 Task: Annual Strategic Retreat: Attend the company's annual strategic retreat to define long-term objectives, analyze market shifts, and develop a roadmap for the upcoming year. Location: Retreat Venue. Time: Day 1 - 9:00 AM to Day 2 - 5:00 PM.
Action: Mouse moved to (119, 141)
Screenshot: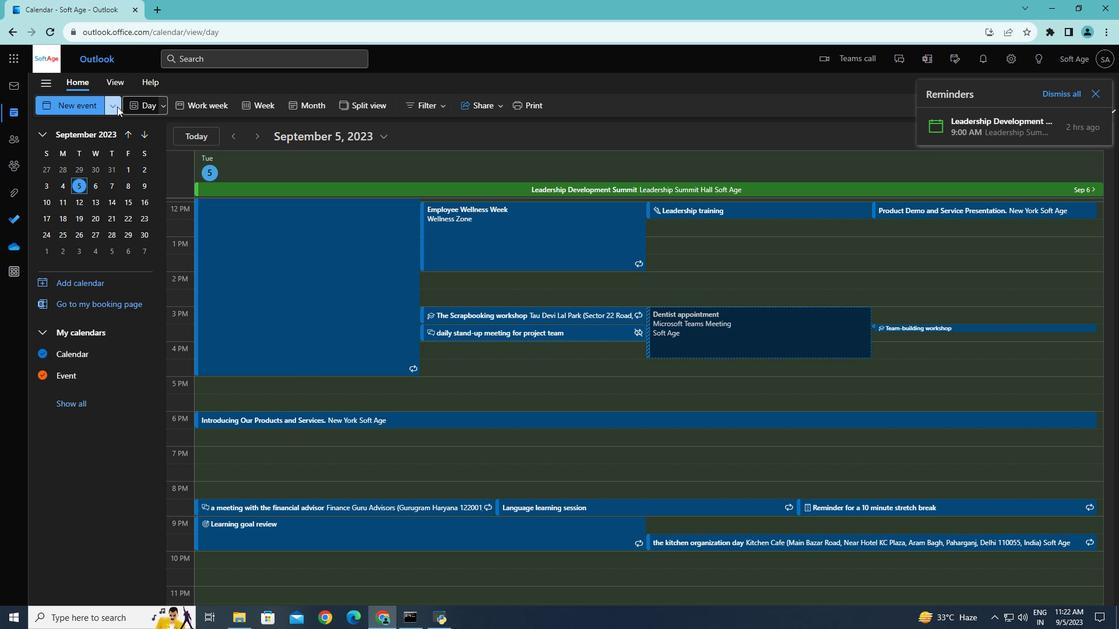 
Action: Mouse pressed left at (119, 141)
Screenshot: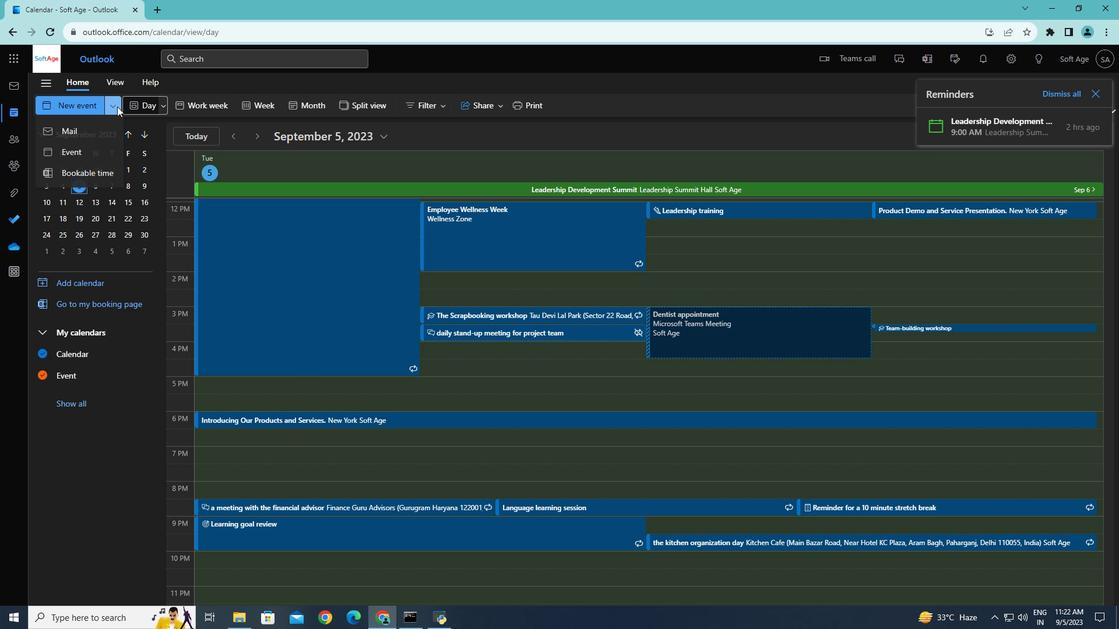 
Action: Mouse moved to (104, 180)
Screenshot: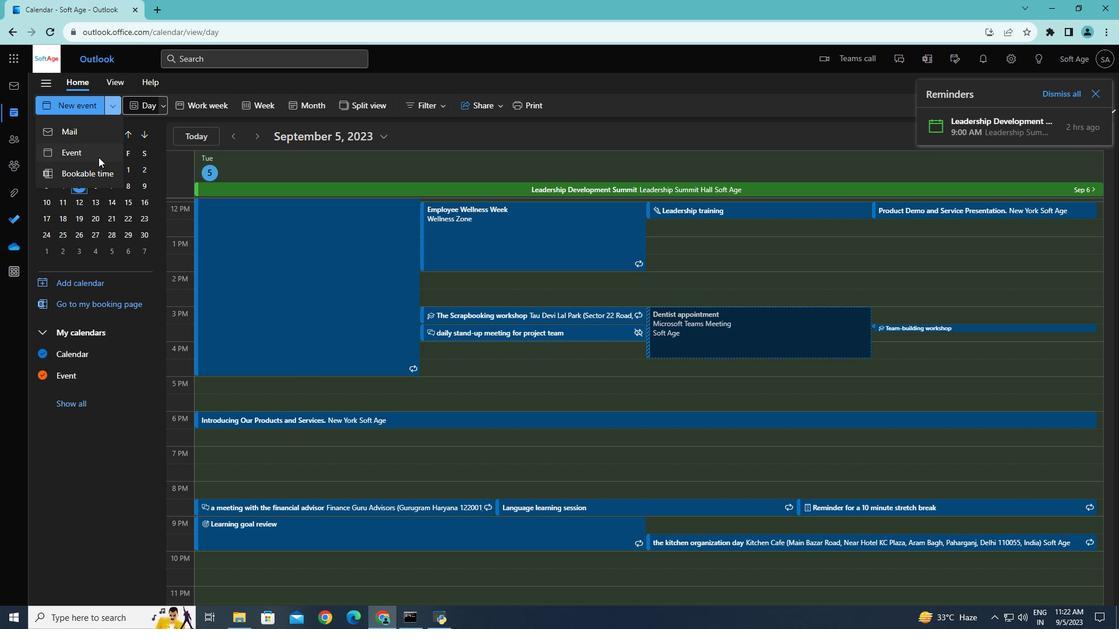 
Action: Mouse pressed left at (104, 180)
Screenshot: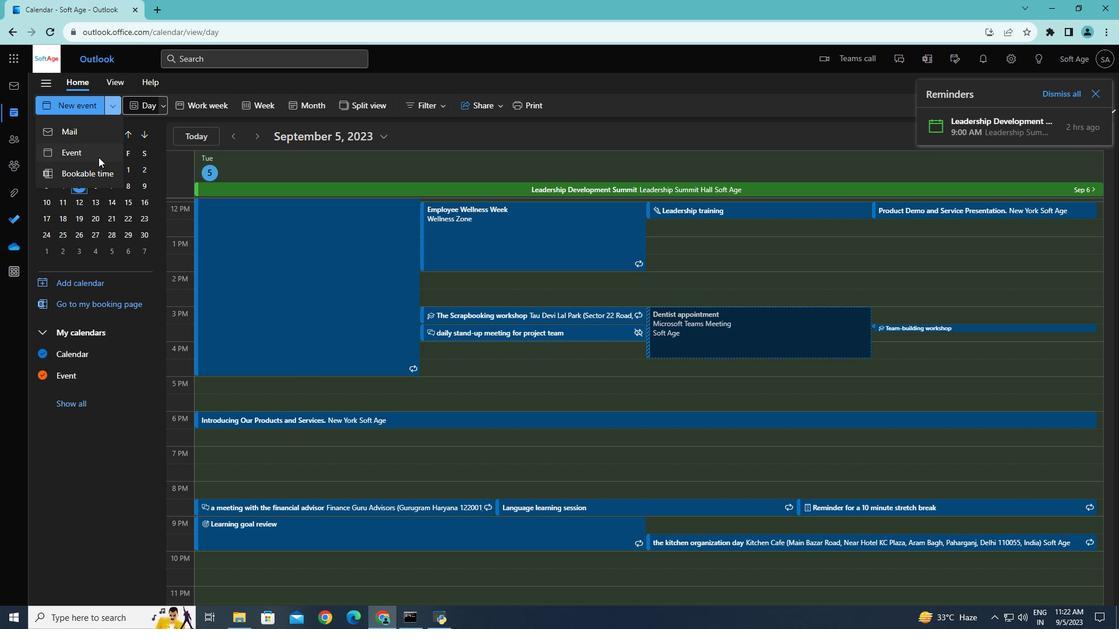 
Action: Mouse moved to (713, 111)
Screenshot: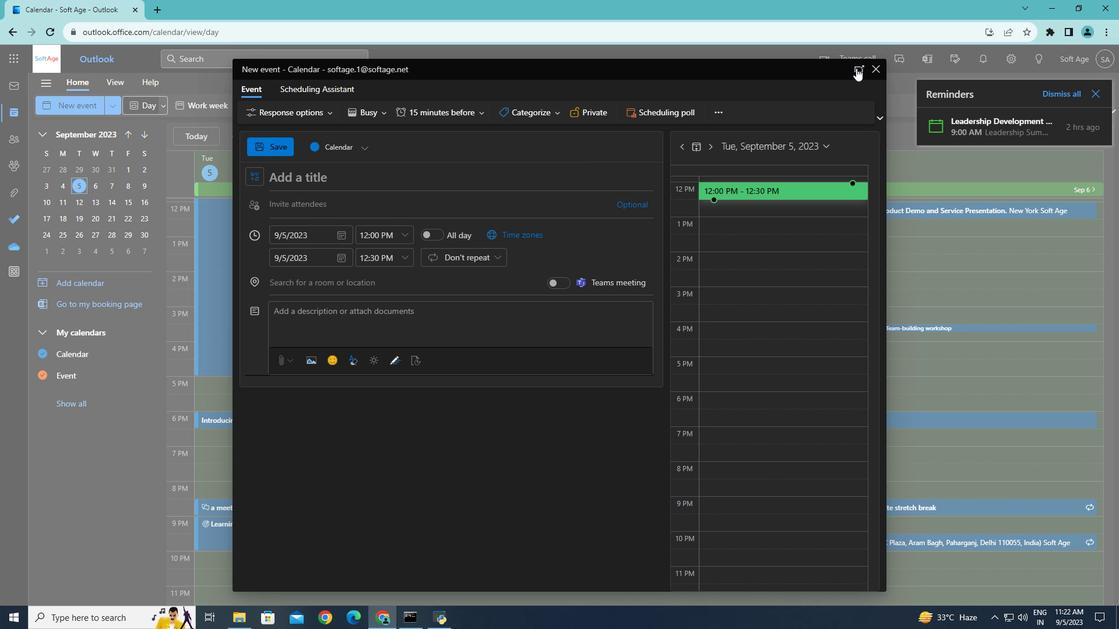 
Action: Mouse pressed left at (713, 111)
Screenshot: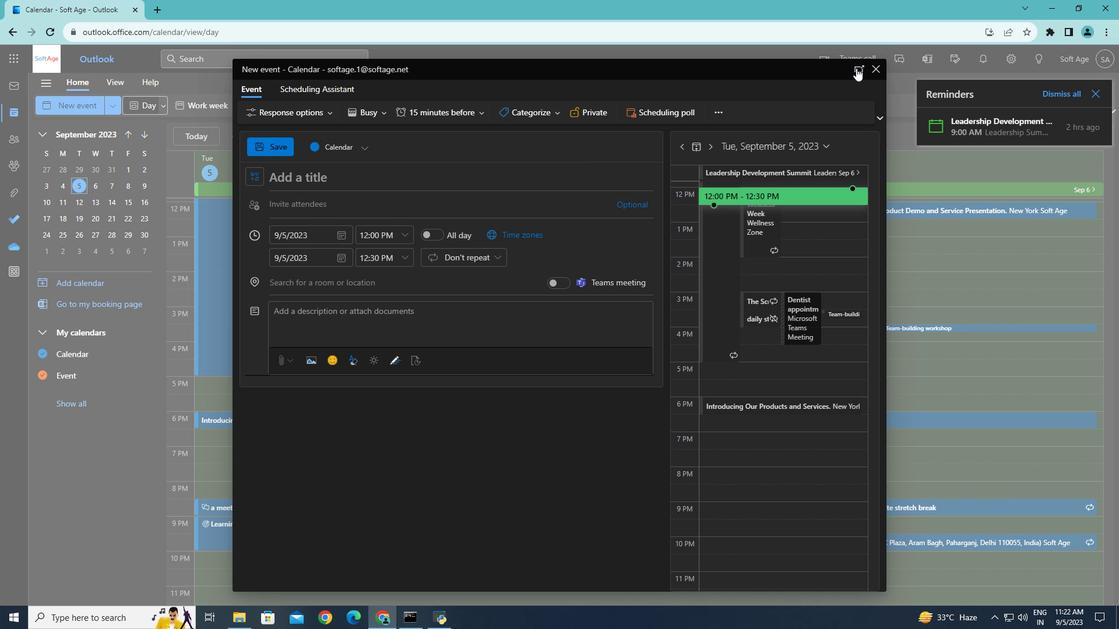 
Action: Mouse moved to (644, 109)
Screenshot: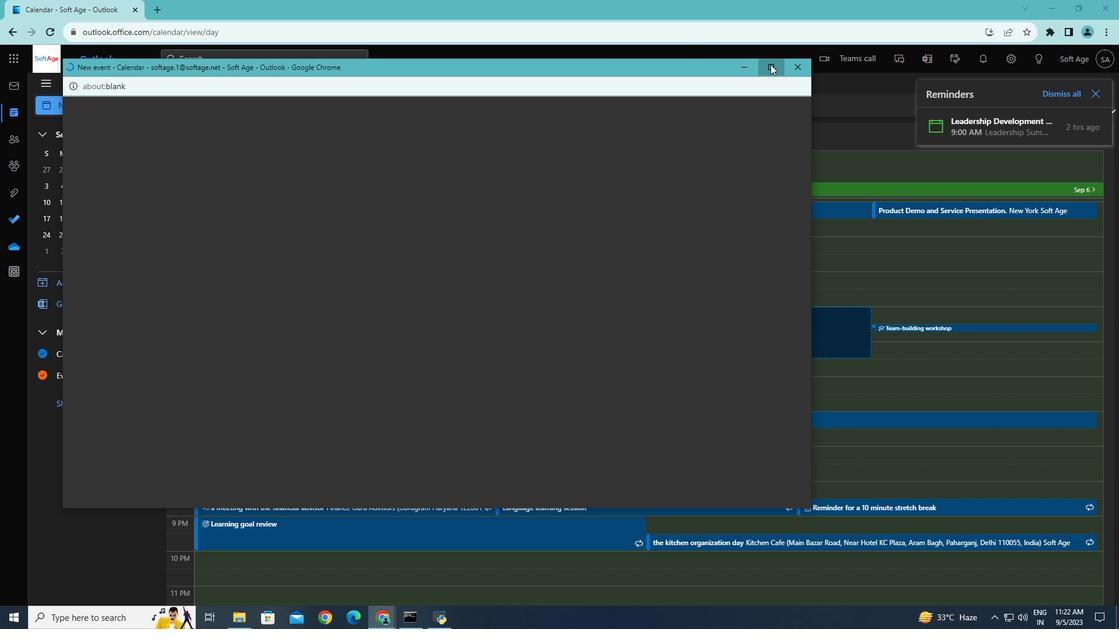 
Action: Mouse pressed left at (644, 109)
Screenshot: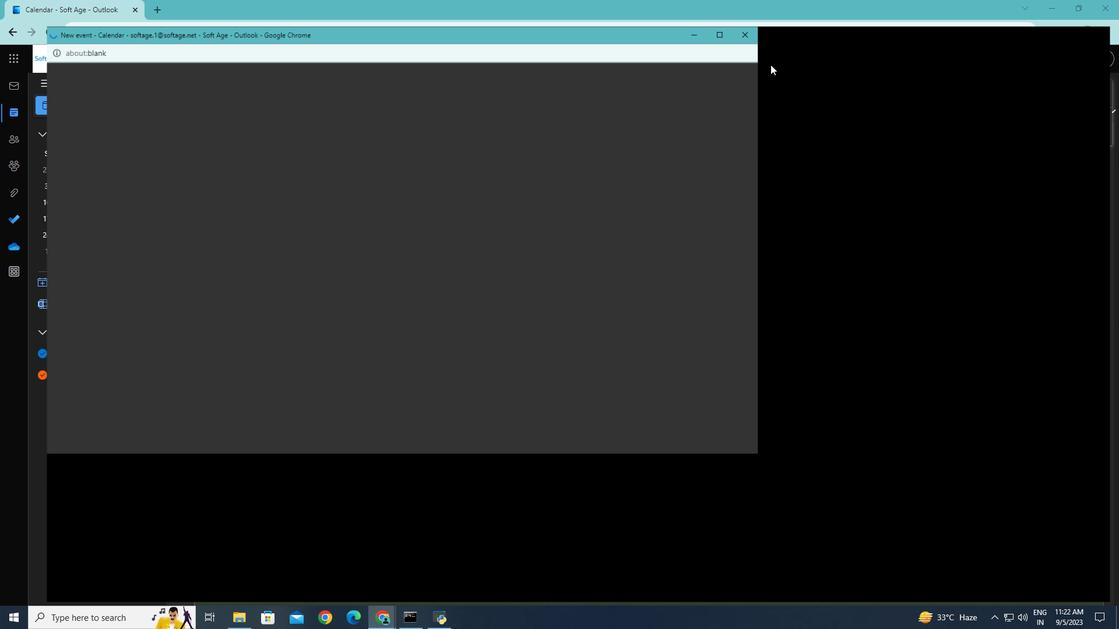 
Action: Mouse moved to (180, 174)
Screenshot: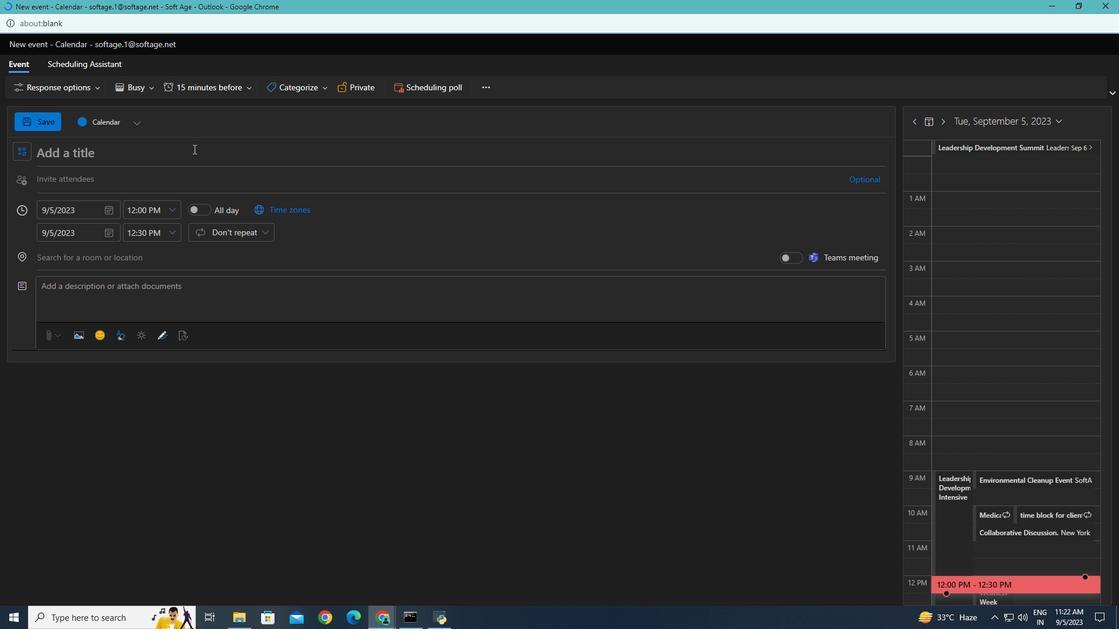 
Action: Mouse pressed left at (180, 174)
Screenshot: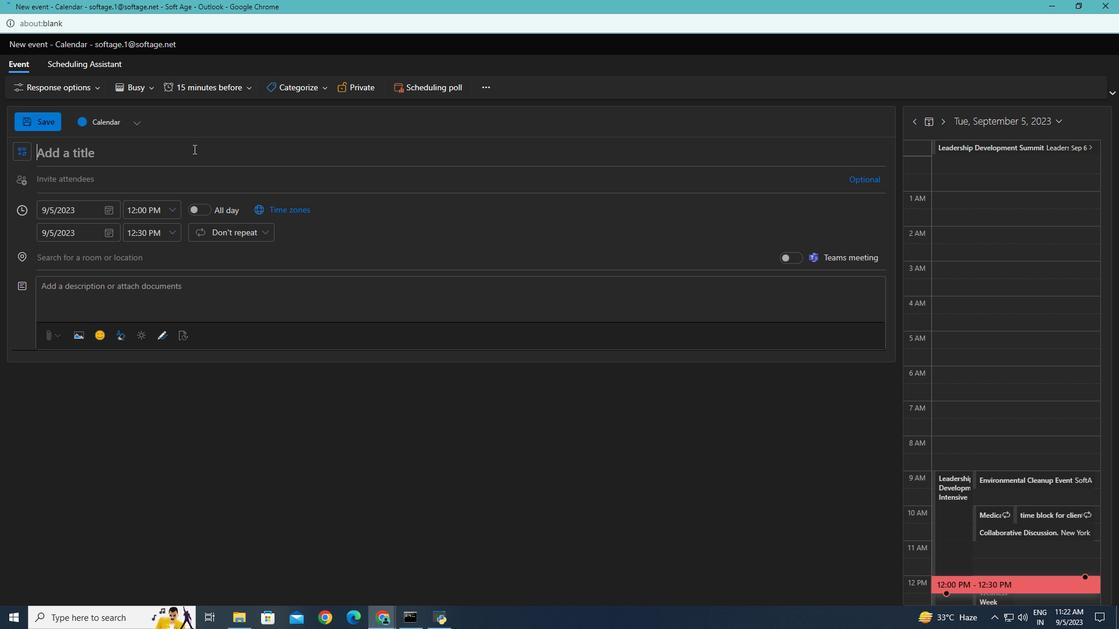 
Action: Key pressed <Key.caps_lock>A<Key.caps_lock>nnual<Key.space><Key.caps_lock>S<Key.caps_lock>trategic<Key.space><Key.caps_lock>R<Key.caps_lock>etreat
Screenshot: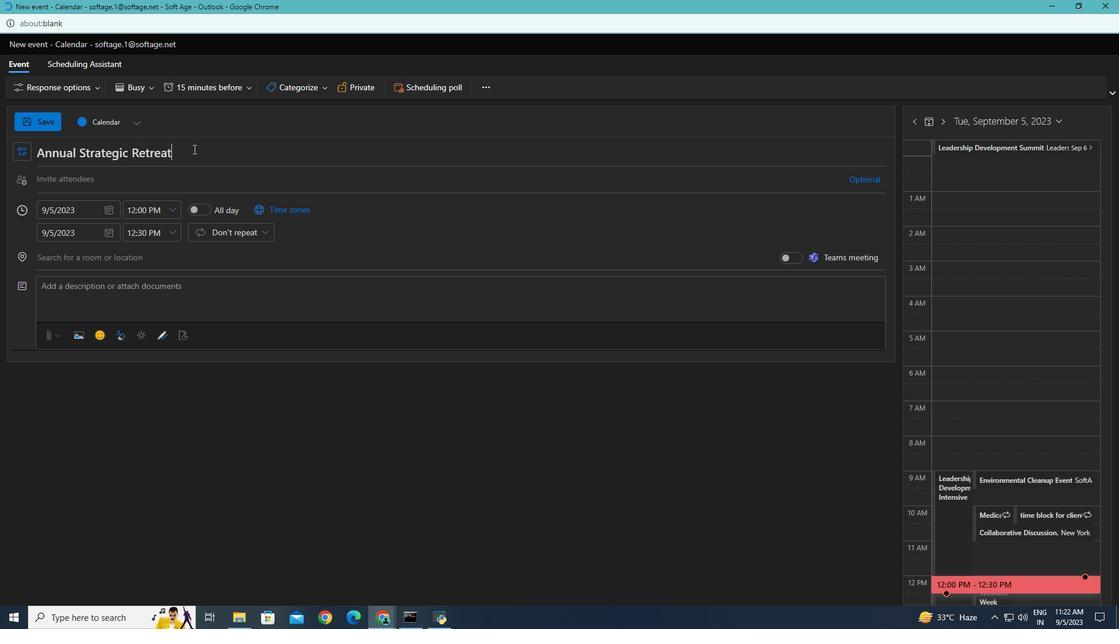 
Action: Mouse moved to (163, 287)
Screenshot: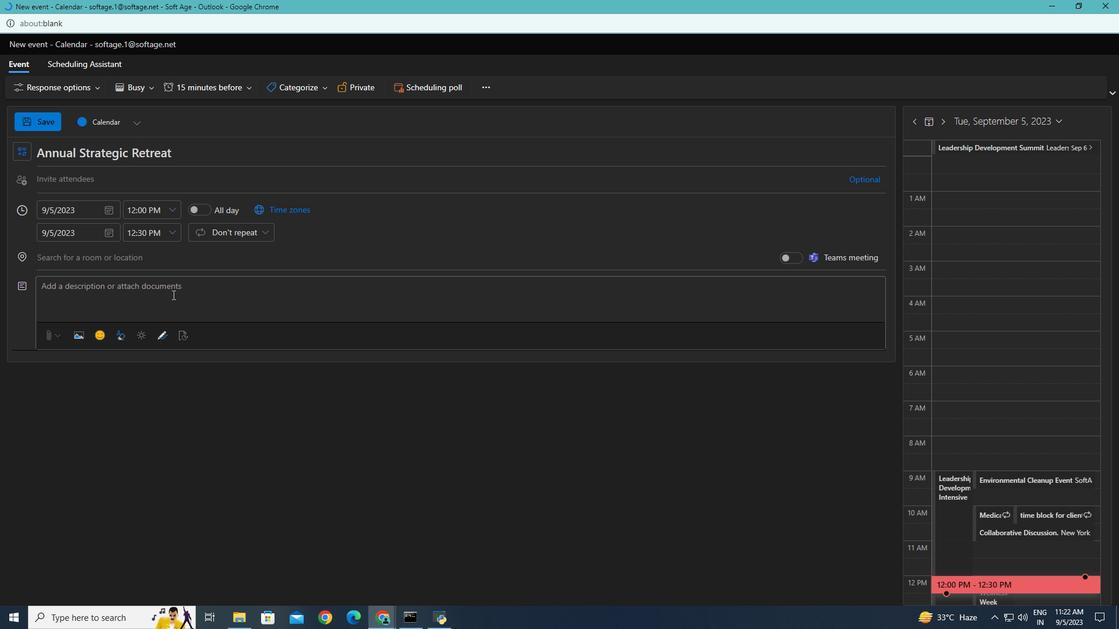 
Action: Mouse pressed left at (163, 287)
Screenshot: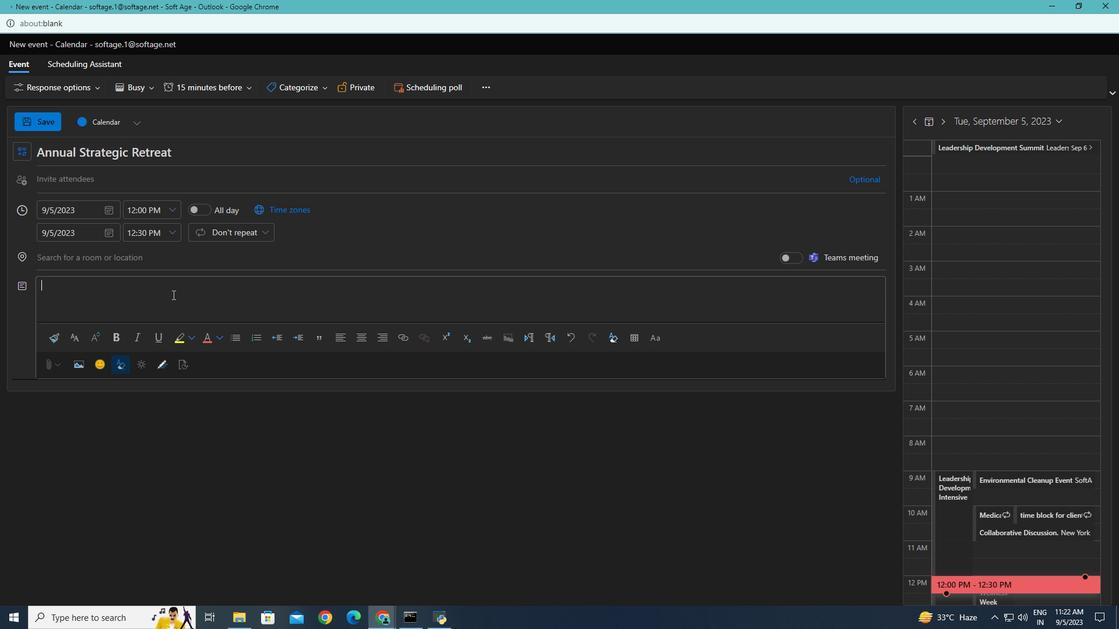 
Action: Key pressed <Key.caps_lock>A<Key.caps_lock>ttend<Key.space>the<Key.space>company's<Key.space>annual<Key.space>strategic<Key.space>retreat<Key.space>to<Key.space>define<Key.space>long-term<Key.space>objectives,<Key.space>analyze<Key.space>market<Key.space>shifts,<Key.space>and<Key.space>develop<Key.space>a<Key.space>roadmap<Key.space>for<Key.space>the<Key.space>ups<Key.backspace>coming<Key.space>year.
Screenshot: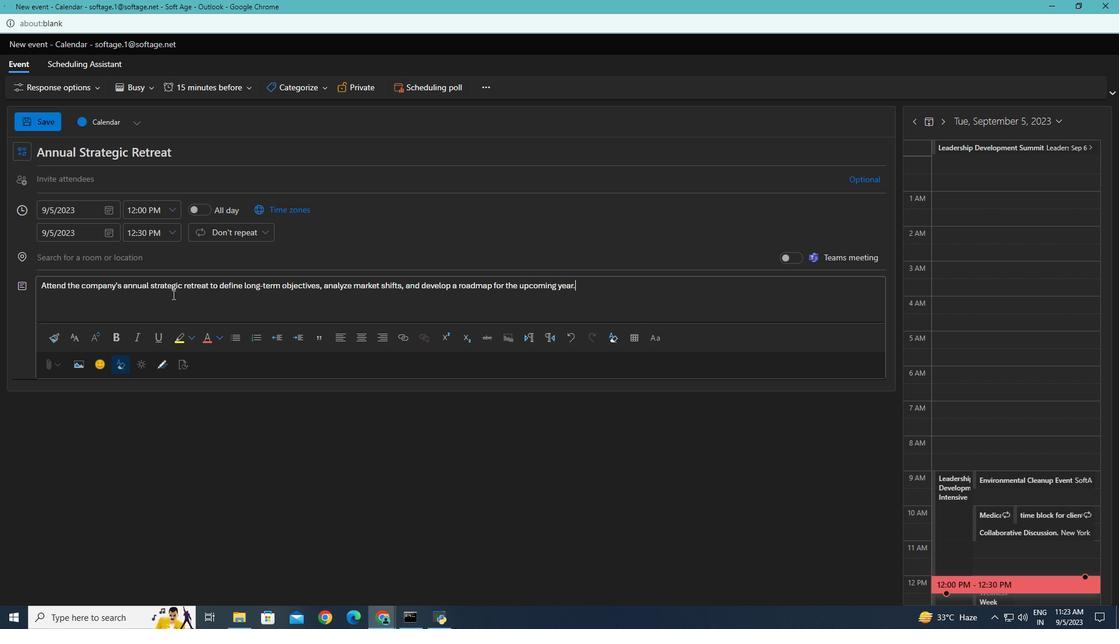 
Action: Mouse moved to (114, 255)
Screenshot: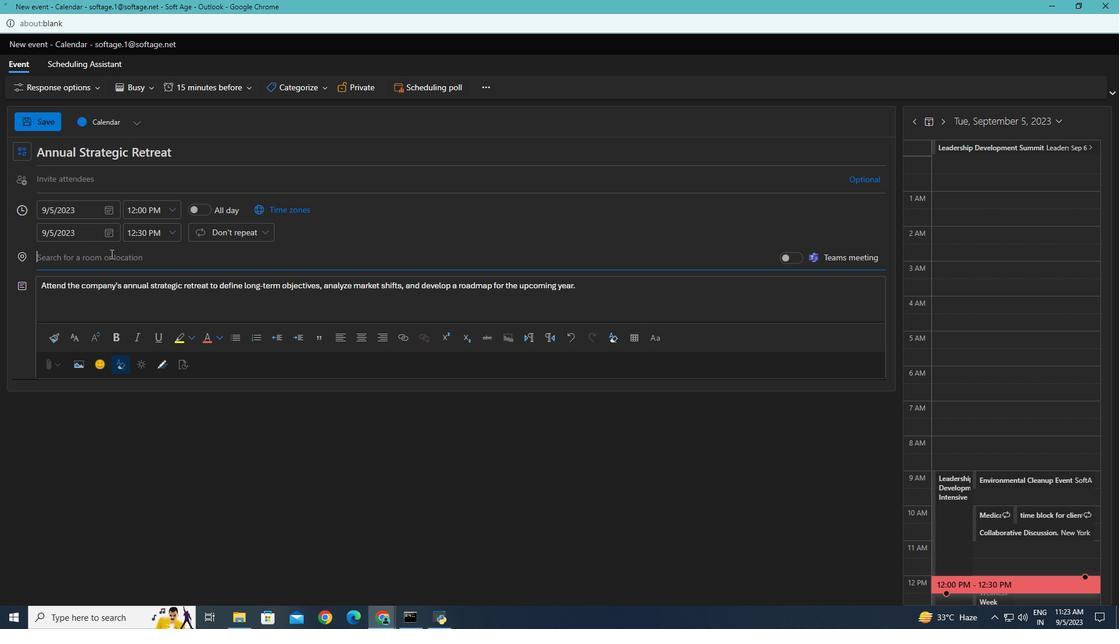 
Action: Mouse pressed left at (114, 255)
Screenshot: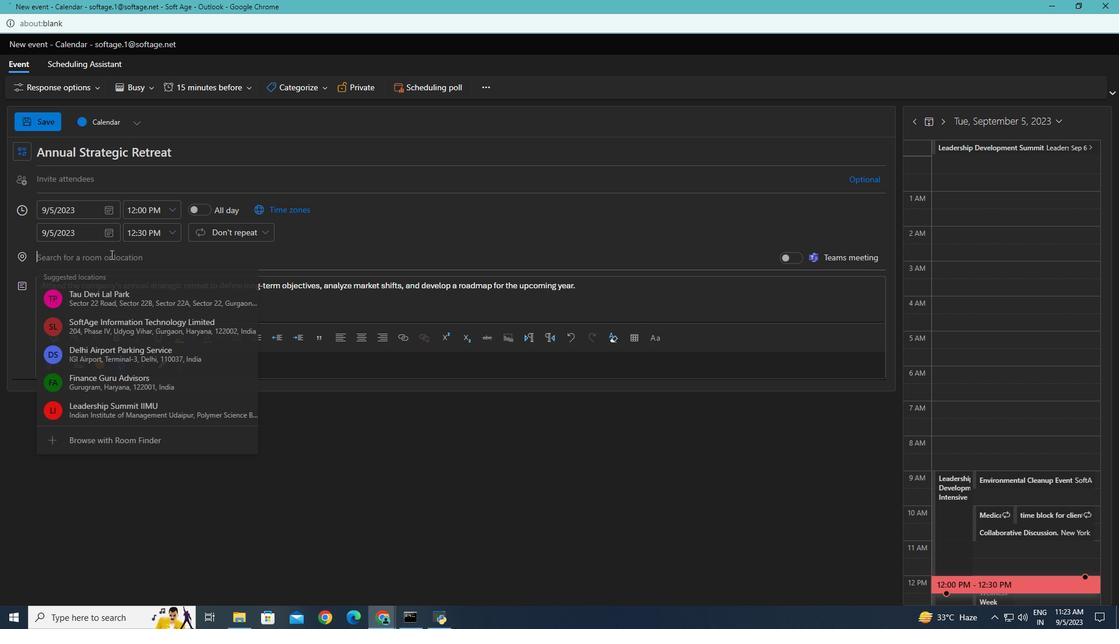
Action: Mouse moved to (114, 256)
Screenshot: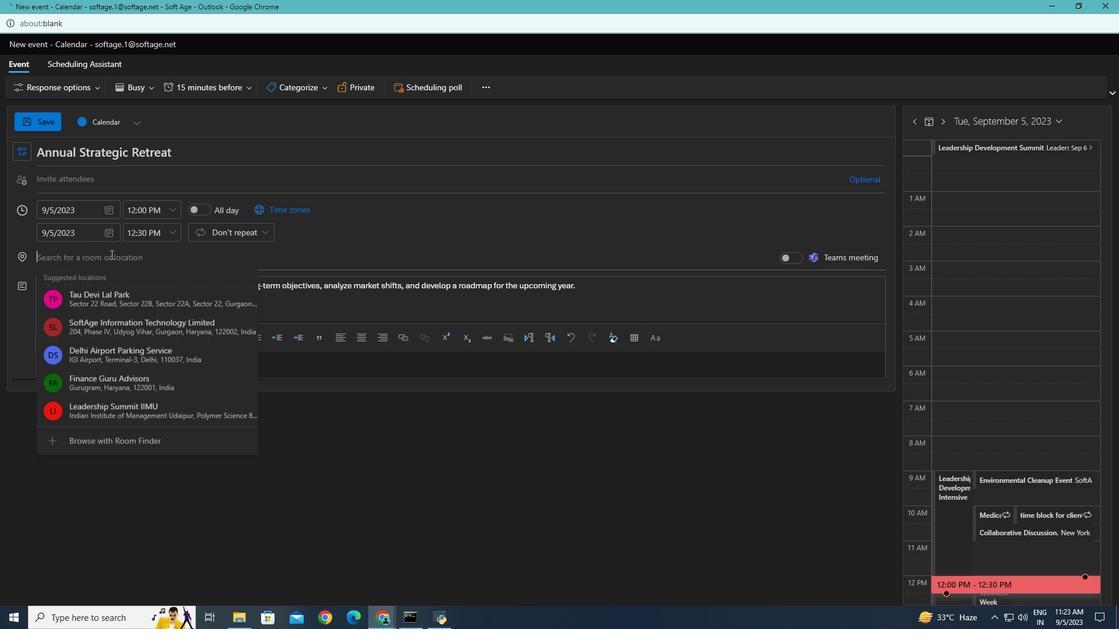 
Action: Key pressed <Key.caps_lock>R<Key.caps_lock>etreat<Key.space><Key.caps_lock>V<Key.caps_lock>enue<Key.enter>
Screenshot: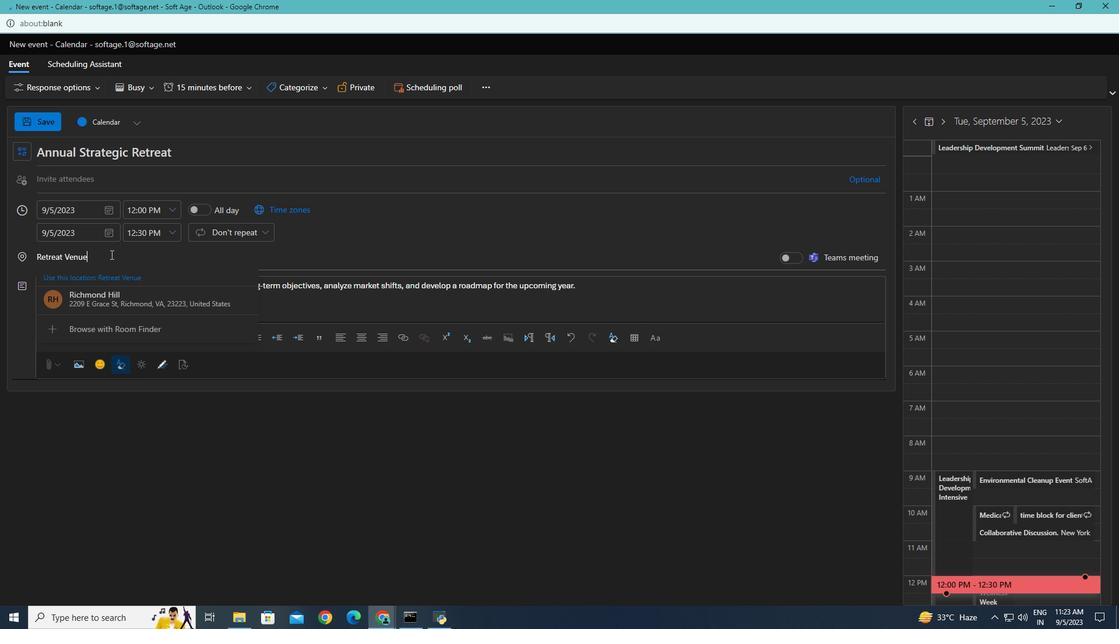 
Action: Mouse moved to (110, 221)
Screenshot: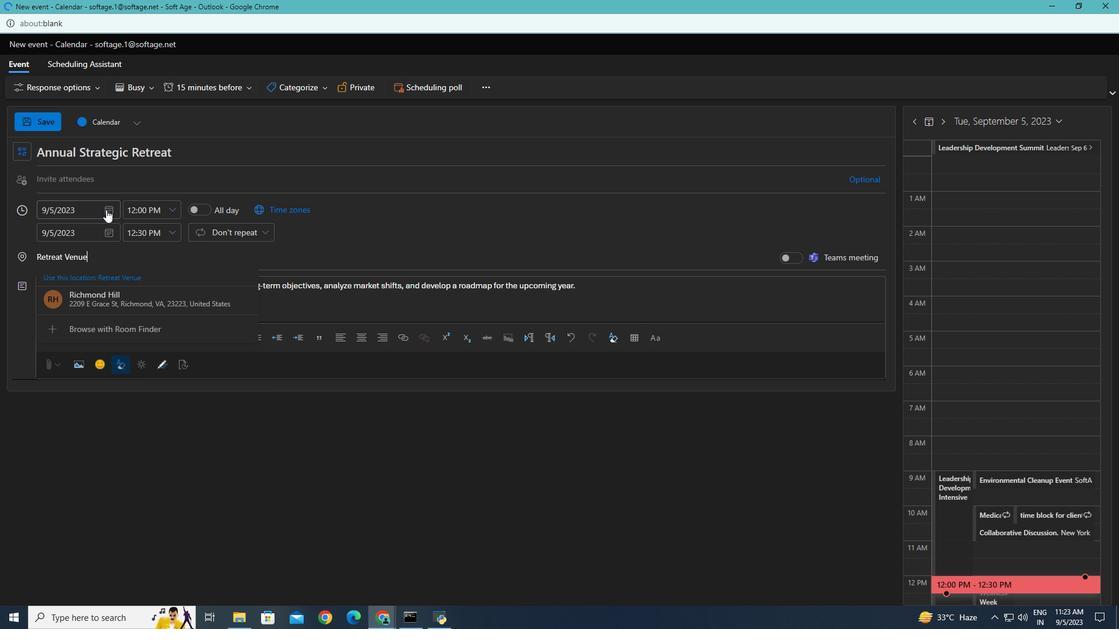 
Action: Mouse pressed left at (110, 221)
Screenshot: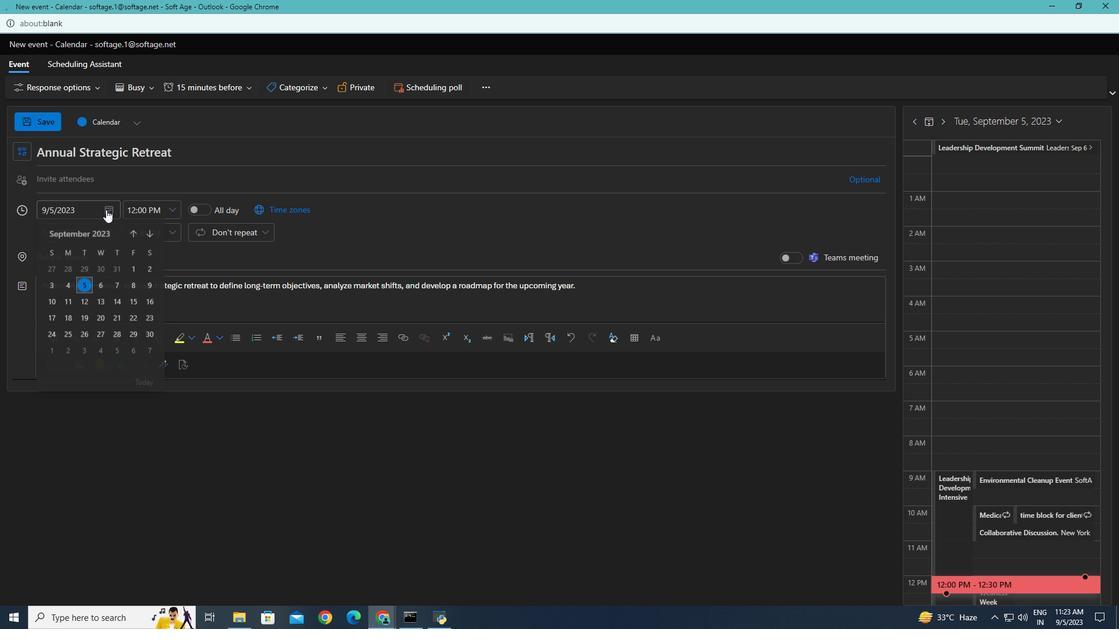 
Action: Mouse moved to (159, 222)
Screenshot: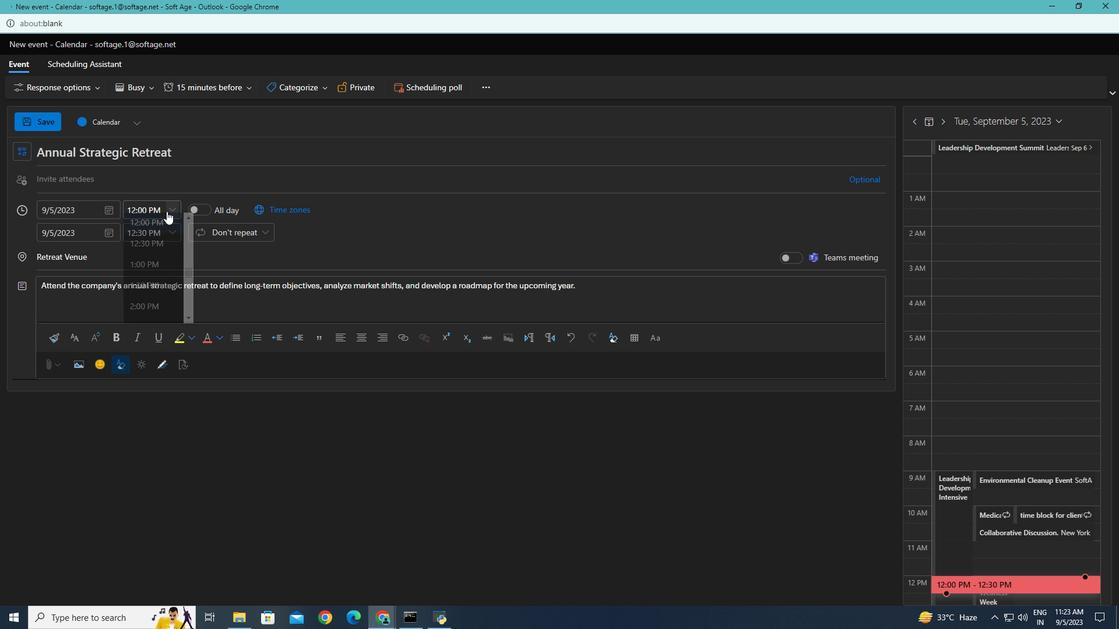 
Action: Mouse pressed left at (159, 222)
Screenshot: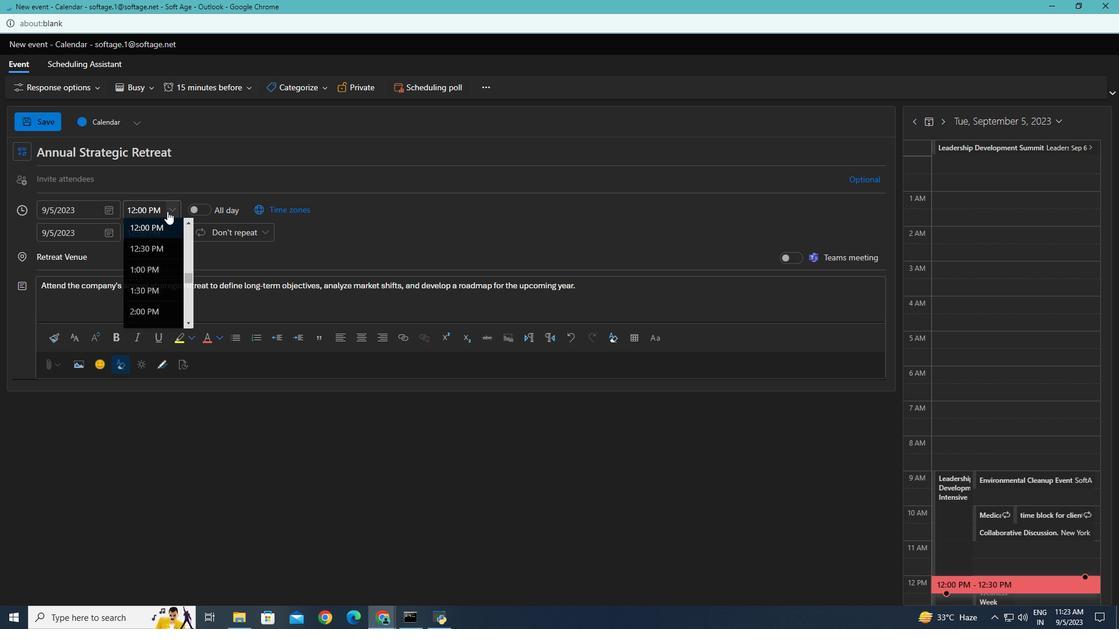 
Action: Mouse moved to (144, 246)
Screenshot: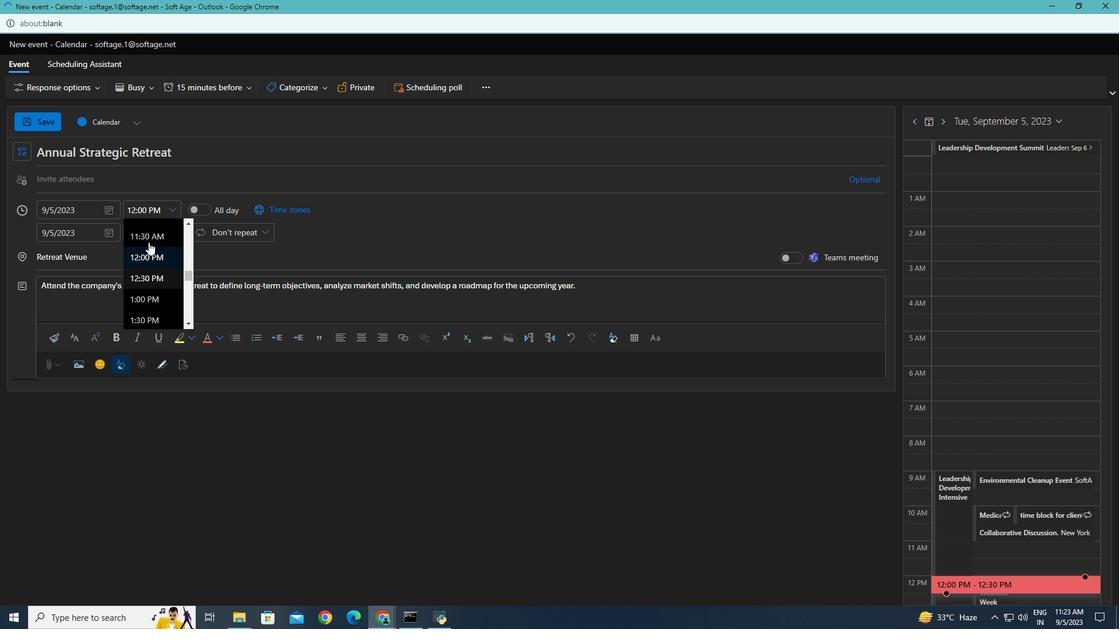 
Action: Mouse scrolled (144, 247) with delta (0, 0)
Screenshot: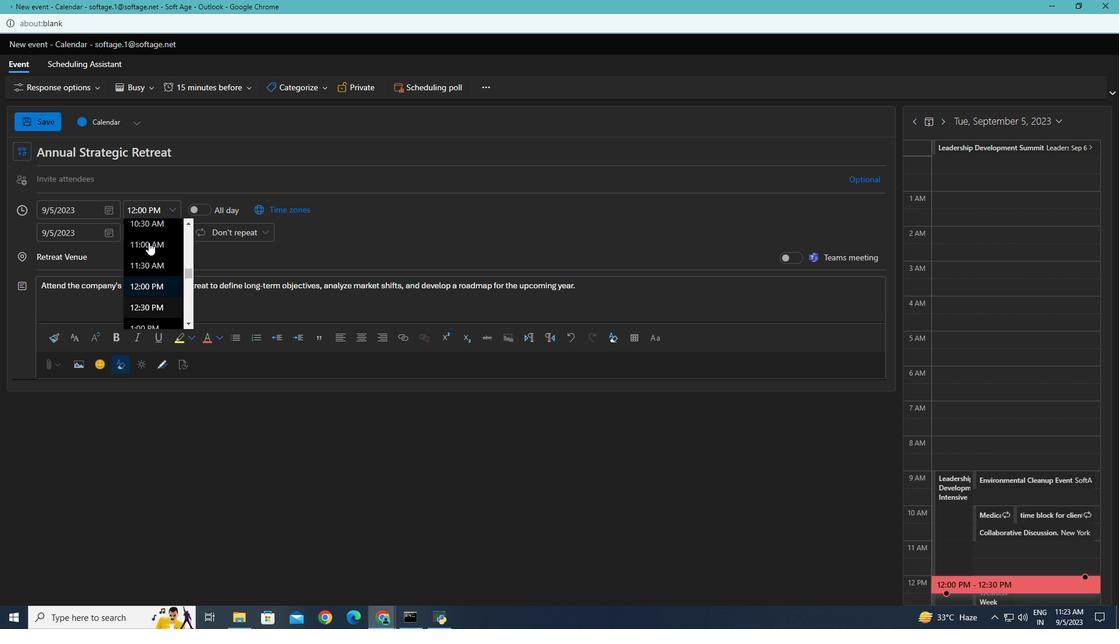 
Action: Mouse scrolled (144, 247) with delta (0, 0)
Screenshot: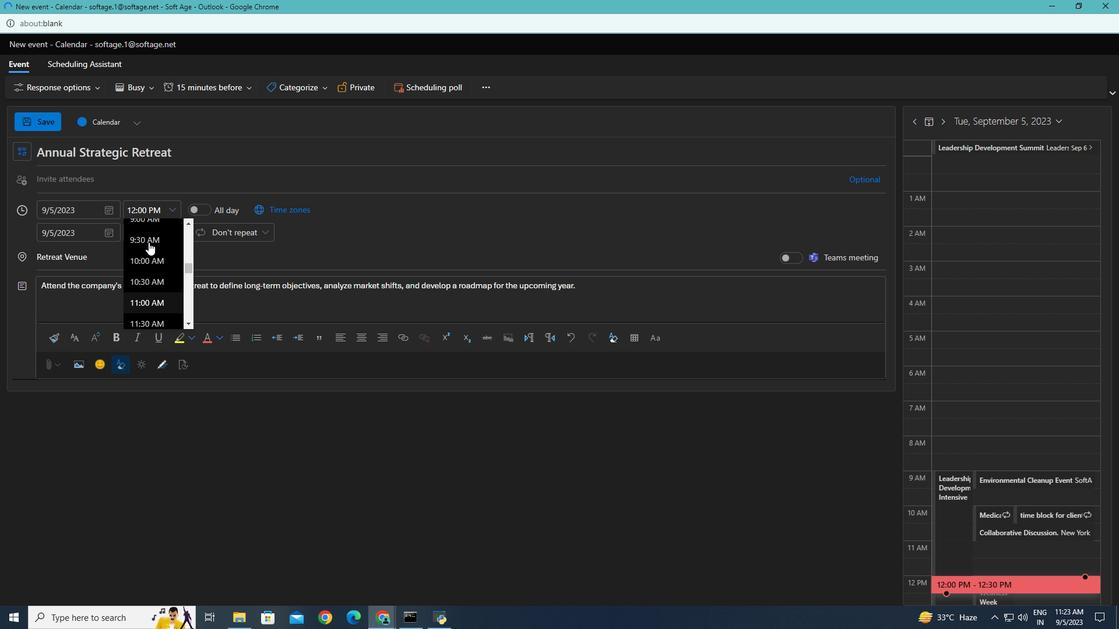 
Action: Mouse moved to (144, 247)
Screenshot: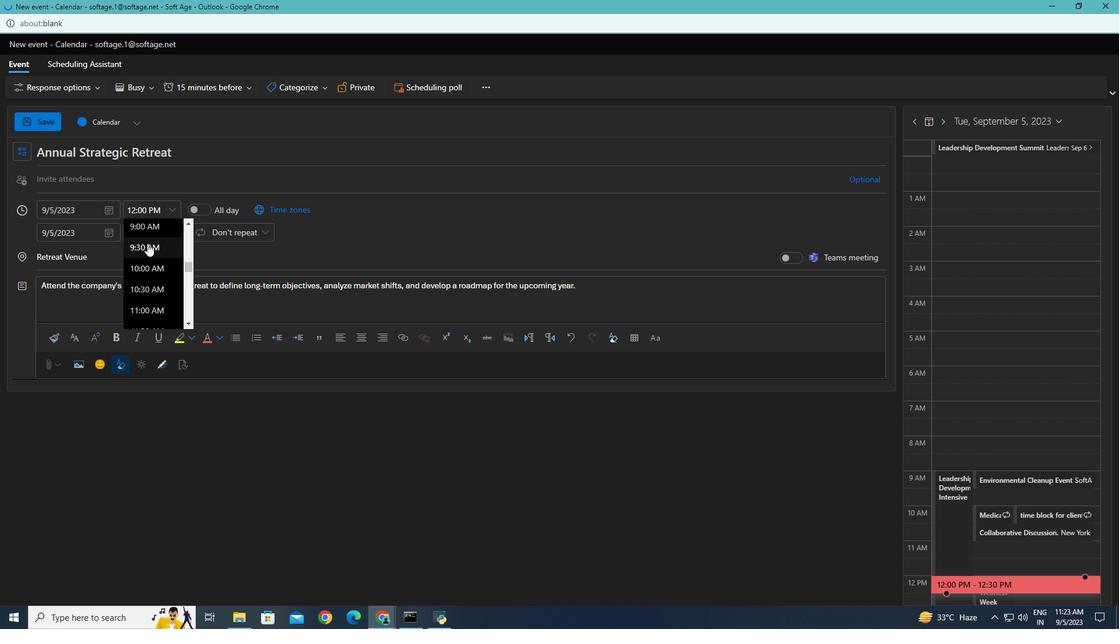 
Action: Mouse scrolled (144, 248) with delta (0, 0)
Screenshot: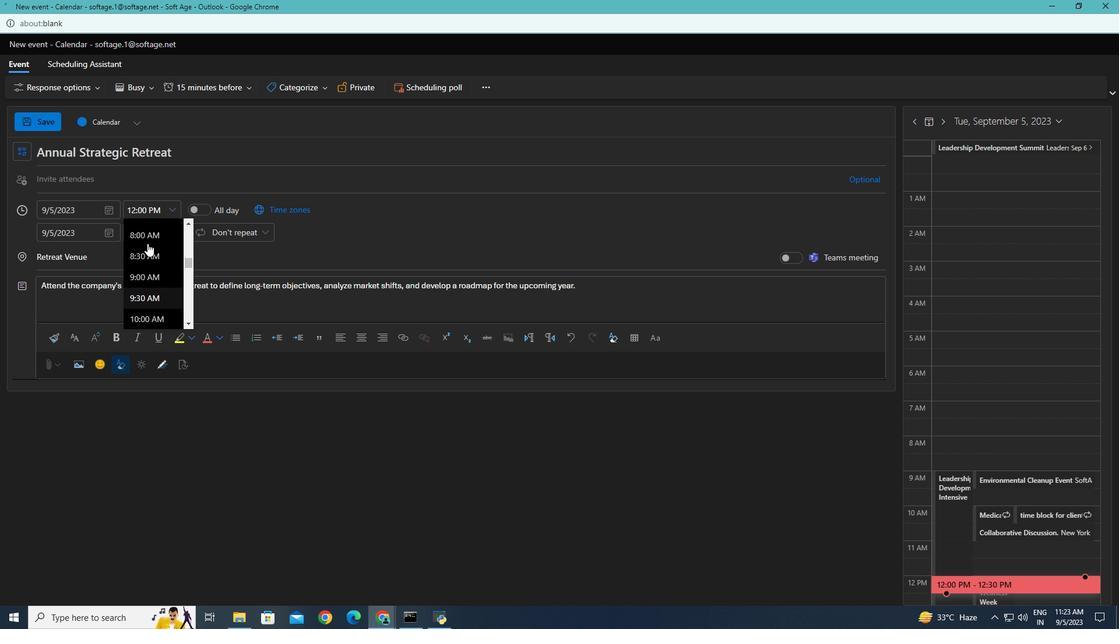 
Action: Mouse moved to (142, 269)
Screenshot: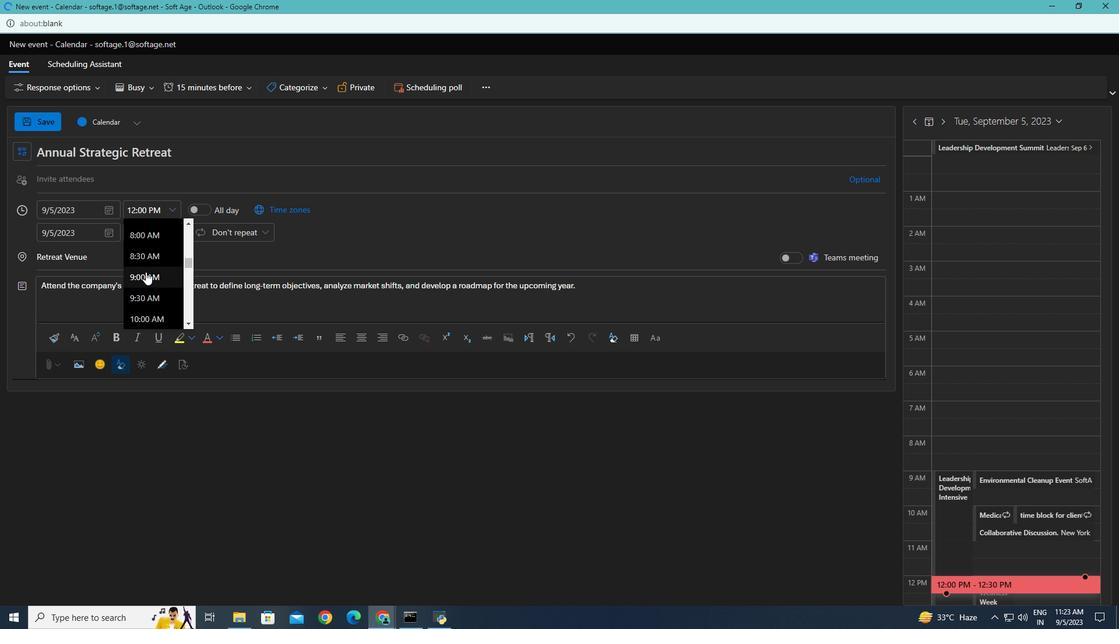 
Action: Mouse pressed left at (142, 269)
Screenshot: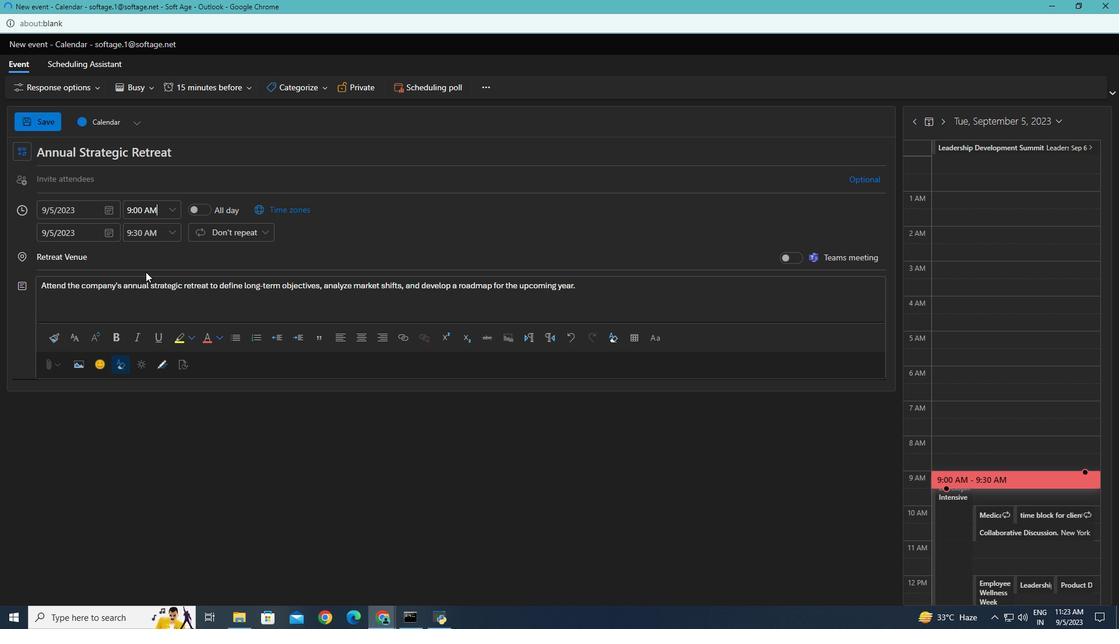 
Action: Mouse moved to (113, 237)
Screenshot: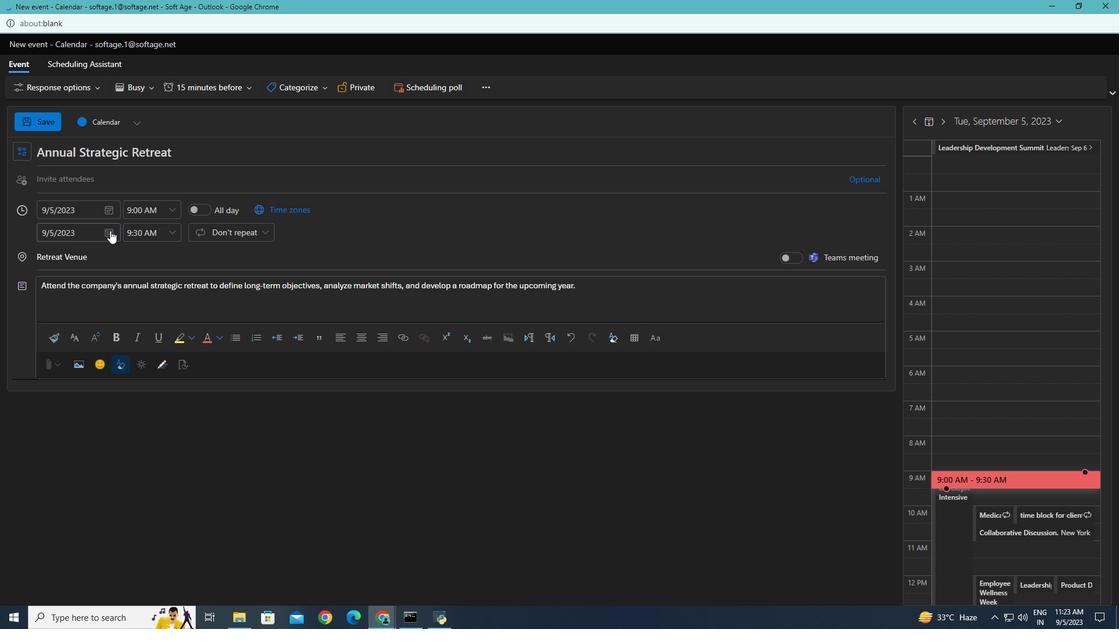 
Action: Mouse pressed left at (113, 237)
Screenshot: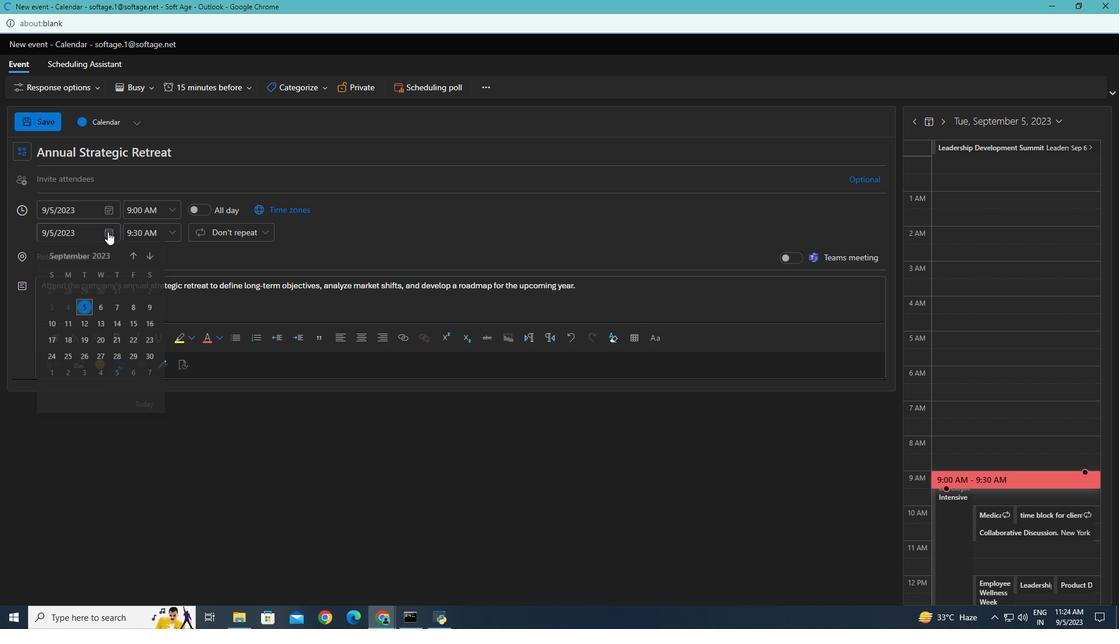 
Action: Mouse moved to (105, 296)
Screenshot: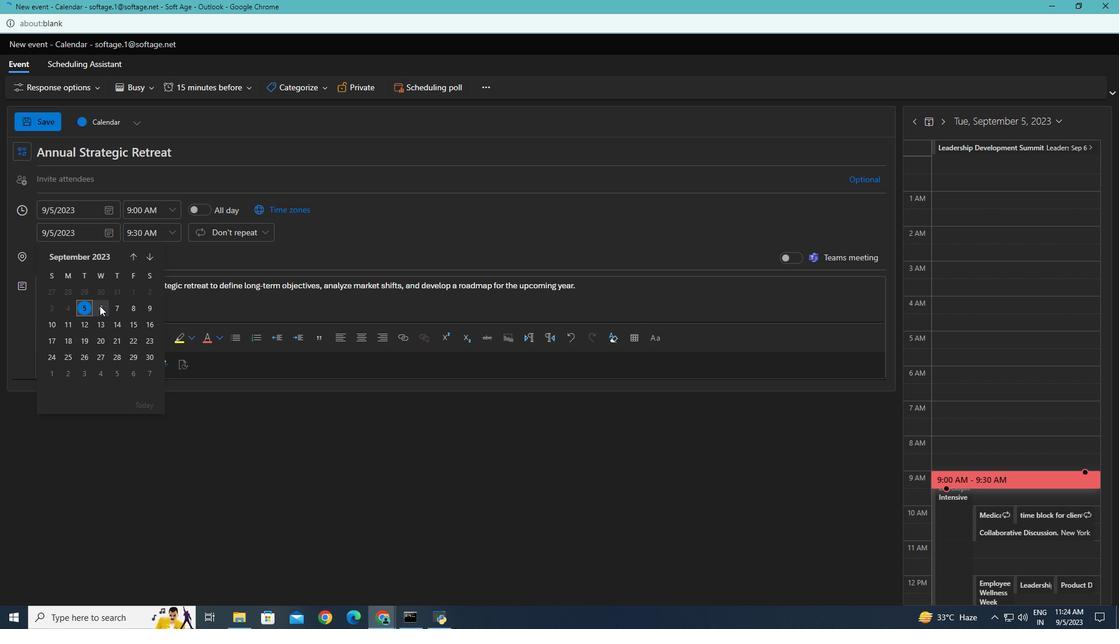 
Action: Mouse pressed left at (105, 296)
Screenshot: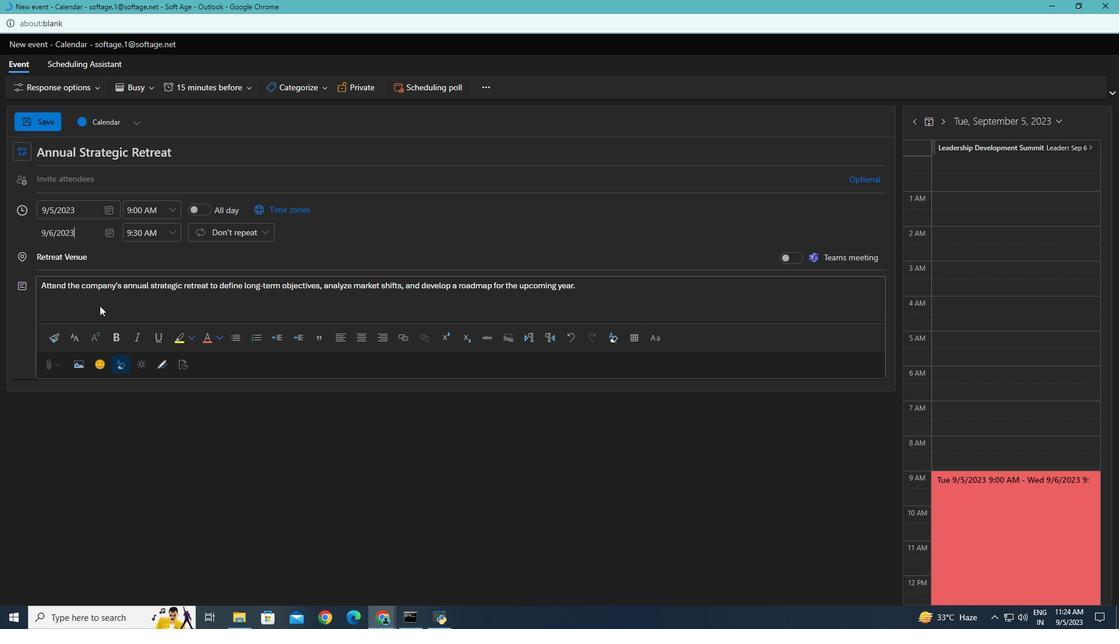 
Action: Mouse moved to (160, 240)
Screenshot: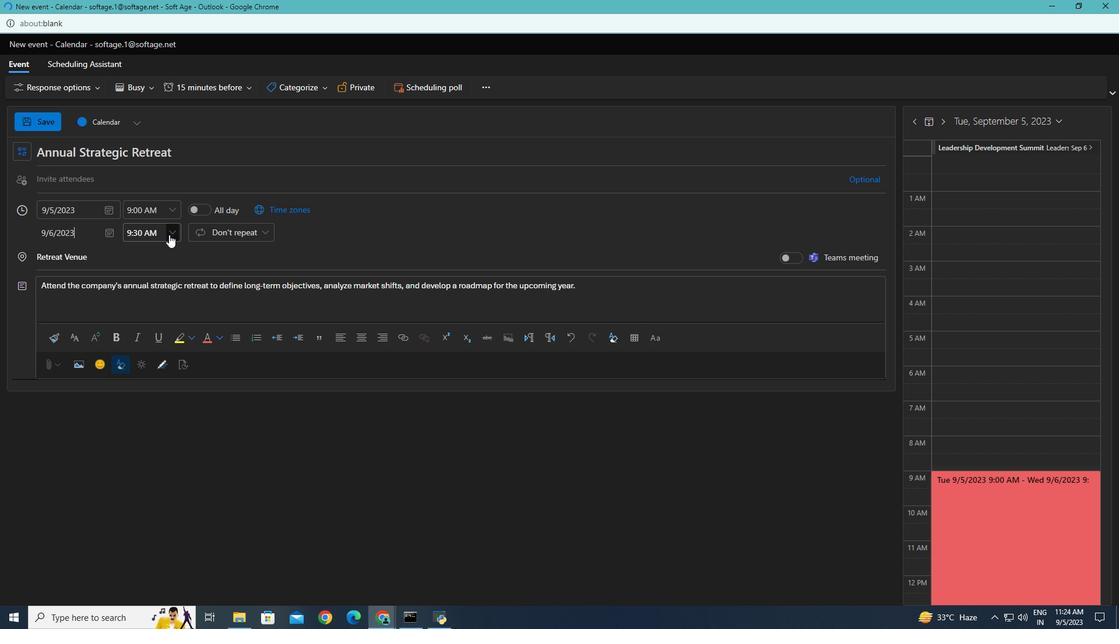 
Action: Mouse pressed left at (160, 240)
Screenshot: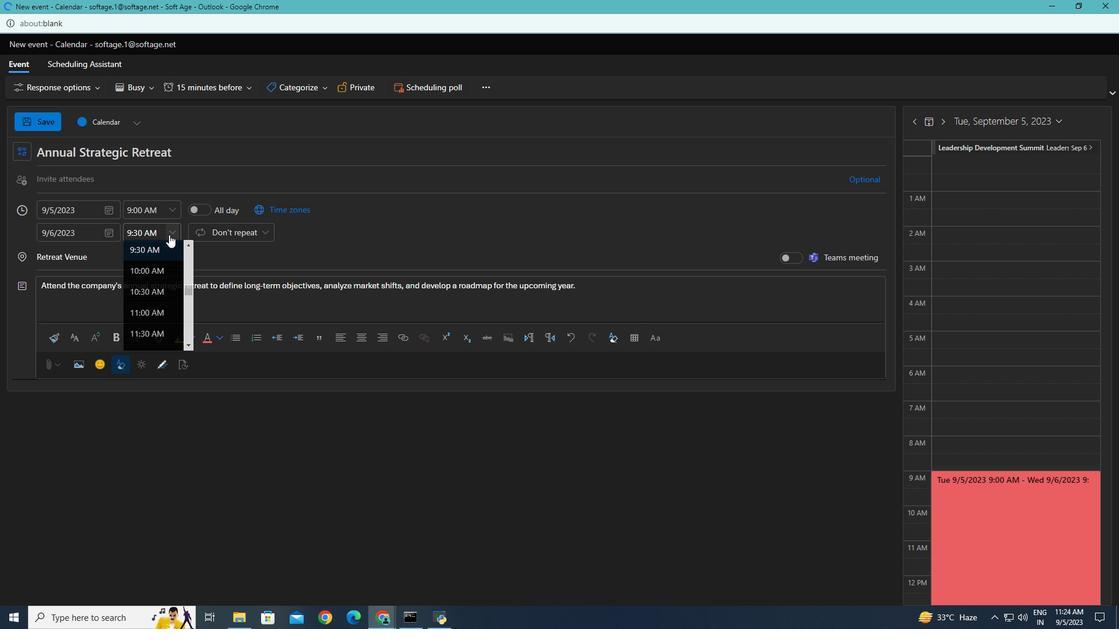 
Action: Mouse moved to (153, 283)
Screenshot: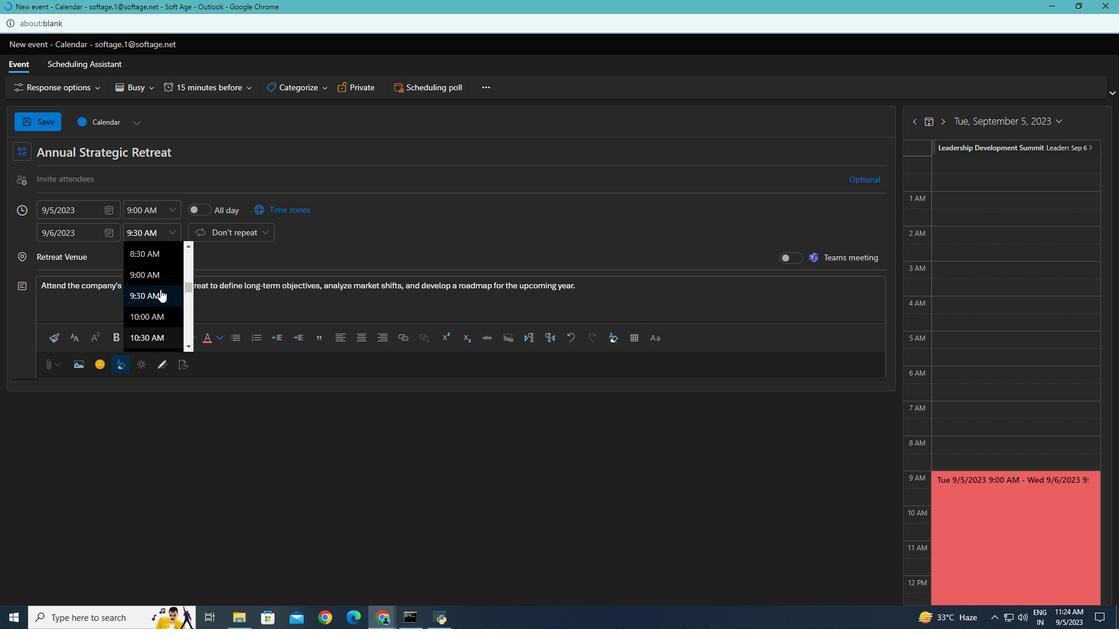 
Action: Mouse scrolled (153, 283) with delta (0, 0)
Screenshot: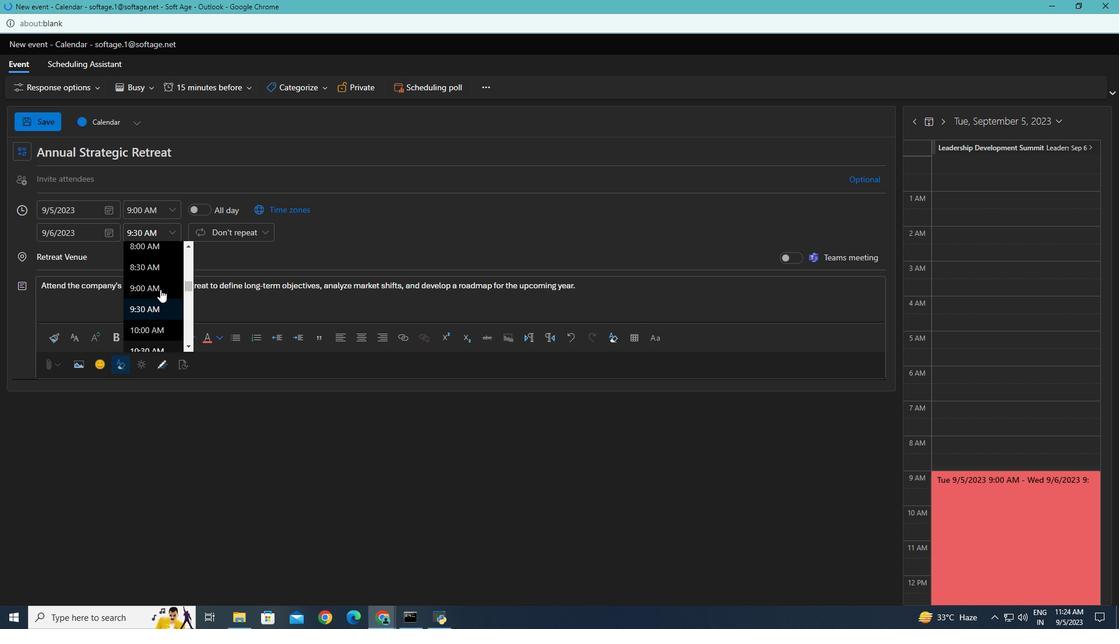 
Action: Mouse scrolled (153, 283) with delta (0, 0)
Screenshot: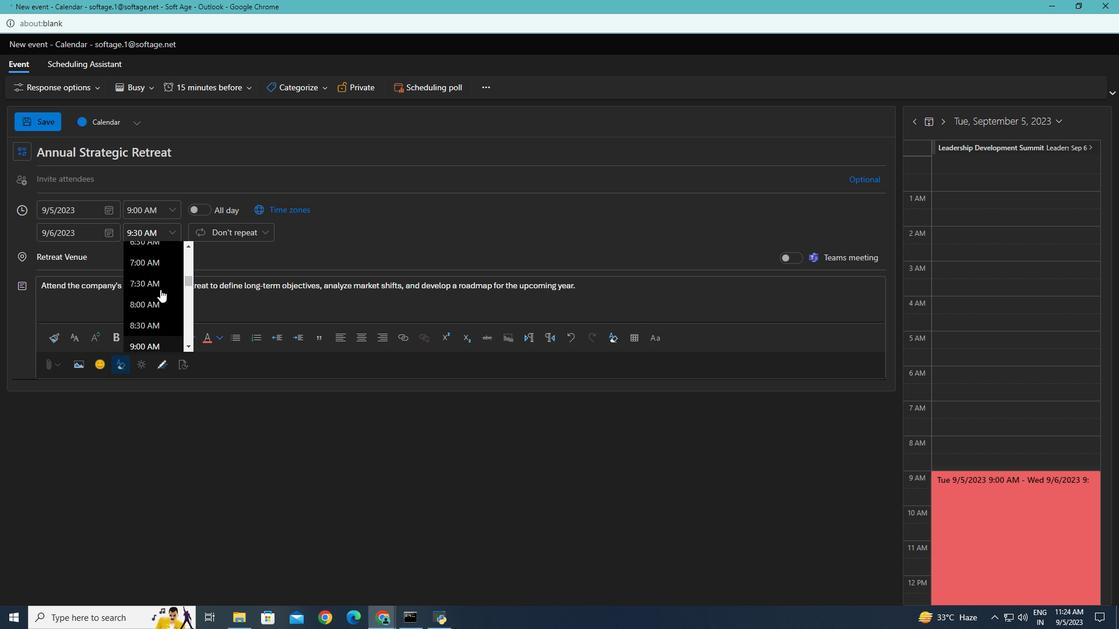
Action: Mouse scrolled (153, 283) with delta (0, 0)
Screenshot: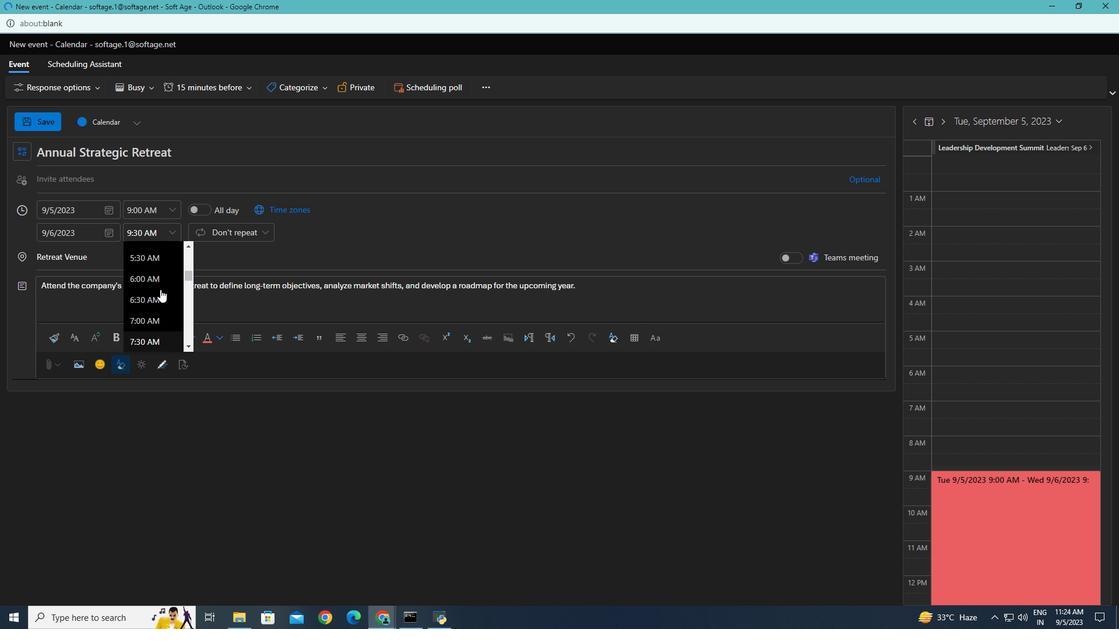 
Action: Mouse scrolled (153, 283) with delta (0, 0)
Screenshot: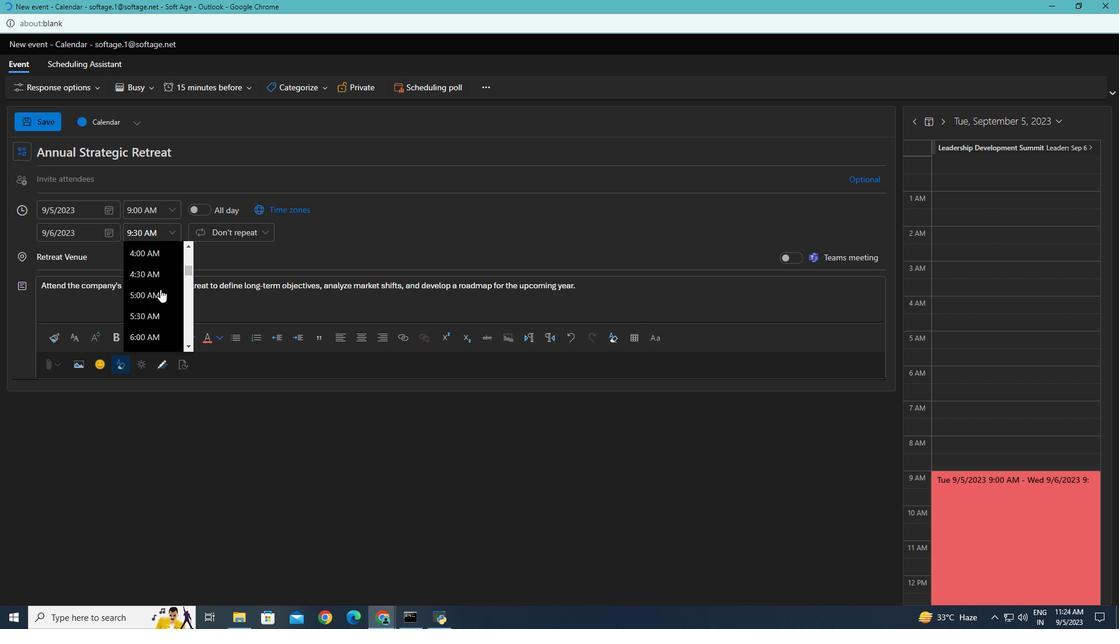 
Action: Mouse scrolled (153, 283) with delta (0, 0)
Screenshot: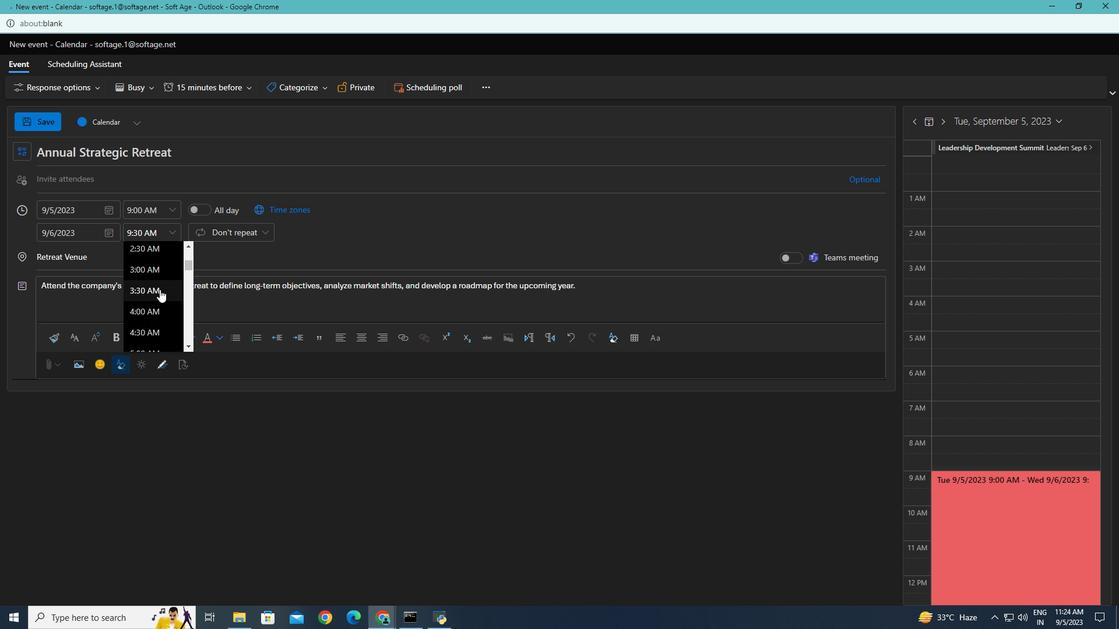 
Action: Mouse moved to (153, 283)
Screenshot: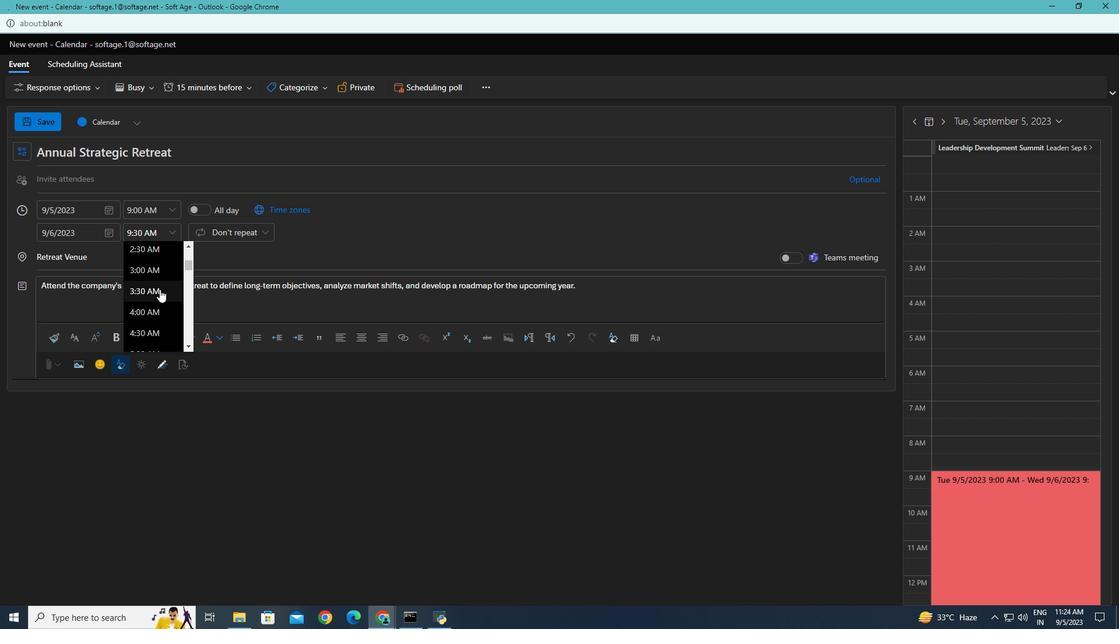 
Action: Mouse scrolled (153, 283) with delta (0, 0)
Screenshot: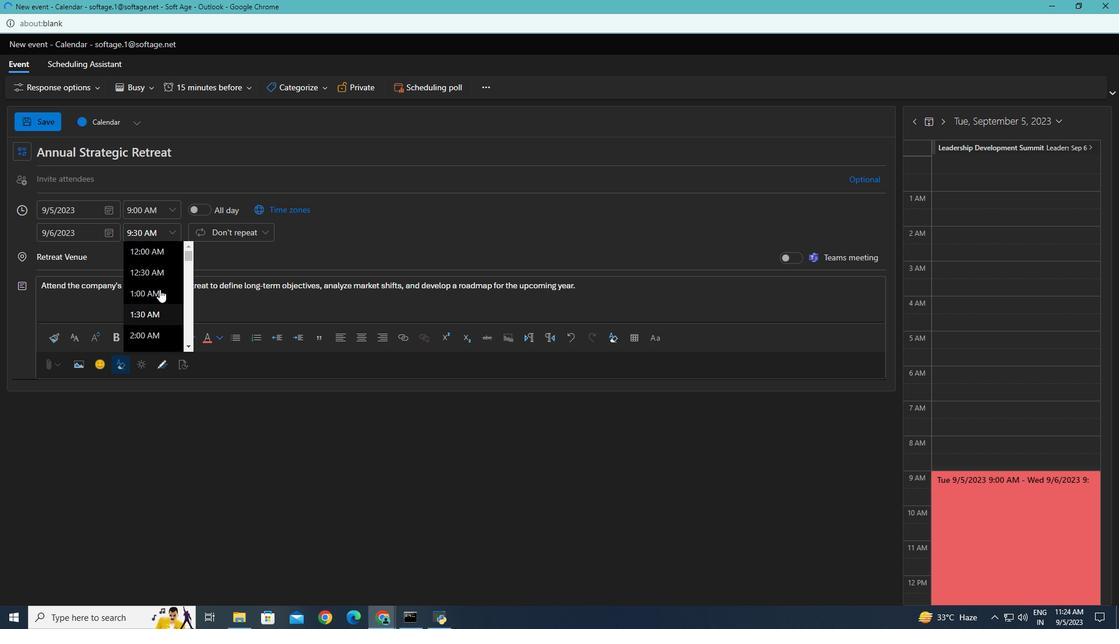 
Action: Mouse scrolled (153, 283) with delta (0, 0)
Screenshot: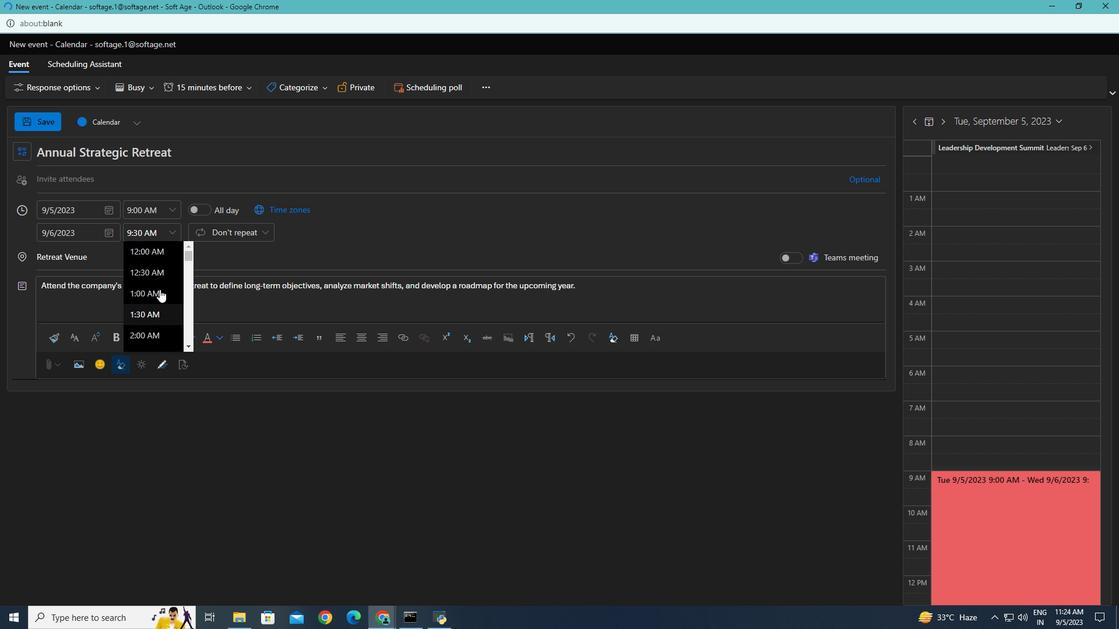 
Action: Mouse scrolled (153, 283) with delta (0, 0)
Screenshot: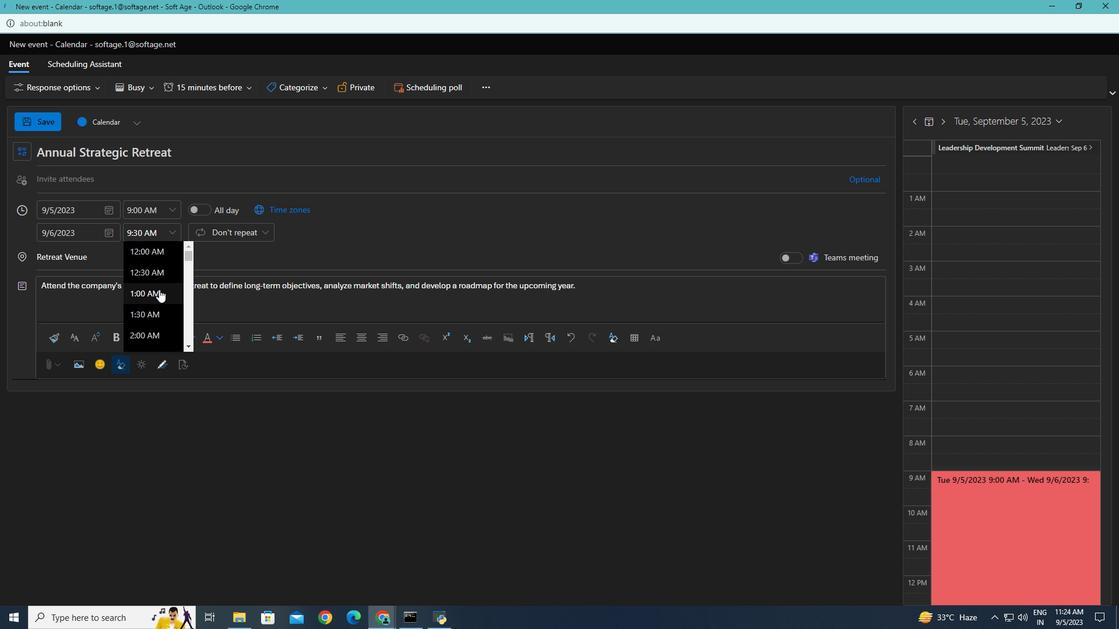
Action: Mouse moved to (153, 283)
Screenshot: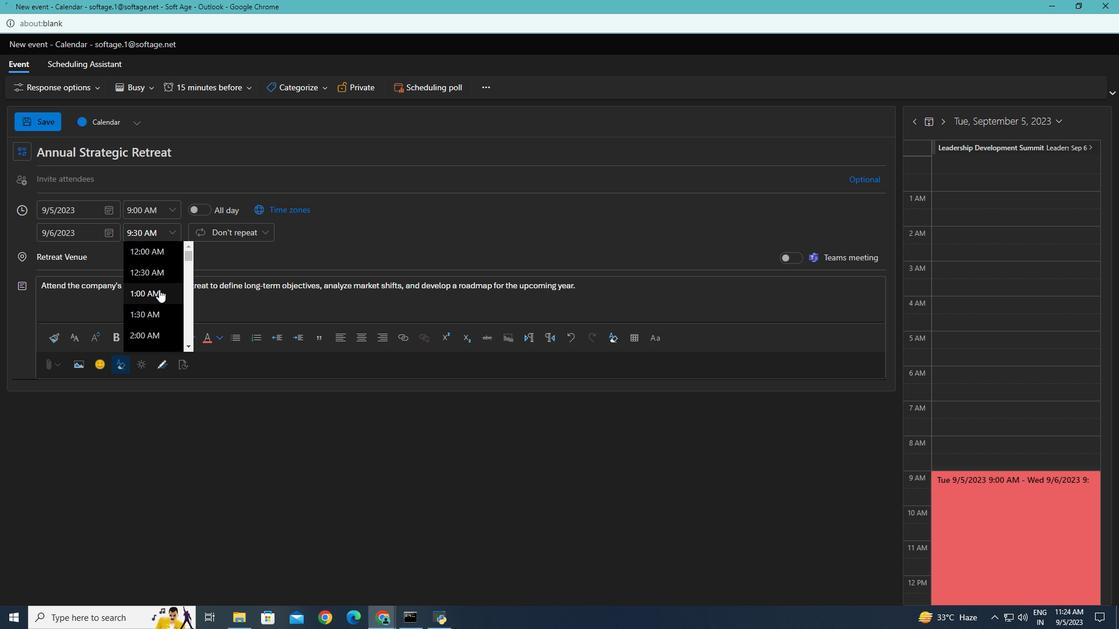 
Action: Mouse scrolled (153, 283) with delta (0, 0)
Screenshot: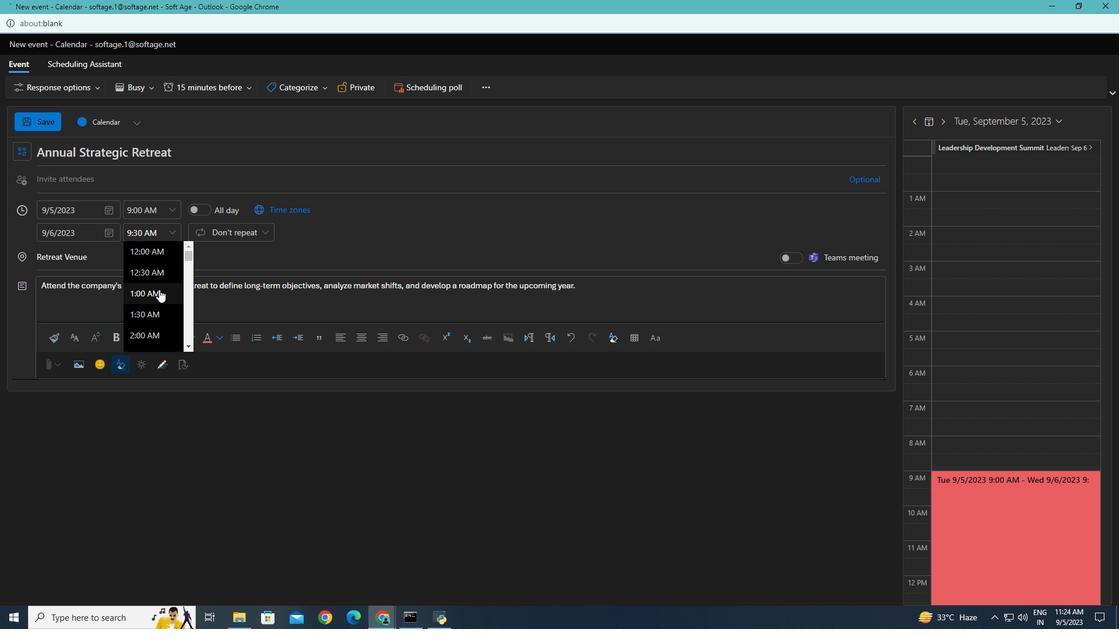 
Action: Mouse scrolled (153, 283) with delta (0, 0)
Screenshot: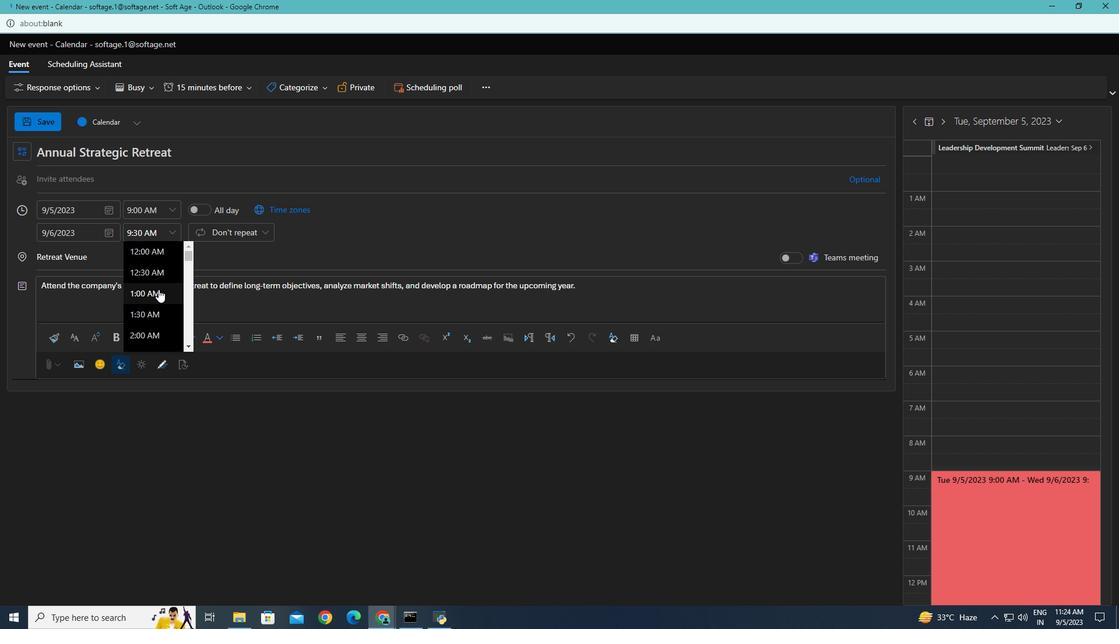 
Action: Mouse moved to (152, 283)
Screenshot: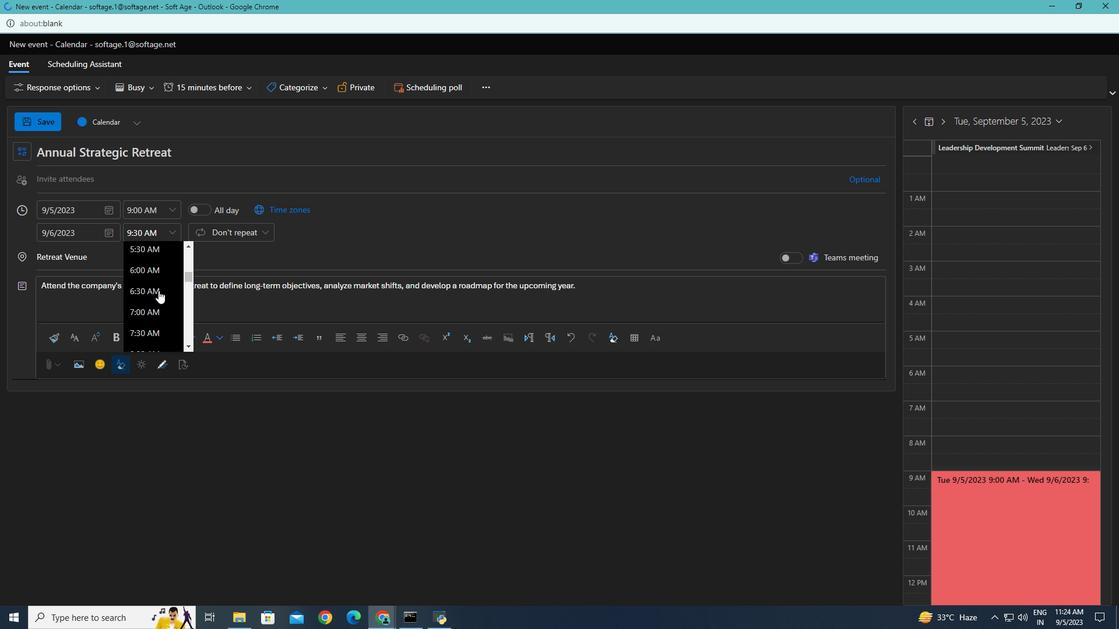 
Action: Mouse scrolled (152, 282) with delta (0, 0)
Screenshot: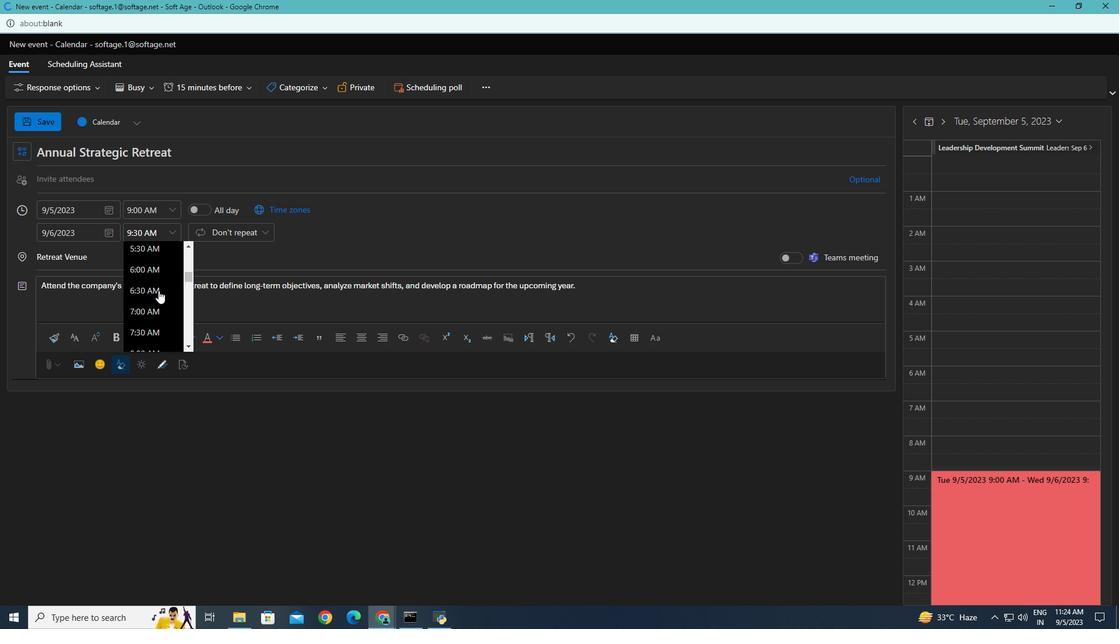 
Action: Mouse moved to (152, 283)
Screenshot: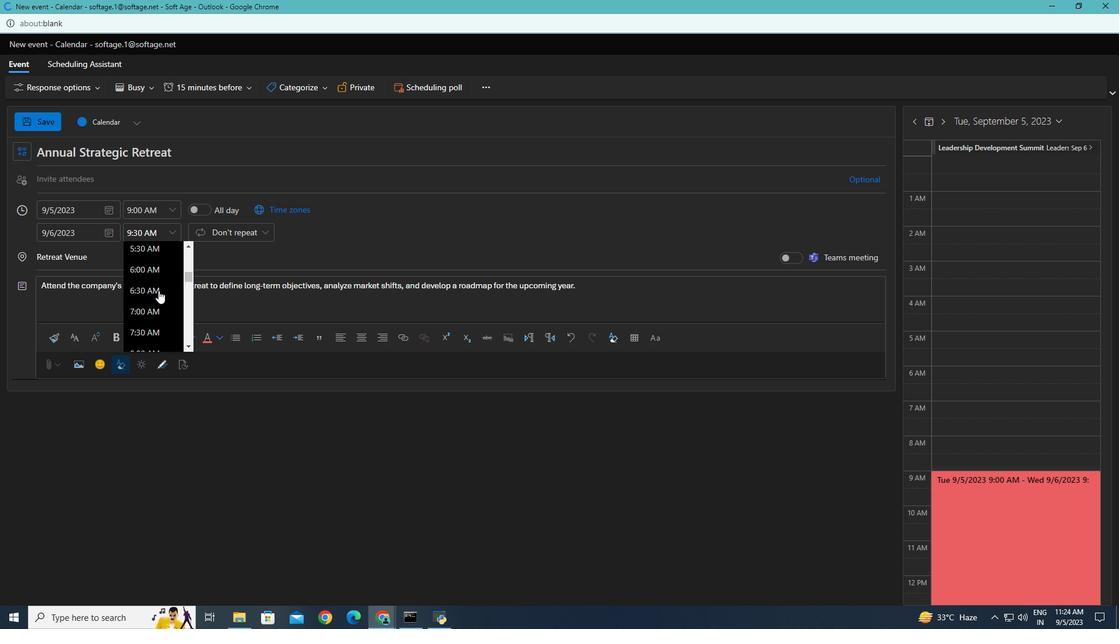
Action: Mouse scrolled (152, 283) with delta (0, 0)
Screenshot: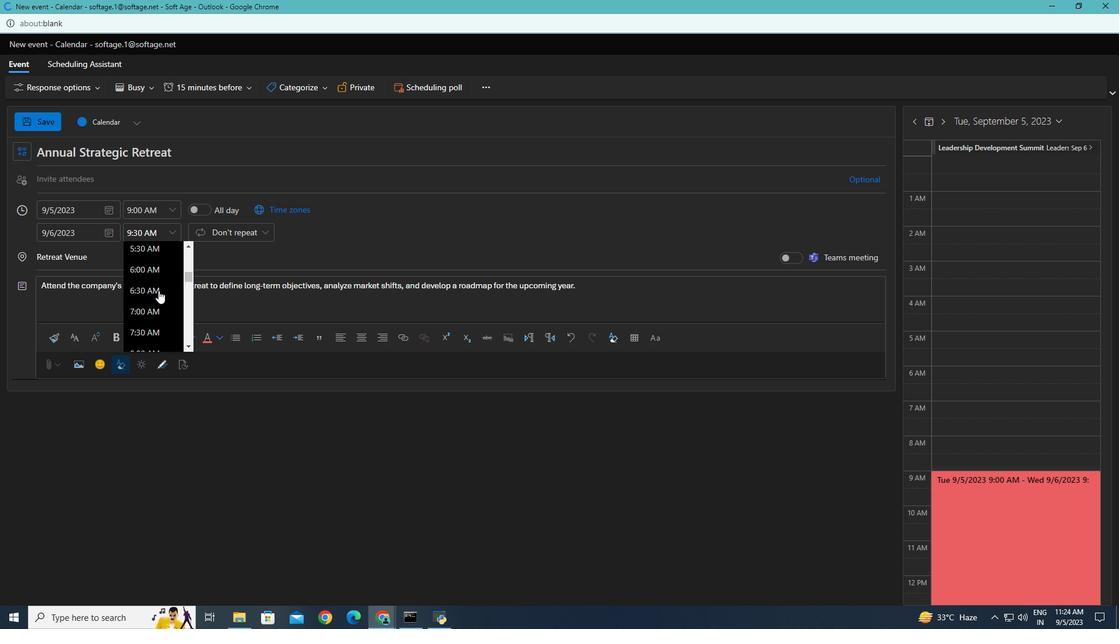 
Action: Mouse scrolled (152, 283) with delta (0, 0)
Screenshot: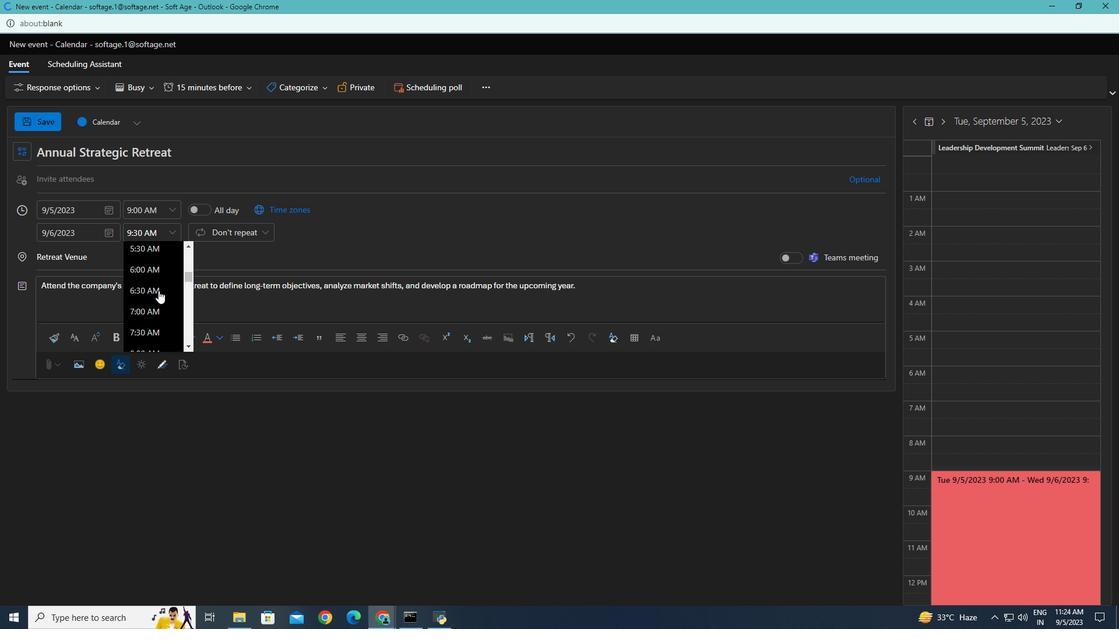 
Action: Mouse moved to (152, 284)
Screenshot: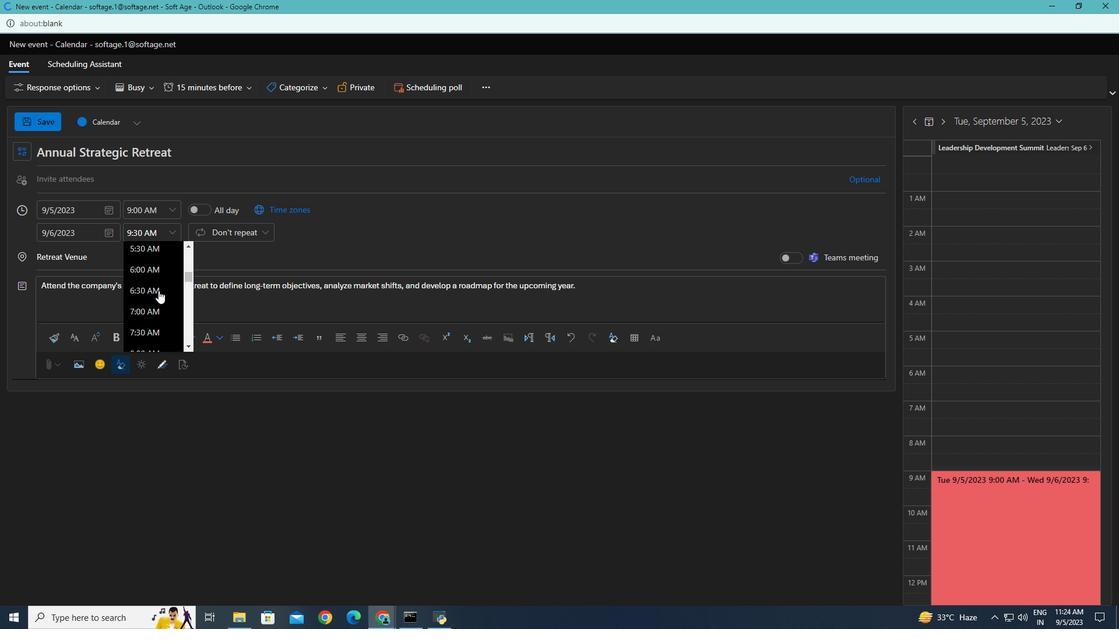 
Action: Mouse scrolled (152, 283) with delta (0, 0)
Screenshot: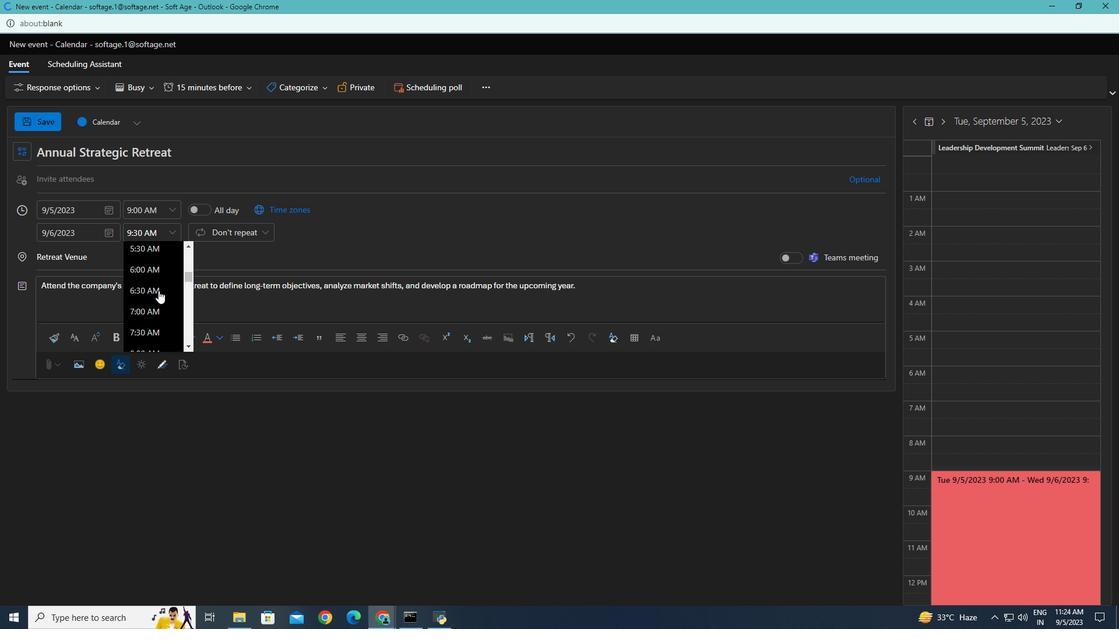 
Action: Mouse scrolled (152, 283) with delta (0, 0)
Screenshot: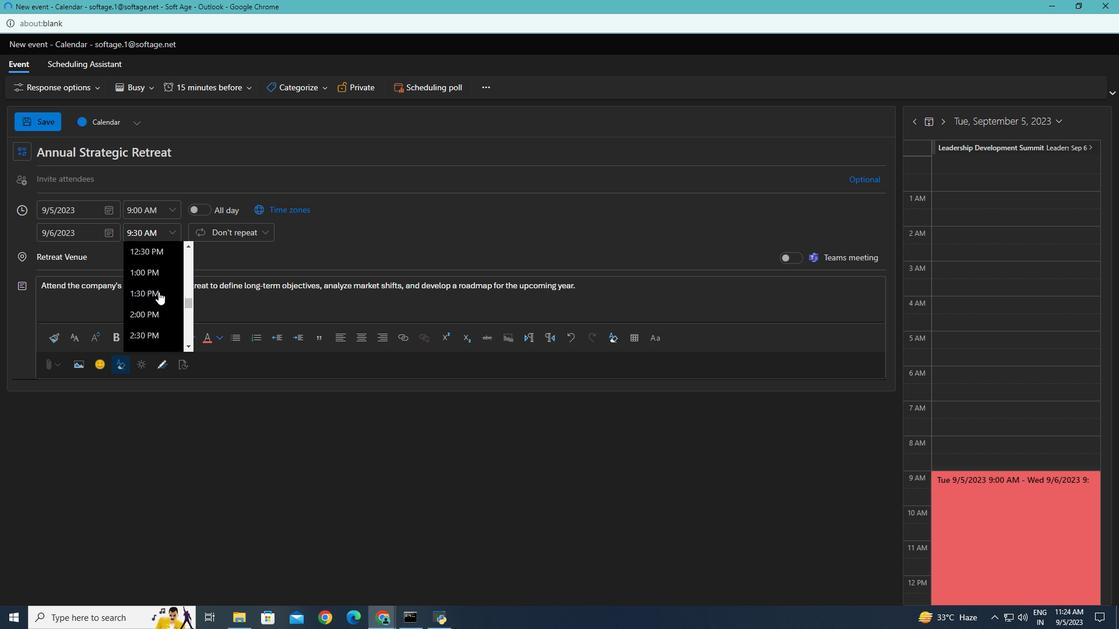
Action: Mouse scrolled (152, 283) with delta (0, 0)
Screenshot: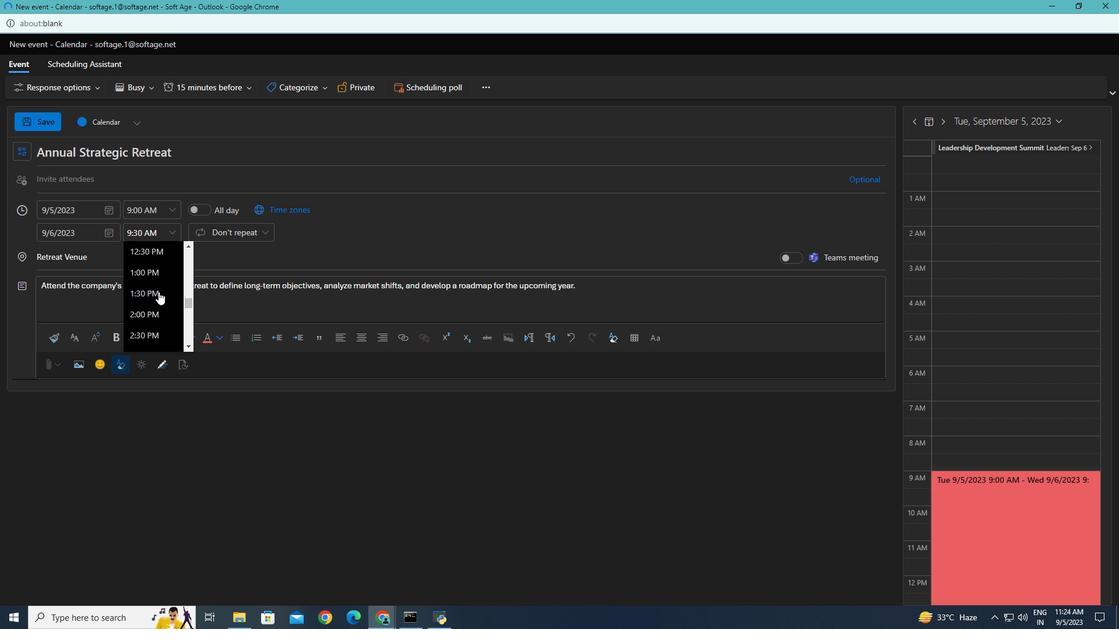 
Action: Mouse scrolled (152, 283) with delta (0, 0)
Screenshot: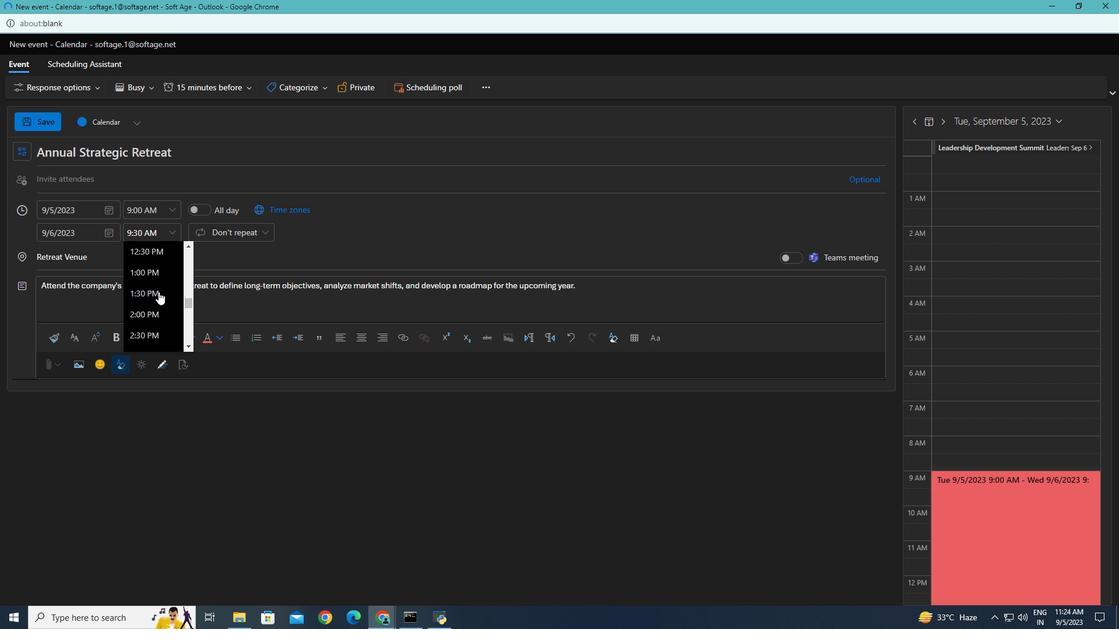 
Action: Mouse scrolled (152, 283) with delta (0, 0)
Screenshot: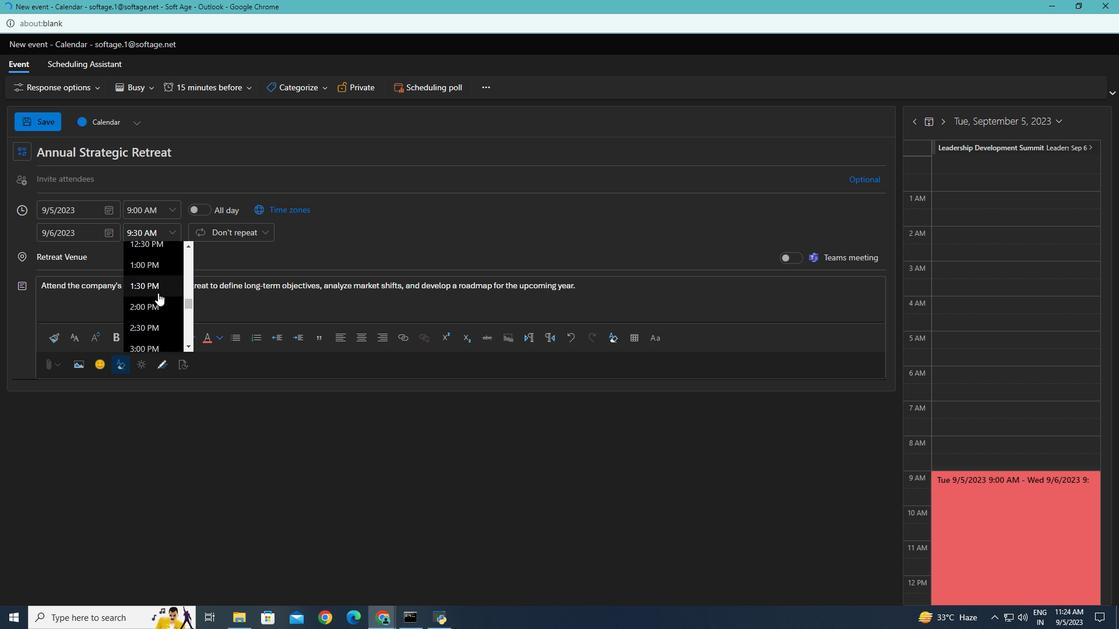 
Action: Mouse moved to (152, 284)
Screenshot: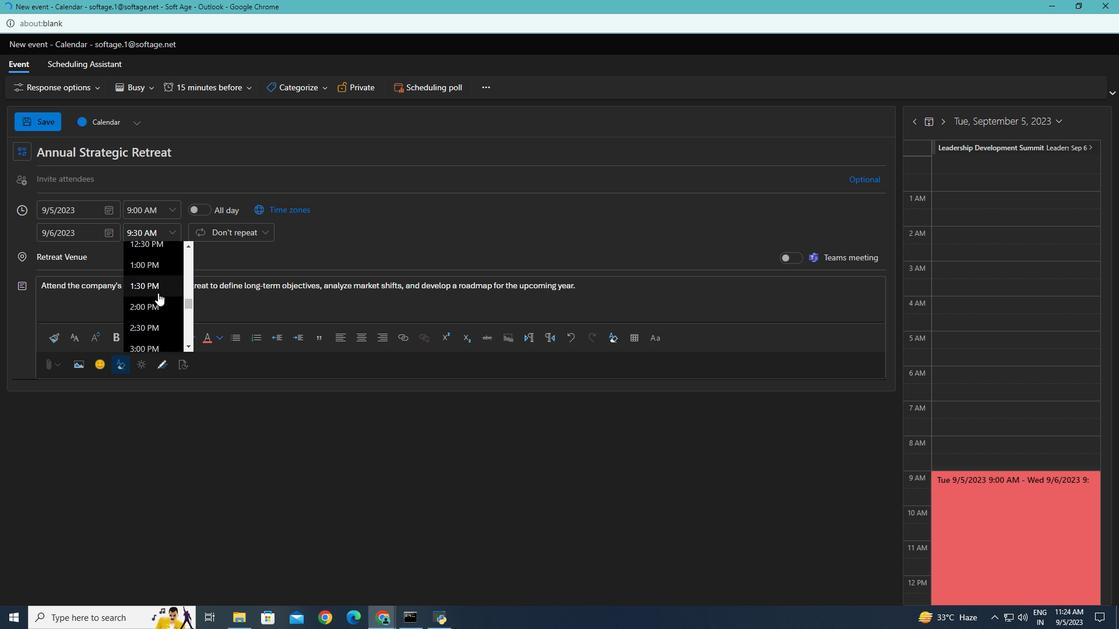 
Action: Mouse scrolled (152, 284) with delta (0, 0)
Screenshot: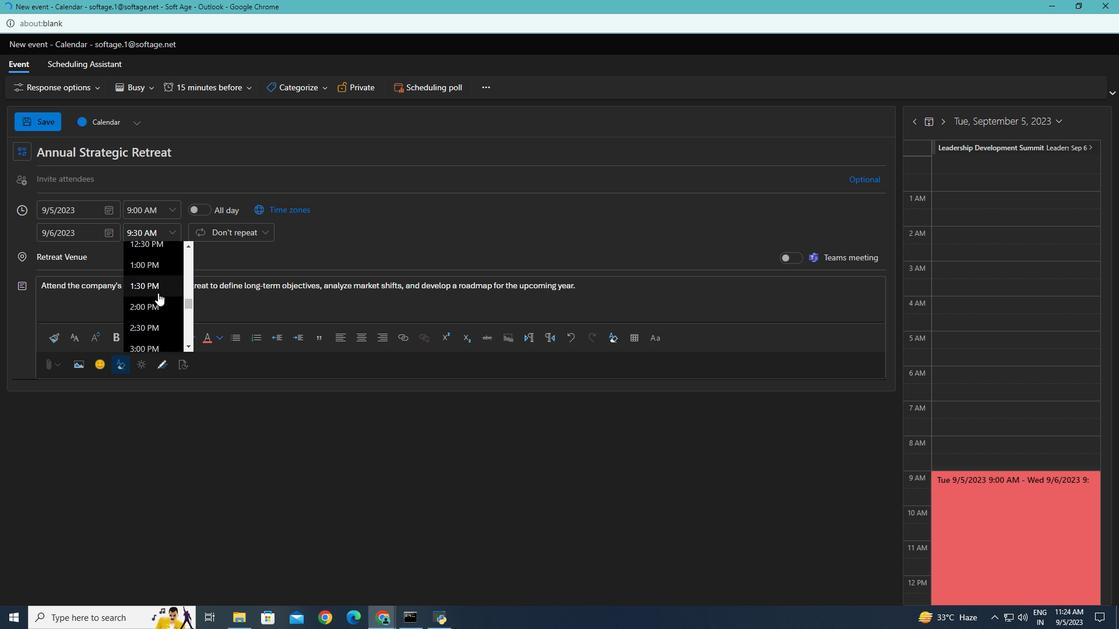 
Action: Mouse moved to (152, 285)
Screenshot: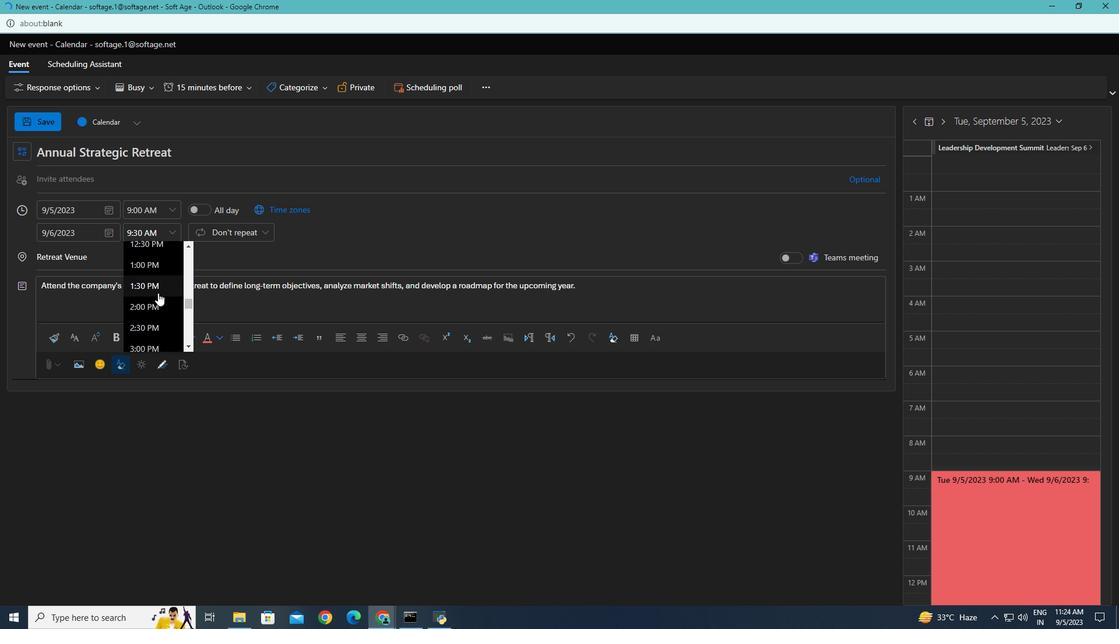
Action: Mouse scrolled (152, 284) with delta (0, 0)
Screenshot: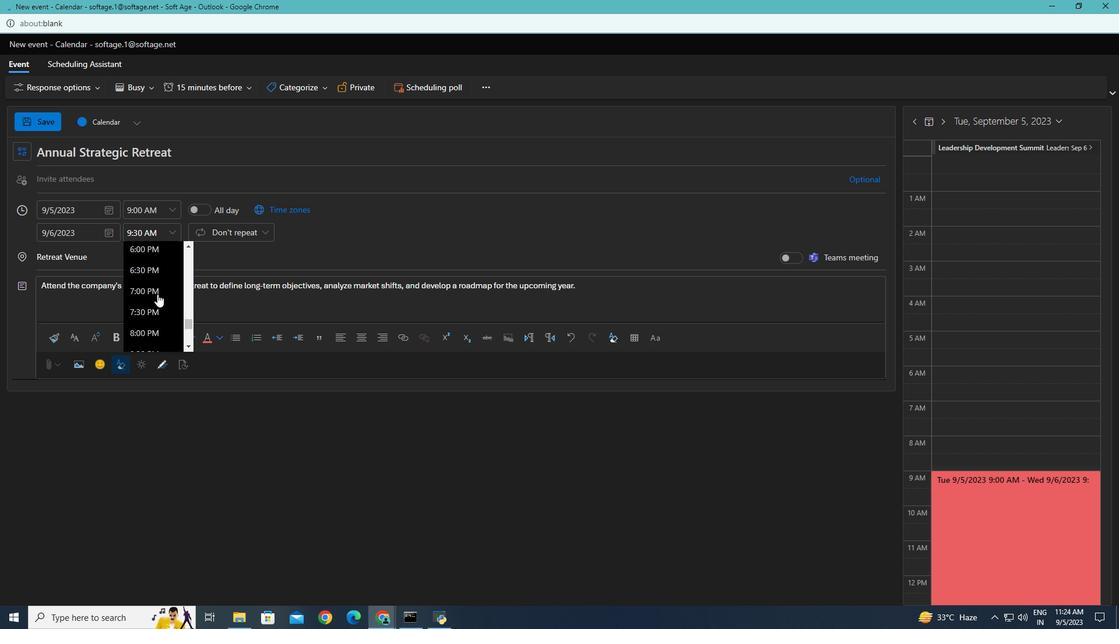 
Action: Mouse moved to (152, 285)
Screenshot: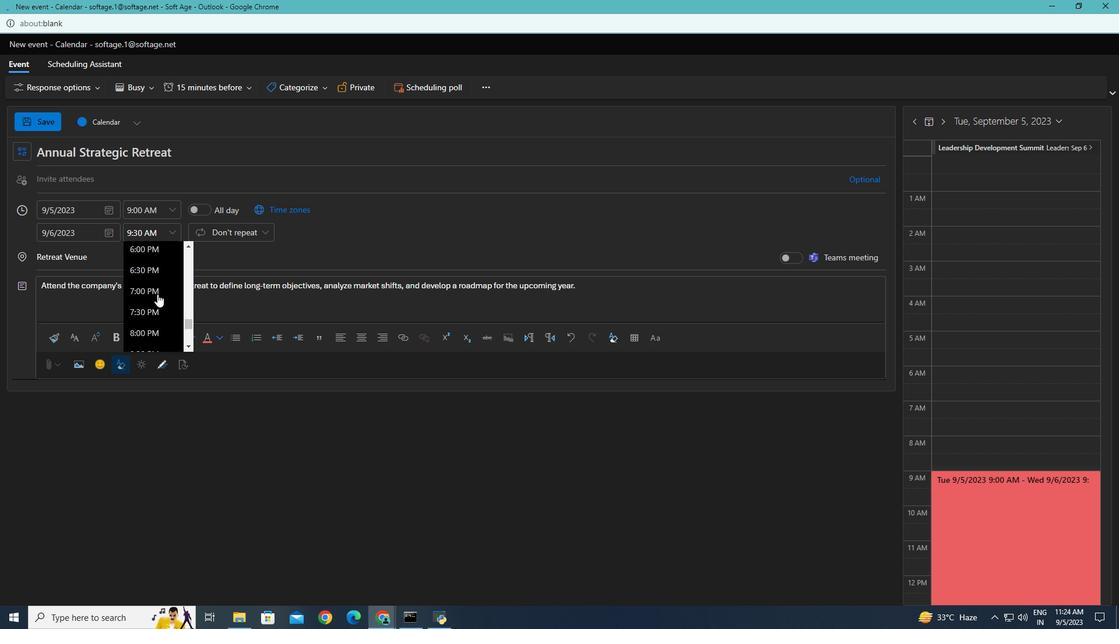
Action: Mouse scrolled (152, 285) with delta (0, 0)
Screenshot: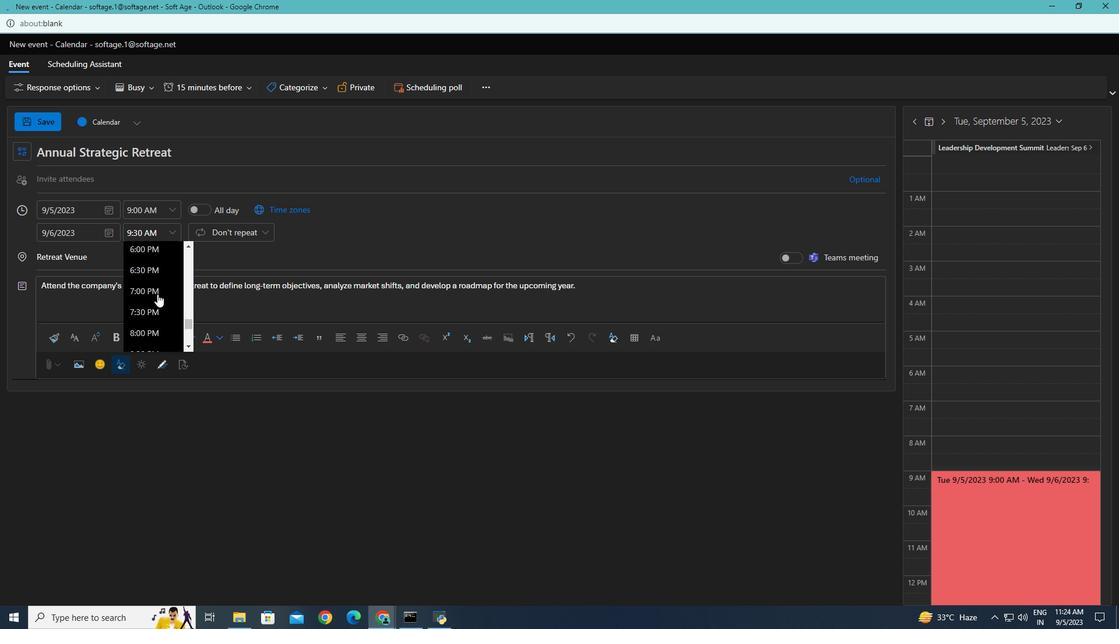 
Action: Mouse scrolled (152, 285) with delta (0, 0)
Screenshot: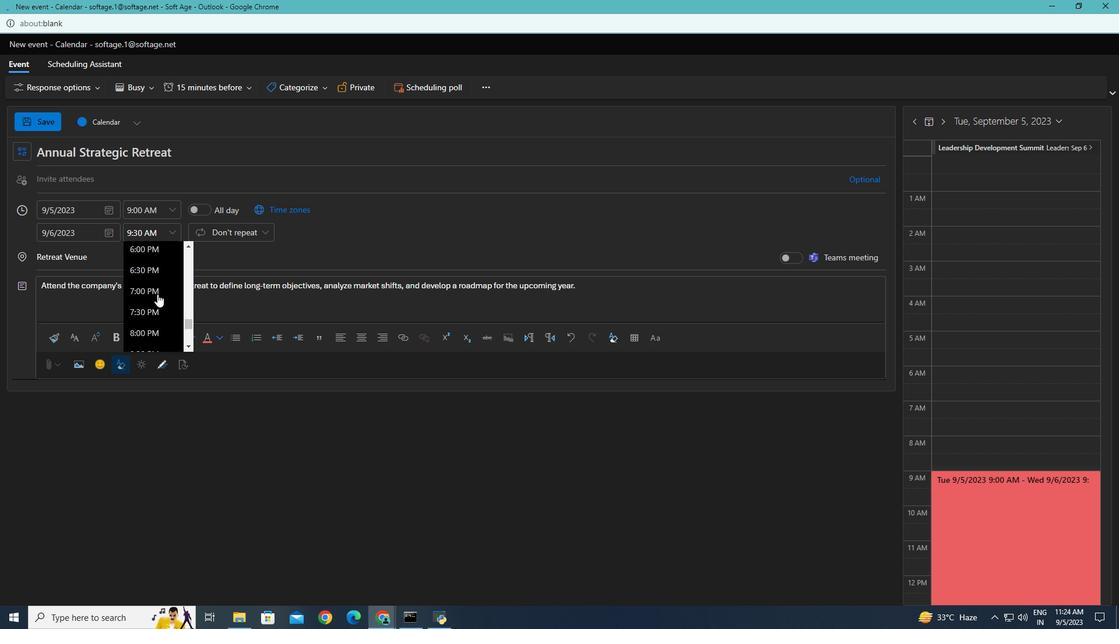 
Action: Mouse moved to (152, 286)
Screenshot: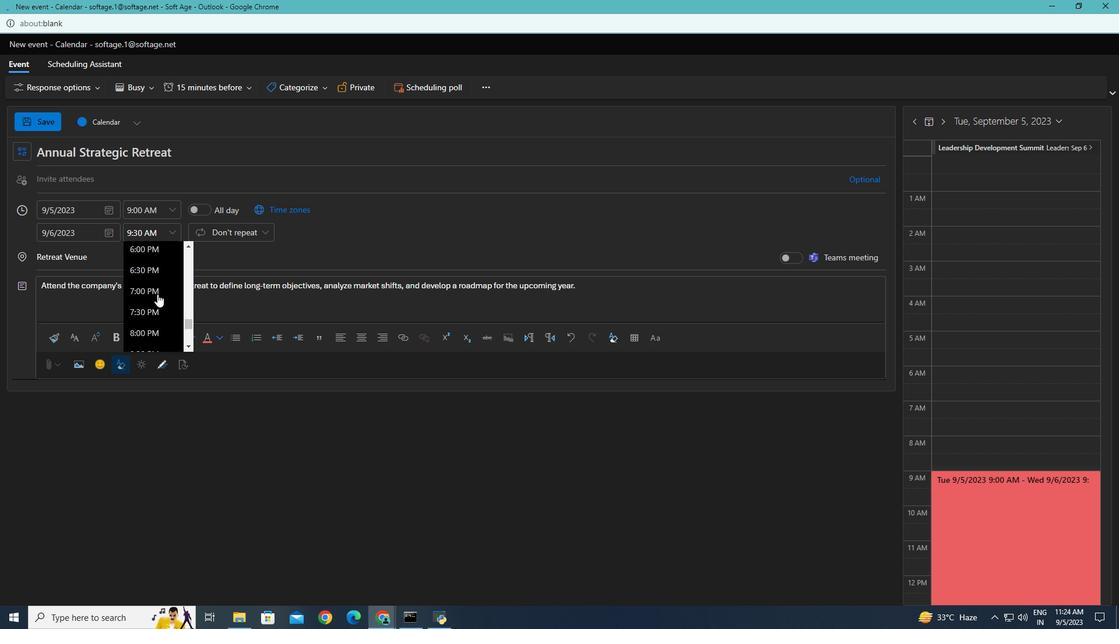 
Action: Mouse scrolled (152, 285) with delta (0, 0)
Screenshot: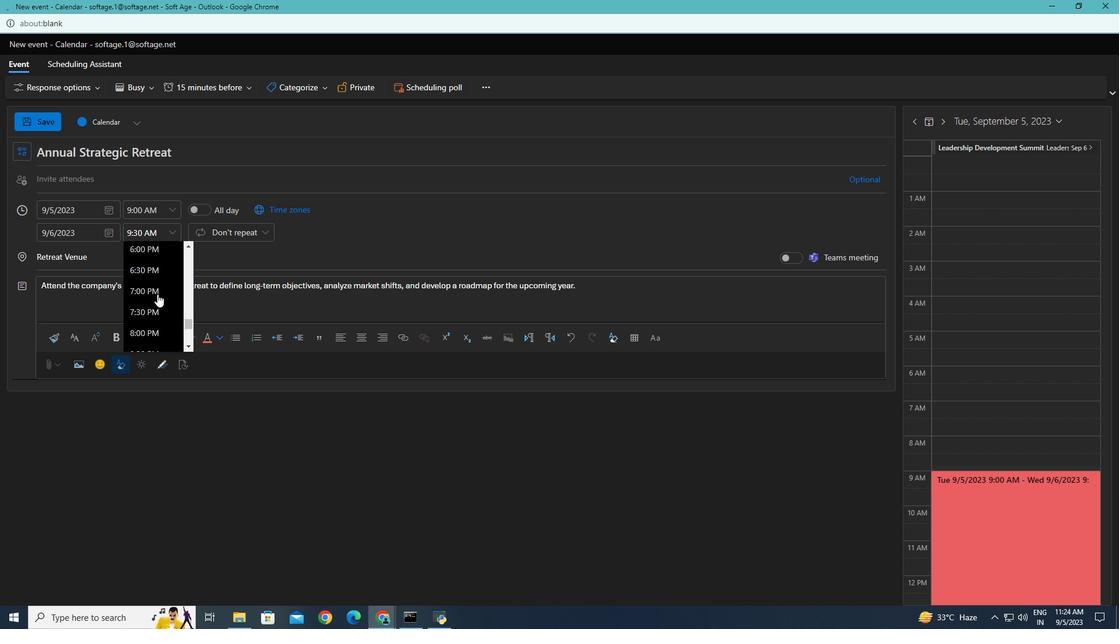 
Action: Mouse moved to (151, 286)
Screenshot: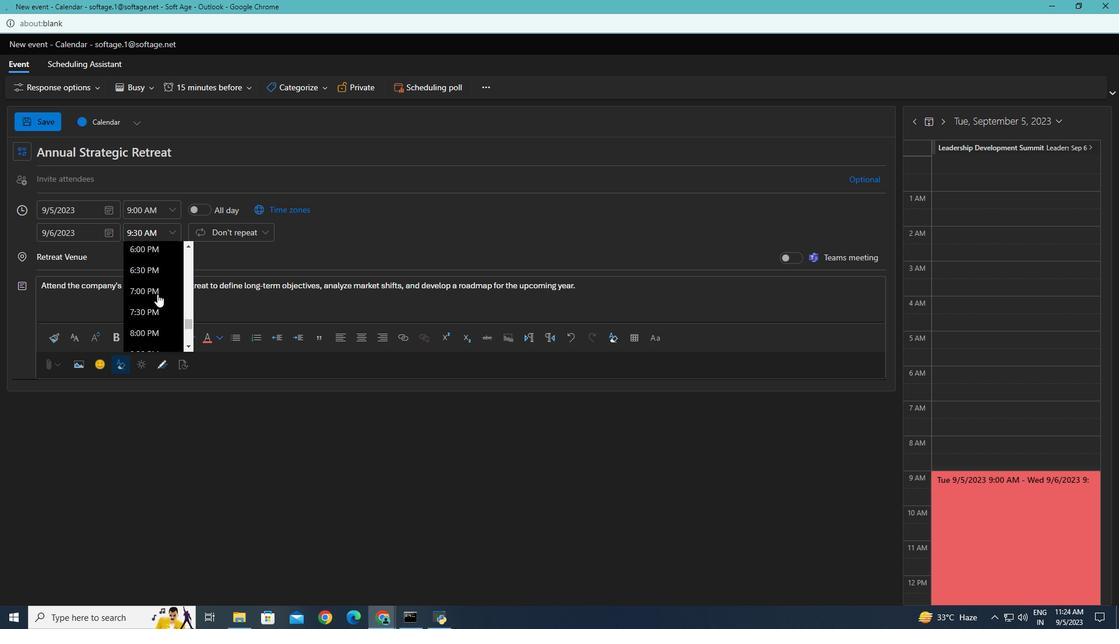 
Action: Mouse scrolled (151, 286) with delta (0, 0)
Screenshot: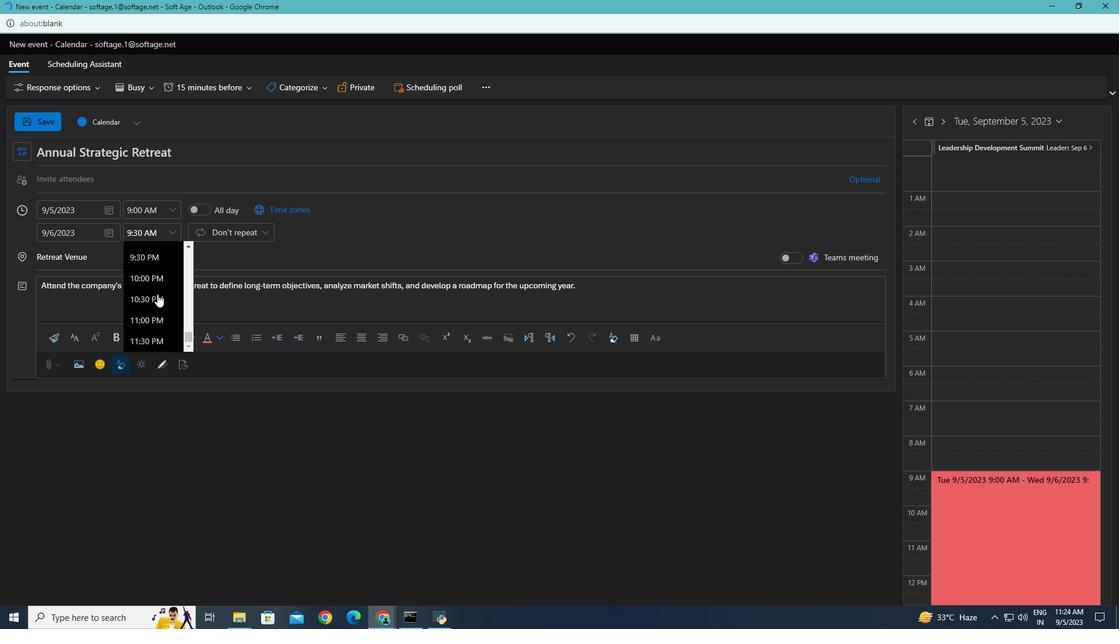 
Action: Mouse scrolled (151, 286) with delta (0, 0)
Screenshot: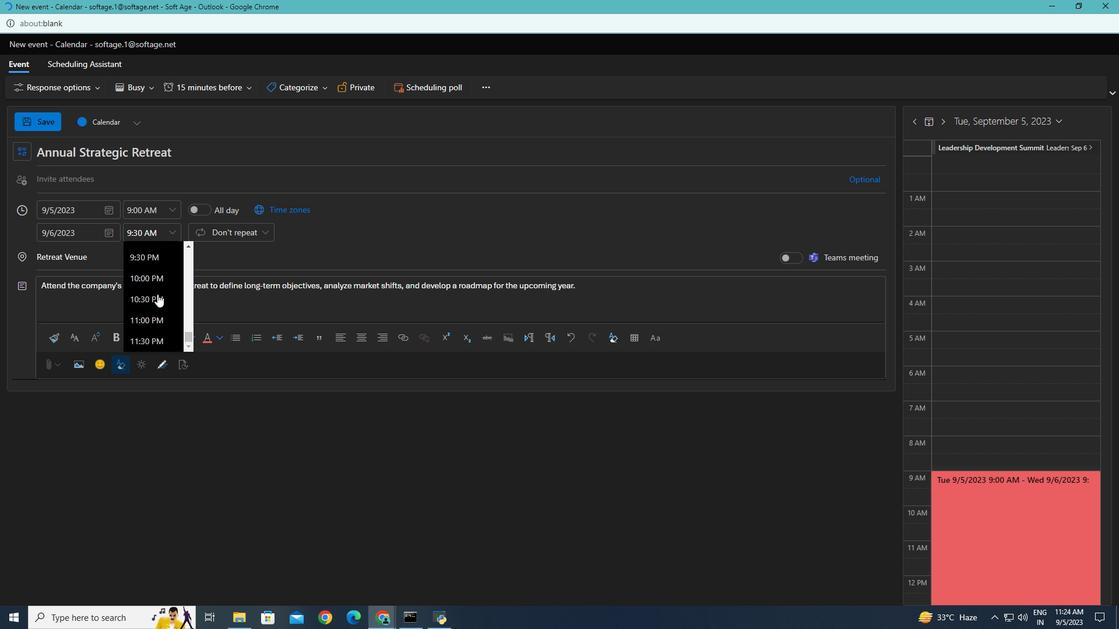 
Action: Mouse scrolled (151, 286) with delta (0, 0)
Screenshot: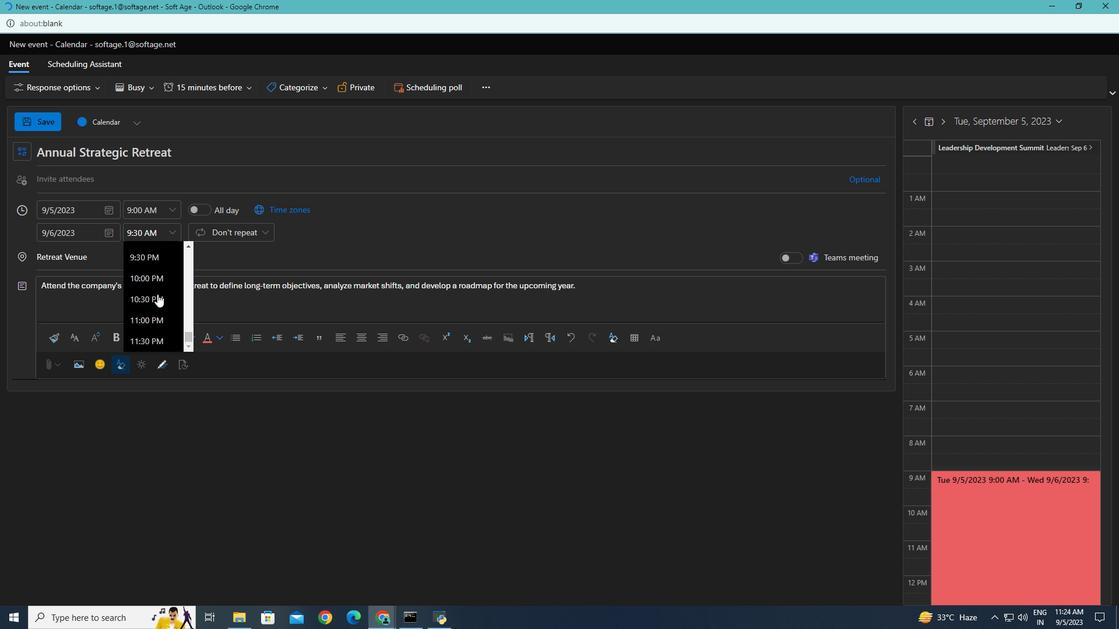 
Action: Mouse scrolled (151, 287) with delta (0, 0)
Screenshot: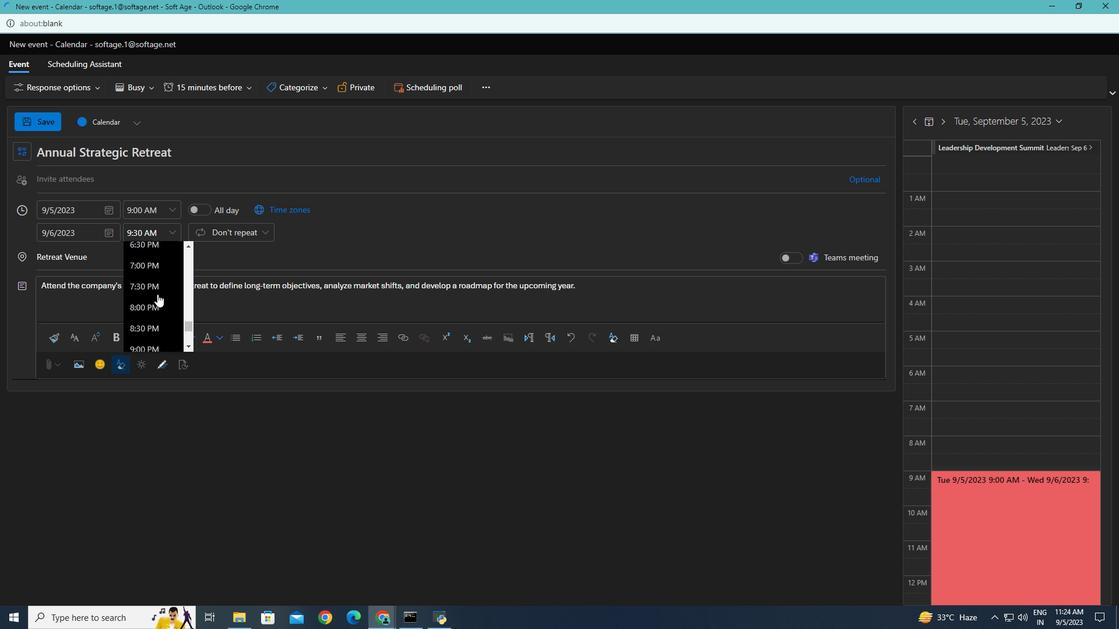 
Action: Mouse scrolled (151, 287) with delta (0, 0)
Screenshot: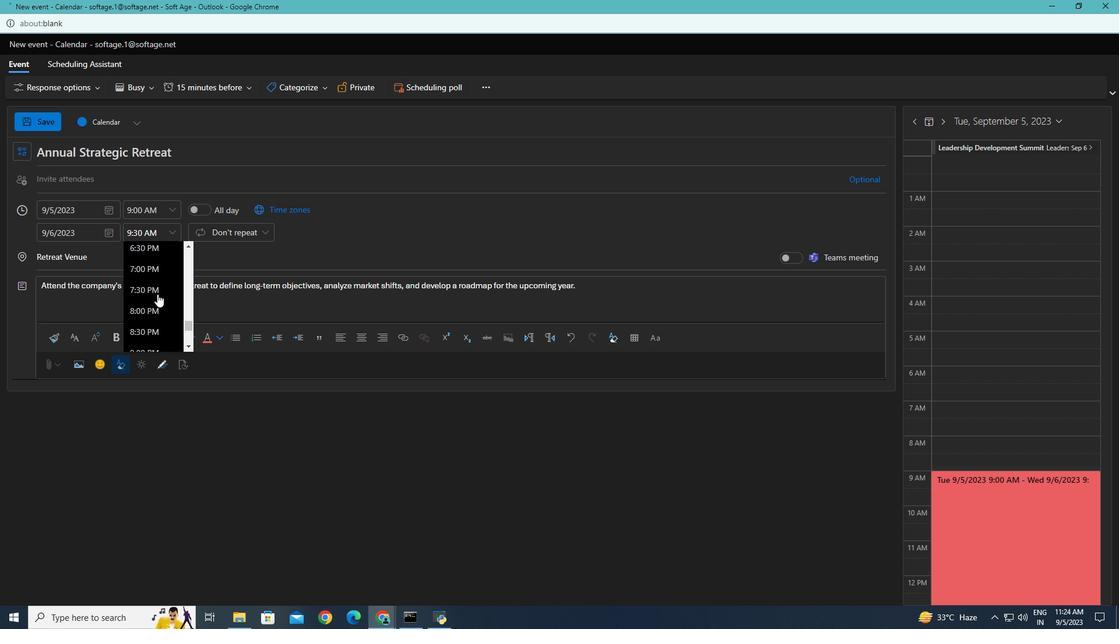 
Action: Mouse scrolled (151, 287) with delta (0, 0)
Screenshot: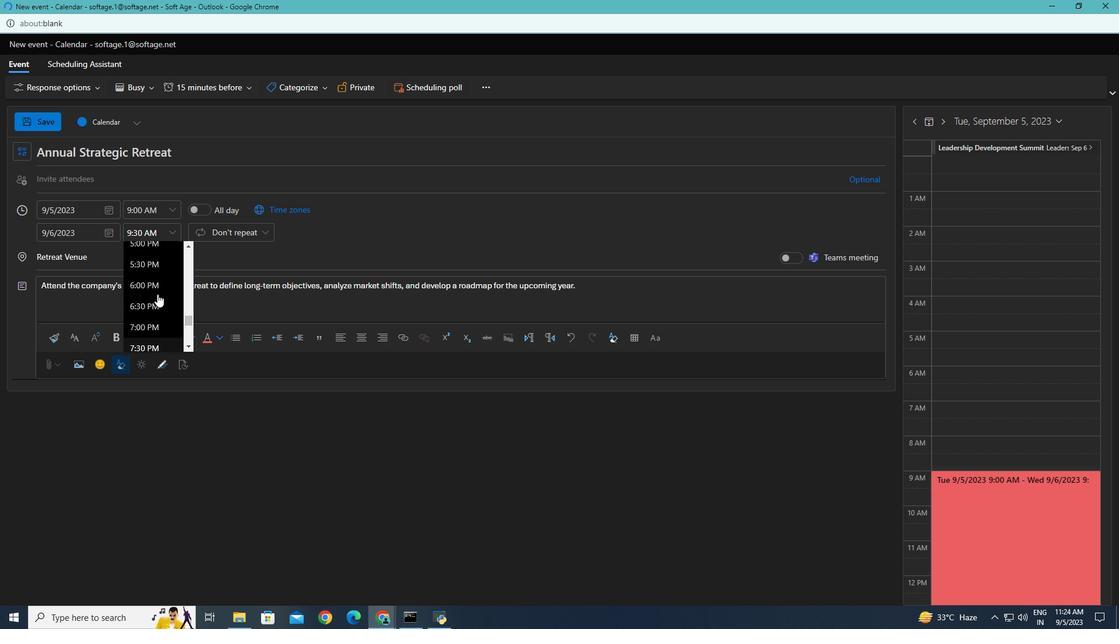 
Action: Mouse moved to (139, 272)
Screenshot: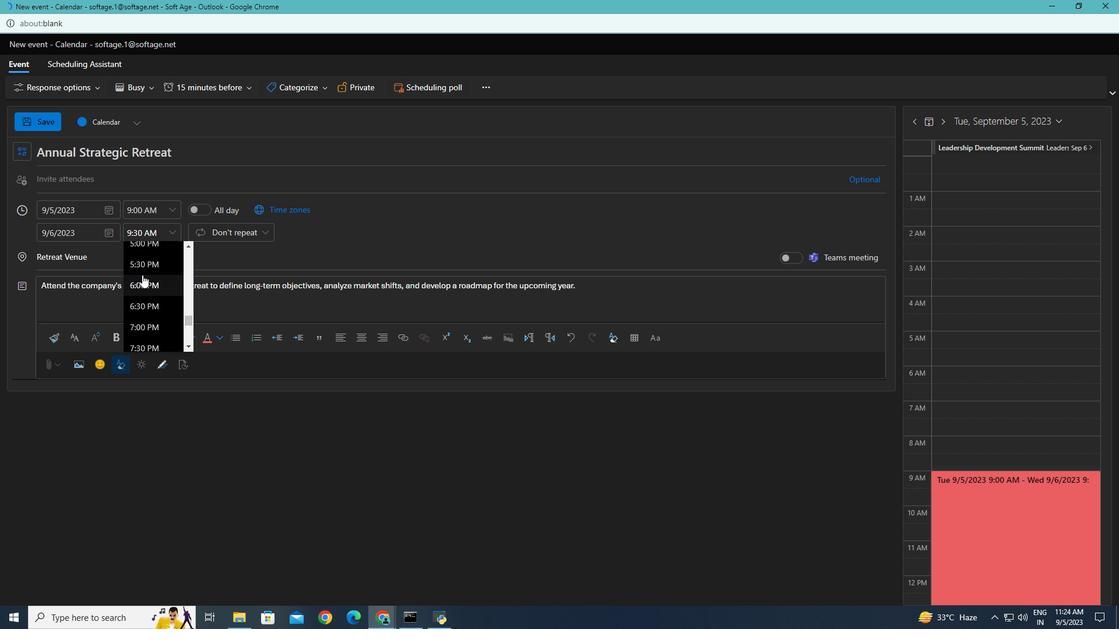 
Action: Mouse scrolled (139, 272) with delta (0, 0)
Screenshot: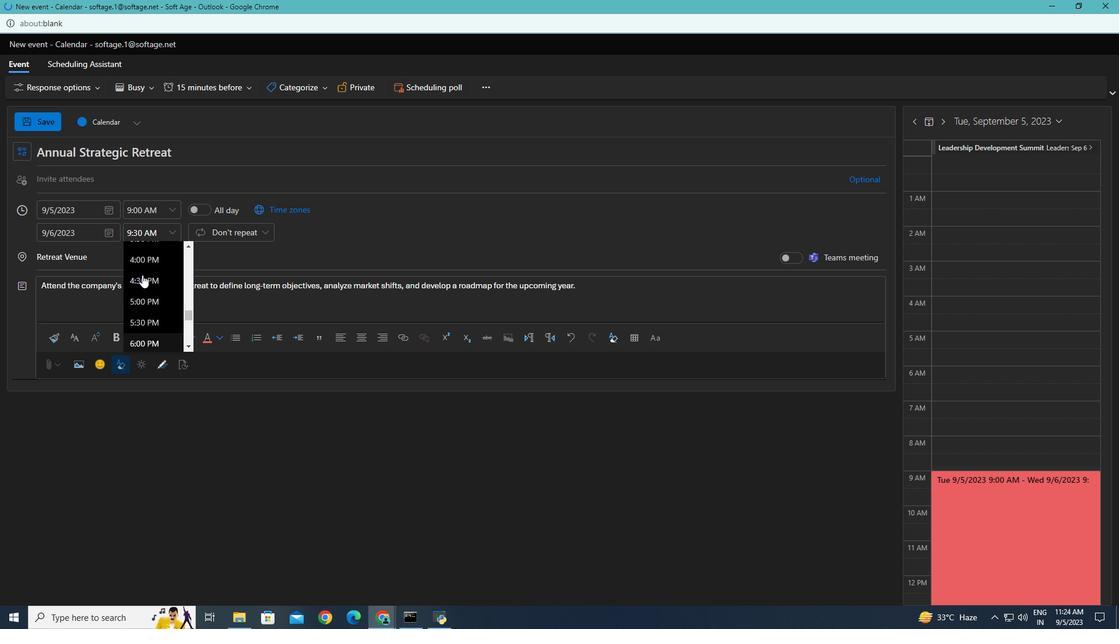 
Action: Mouse moved to (137, 293)
Screenshot: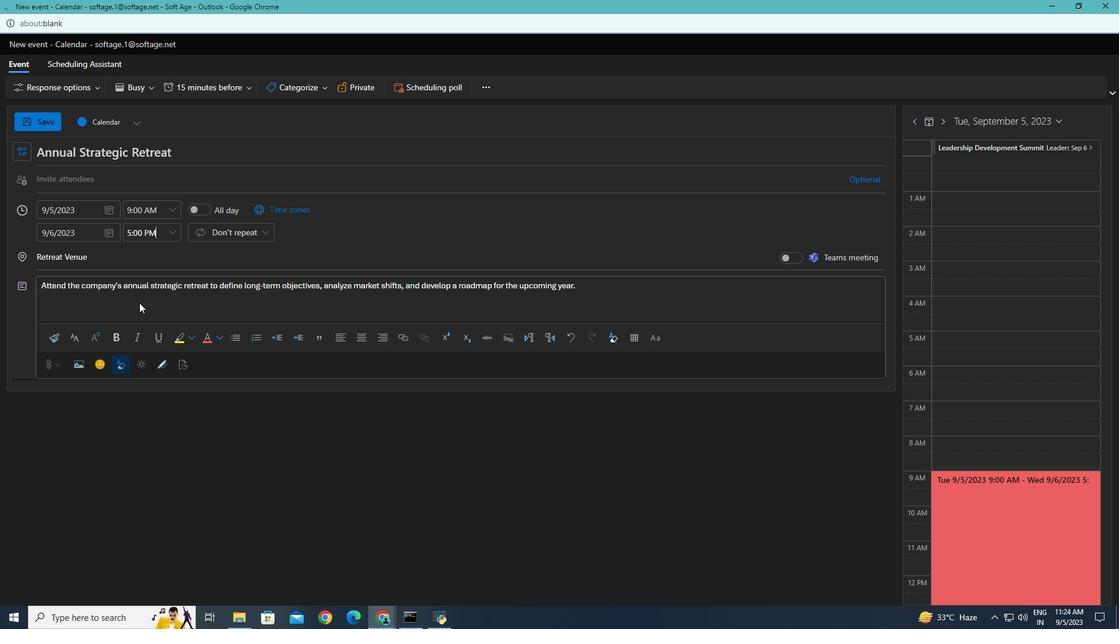 
Action: Mouse pressed left at (137, 293)
Screenshot: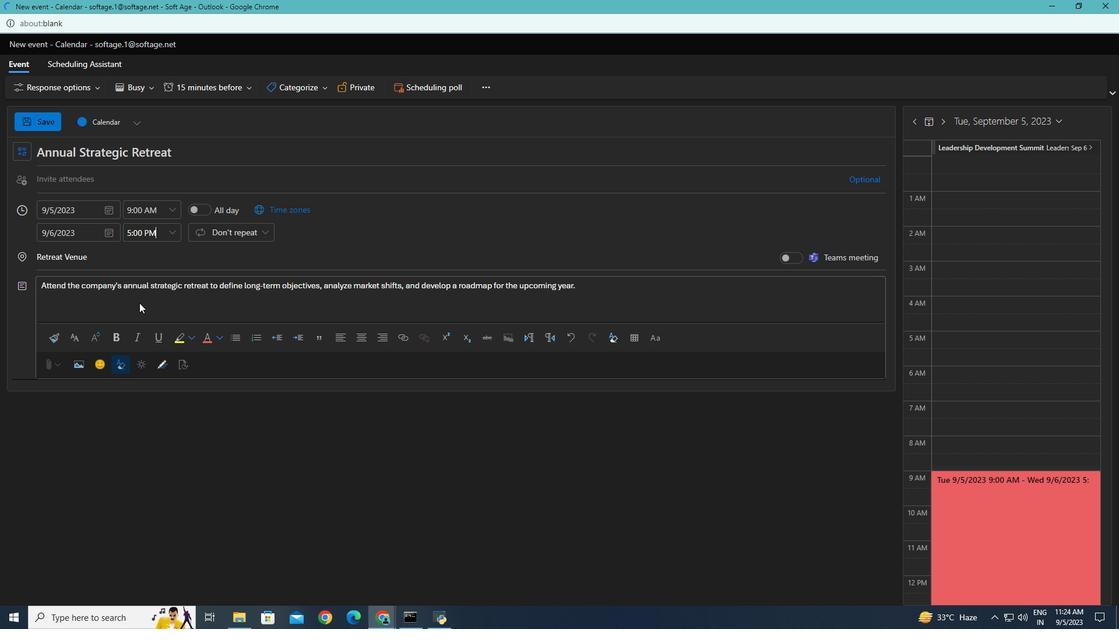 
Action: Mouse moved to (104, 200)
Screenshot: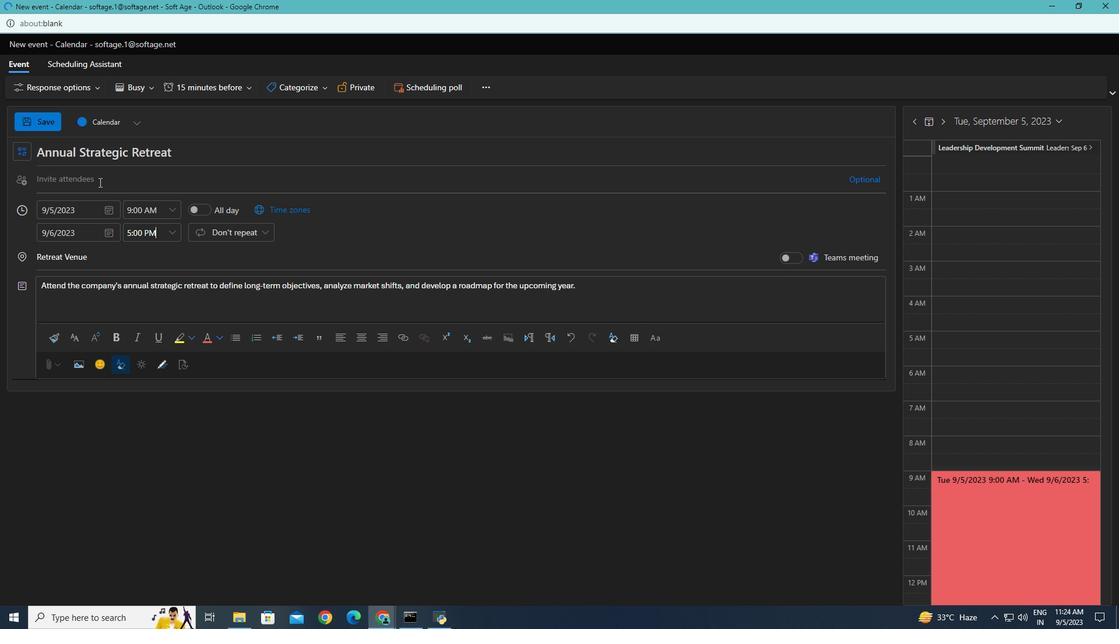 
Action: Mouse pressed left at (104, 200)
Screenshot: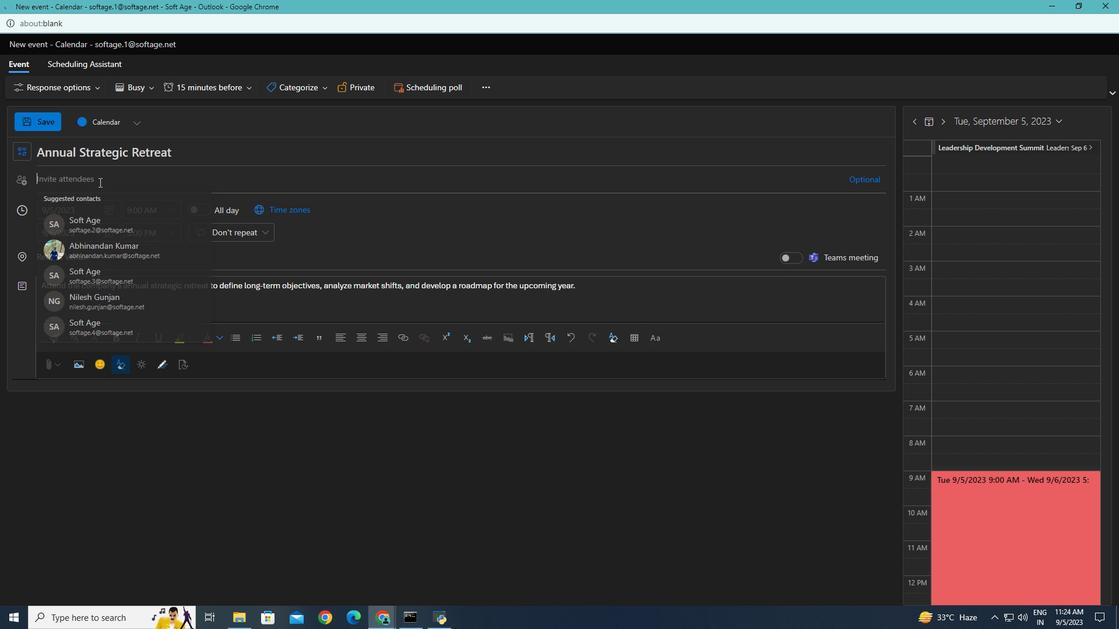 
Action: Key pressed sharma.soni589<Key.shift_r>@outlook.com<Key.enter>gupta.tarun789<Key.shift_r>@outlook.com<Key.enter>
Screenshot: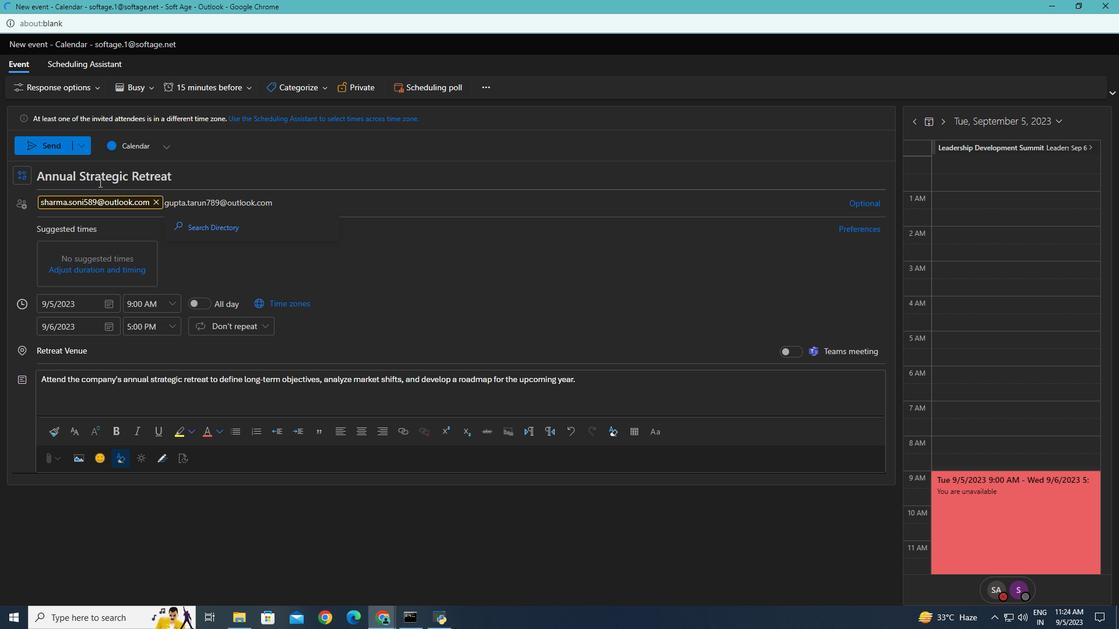 
Action: Mouse moved to (272, 362)
Screenshot: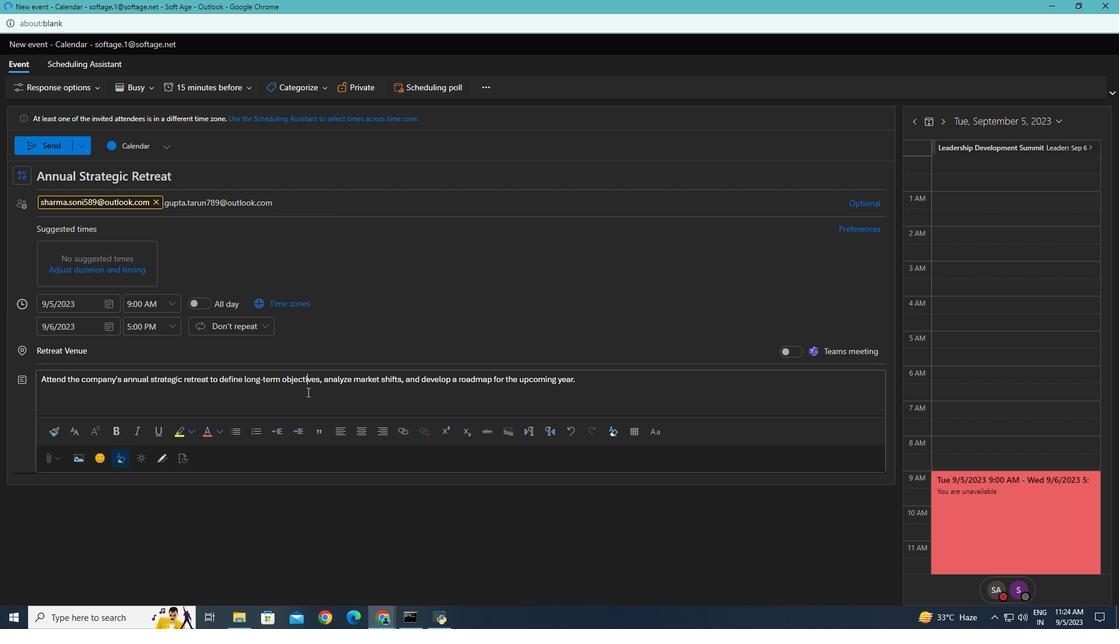 
Action: Mouse pressed left at (272, 362)
Screenshot: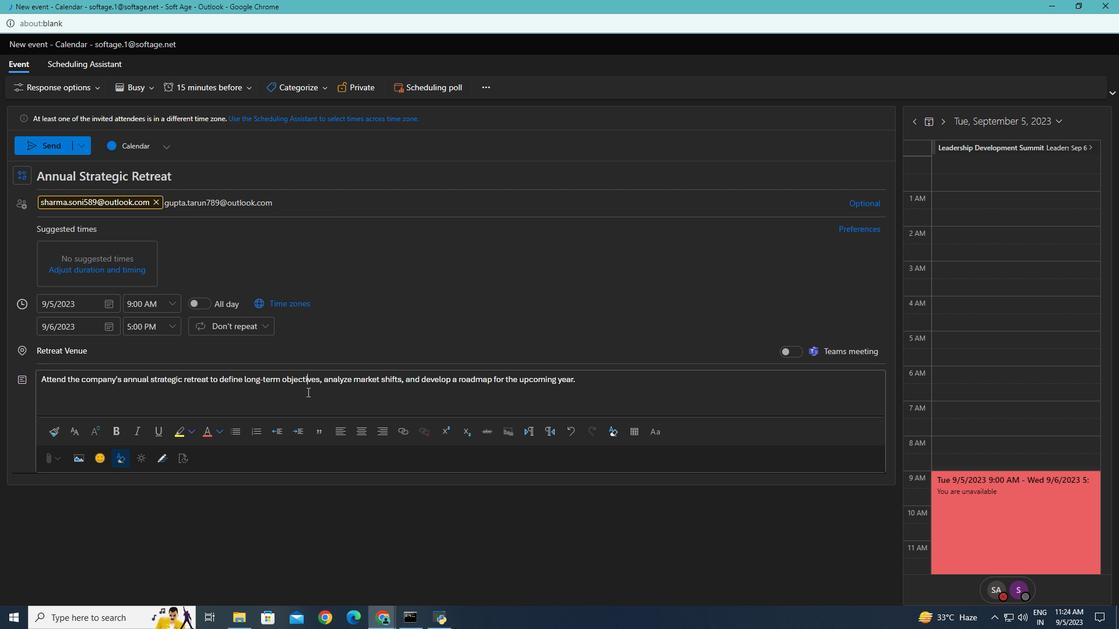 
Action: Mouse moved to (264, 215)
Screenshot: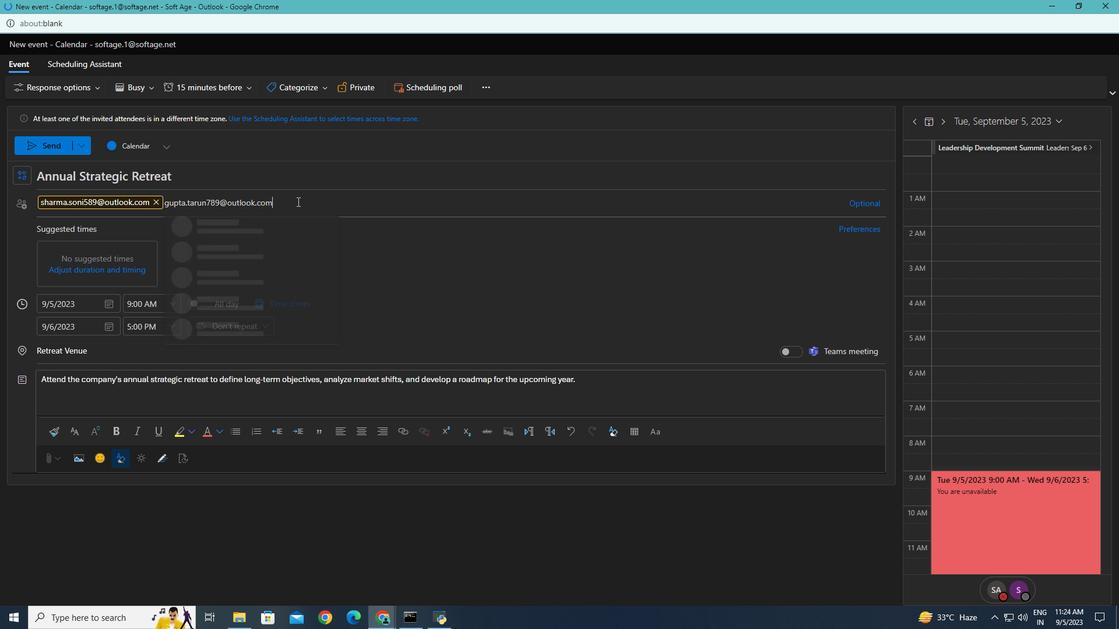 
Action: Mouse pressed left at (264, 215)
Screenshot: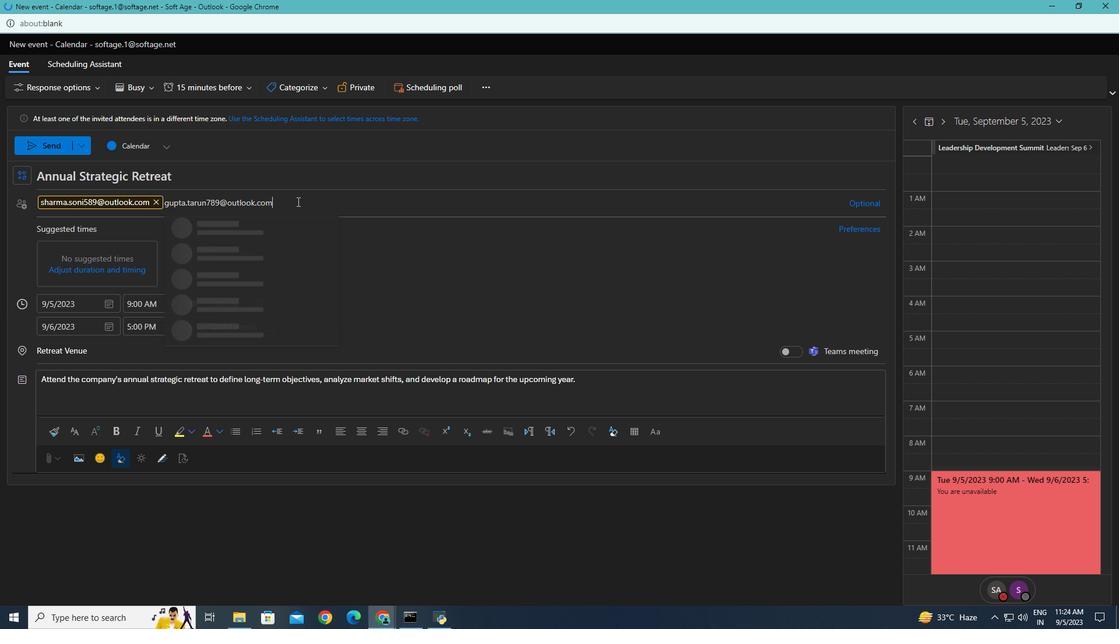 
Action: Key pressed <Key.enter>
Screenshot: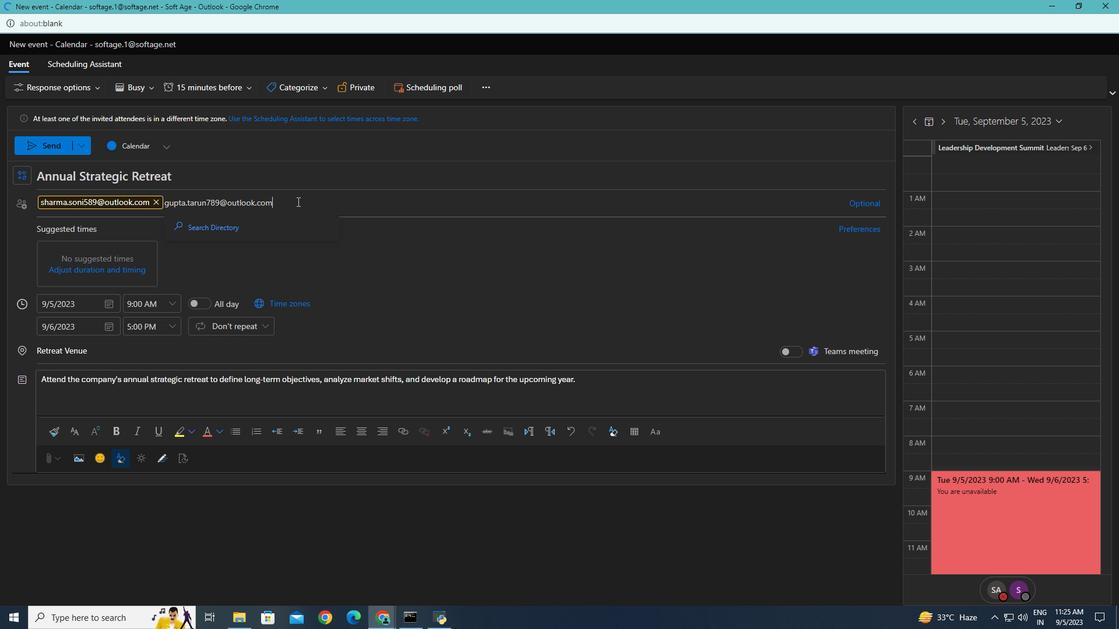 
Action: Mouse moved to (258, 216)
Screenshot: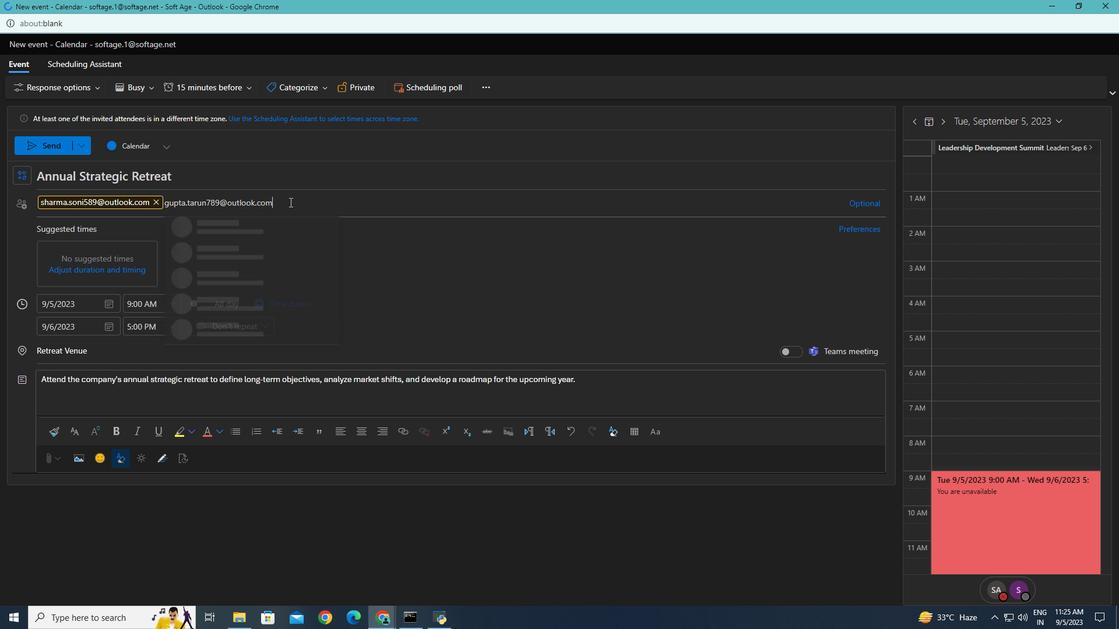 
Action: Mouse pressed left at (258, 216)
Screenshot: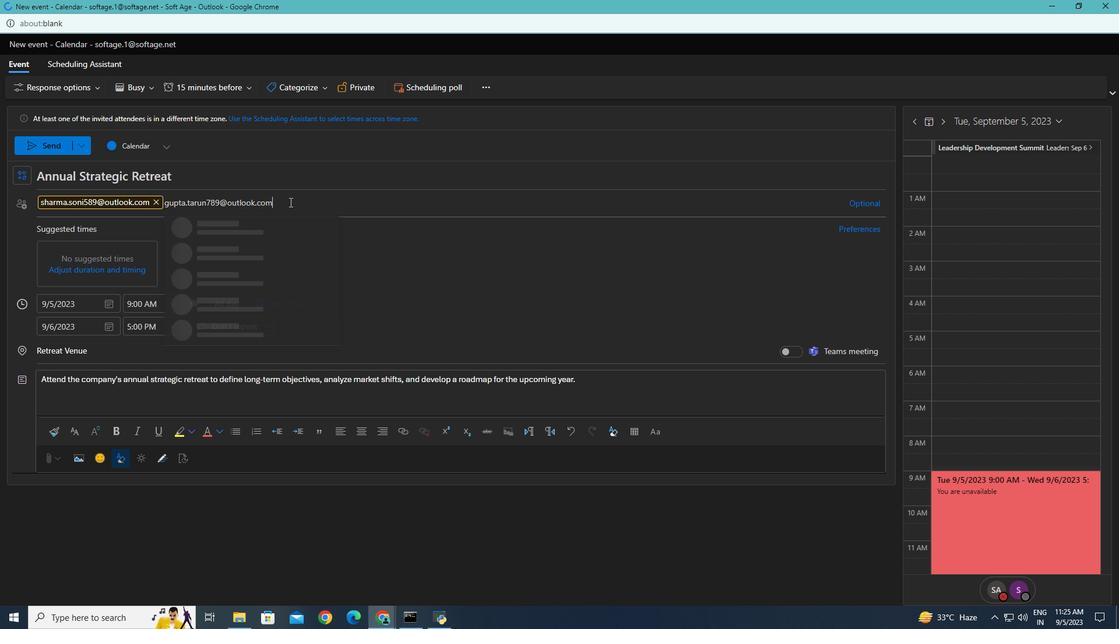 
Action: Mouse moved to (258, 215)
Screenshot: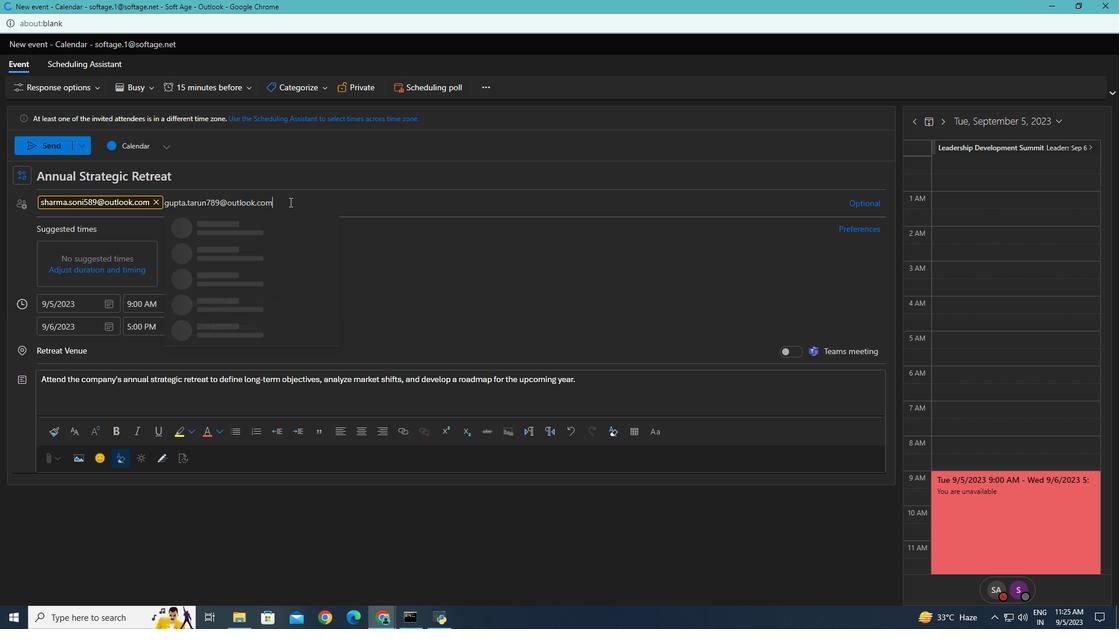 
Action: Mouse pressed left at (258, 215)
Screenshot: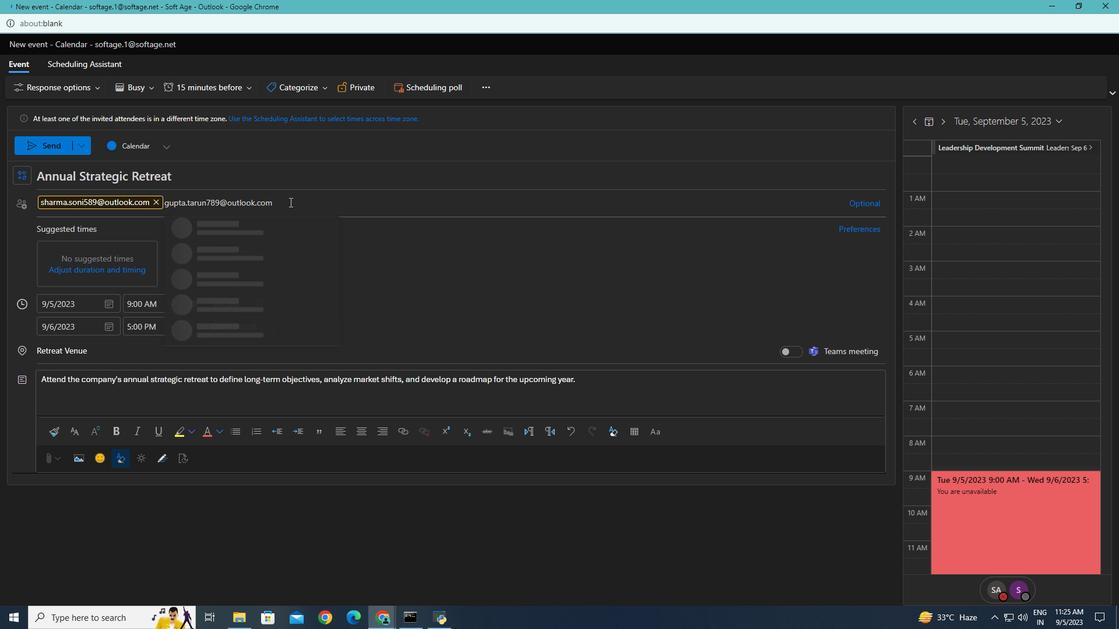 
Action: Mouse moved to (306, 368)
Screenshot: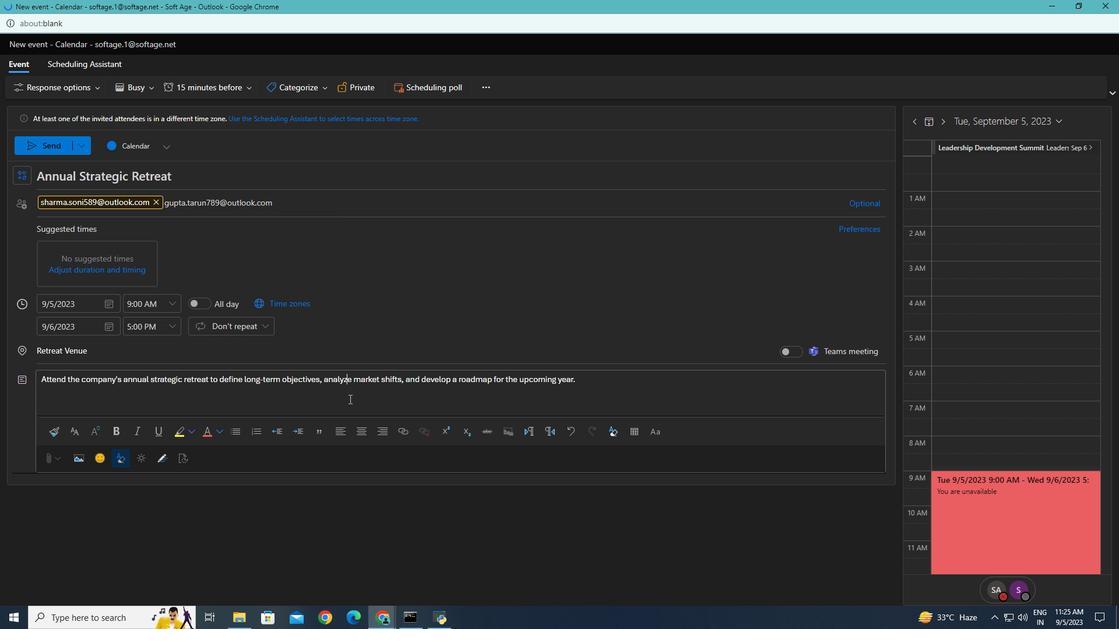 
Action: Mouse pressed left at (306, 368)
Screenshot: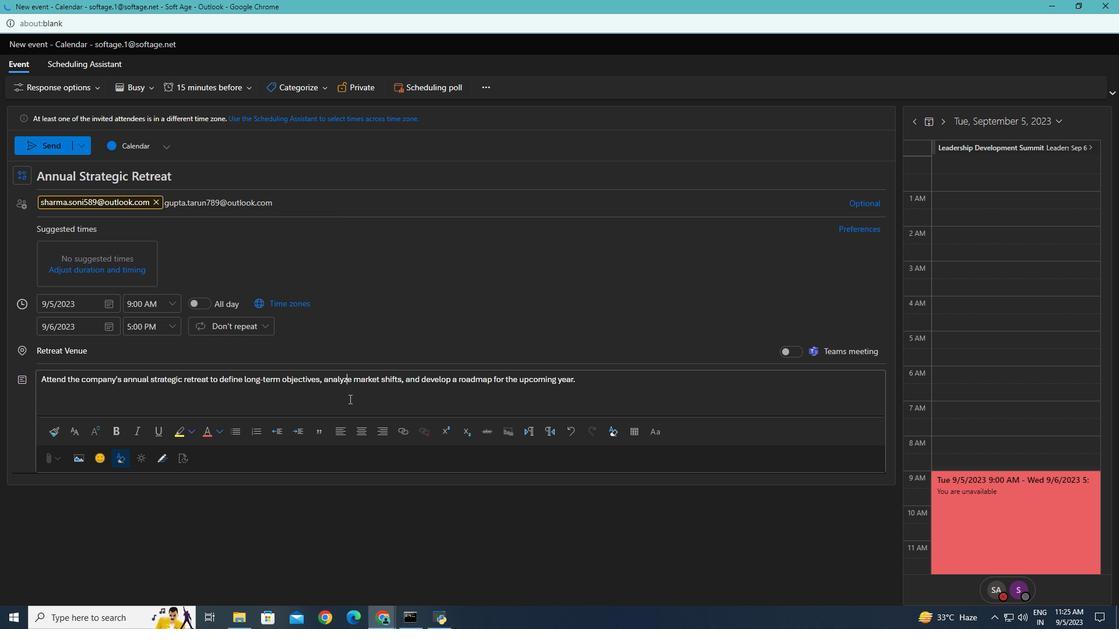
Action: Mouse moved to (309, 366)
Screenshot: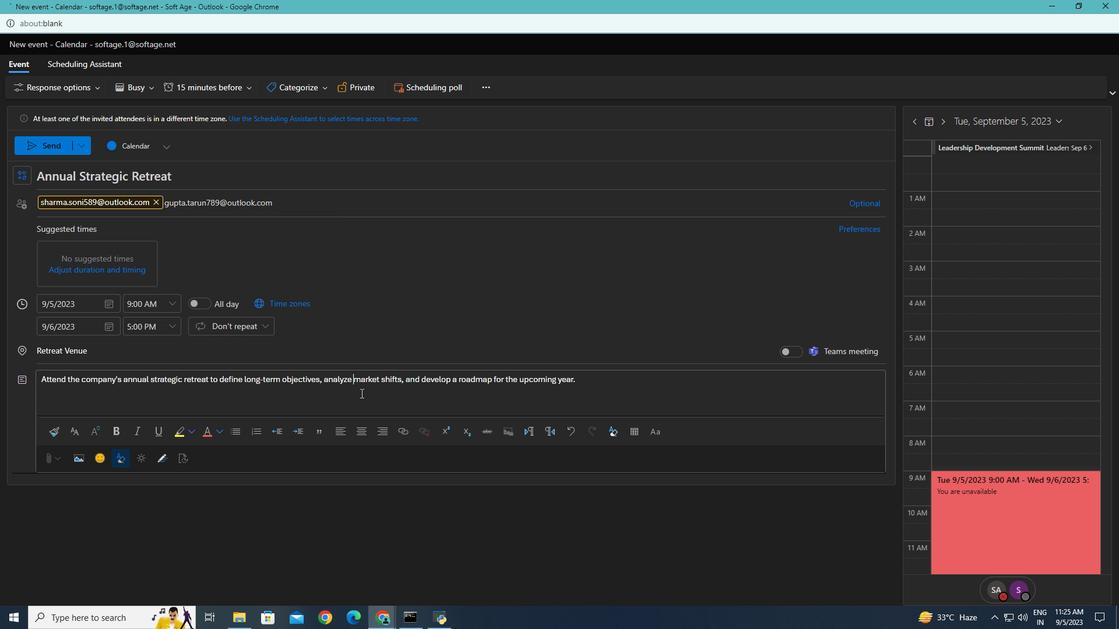
Action: Mouse pressed left at (309, 366)
Screenshot: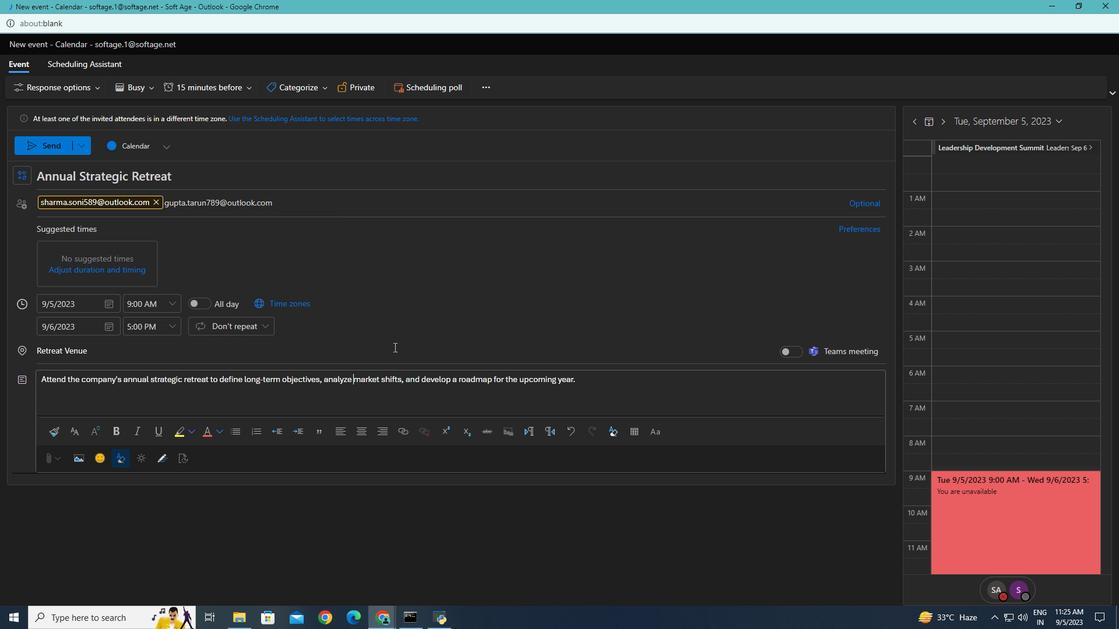 
Action: Mouse moved to (267, 211)
Screenshot: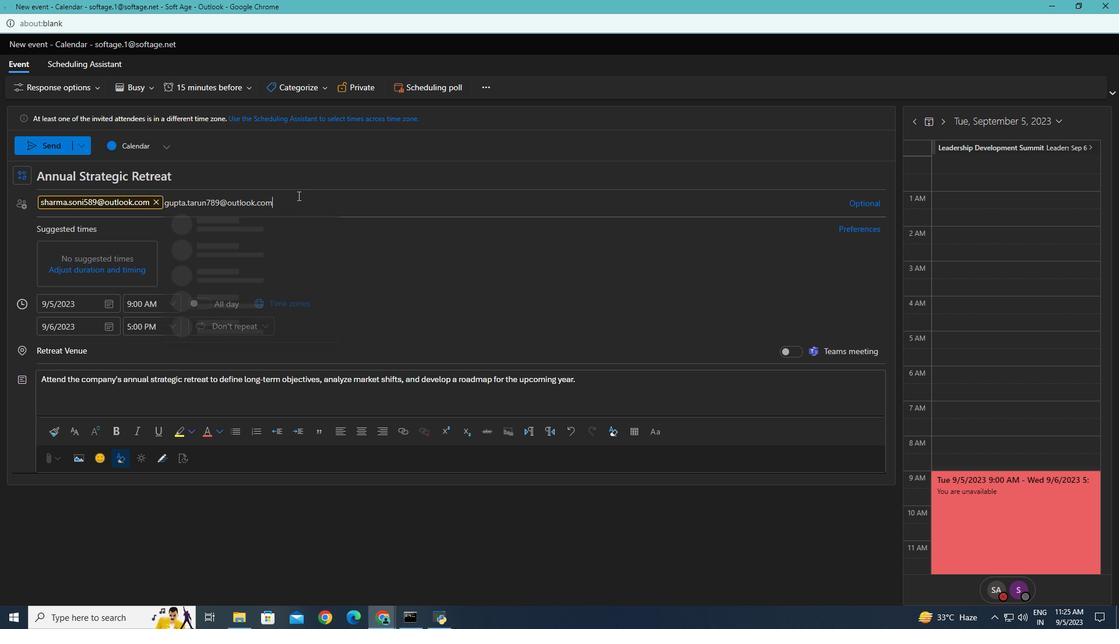 
Action: Mouse pressed left at (267, 211)
Screenshot: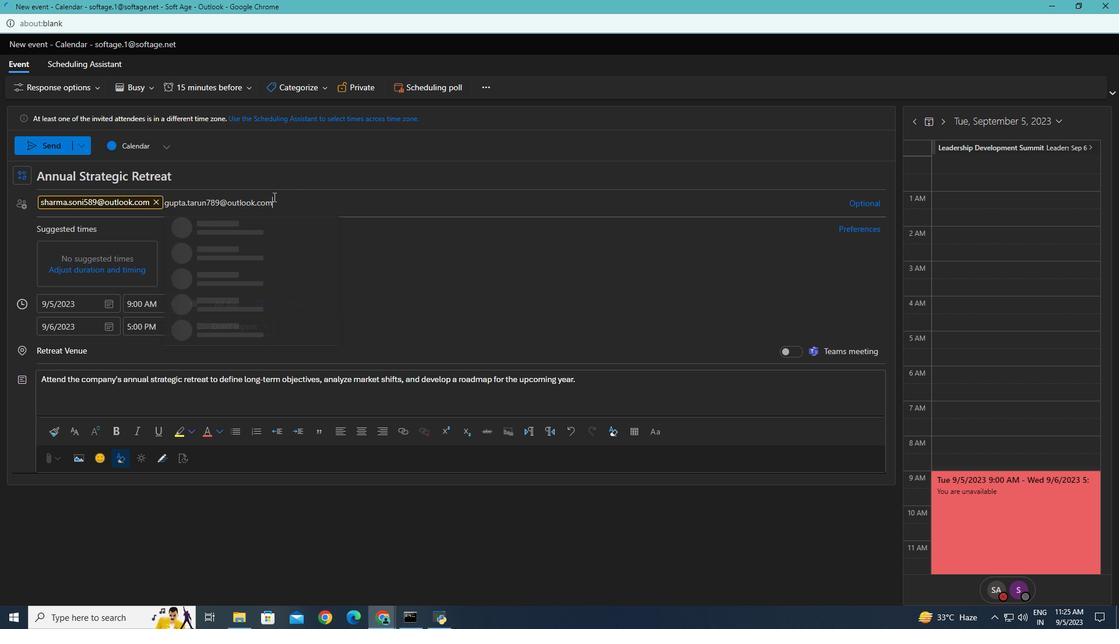 
Action: Mouse moved to (236, 214)
Screenshot: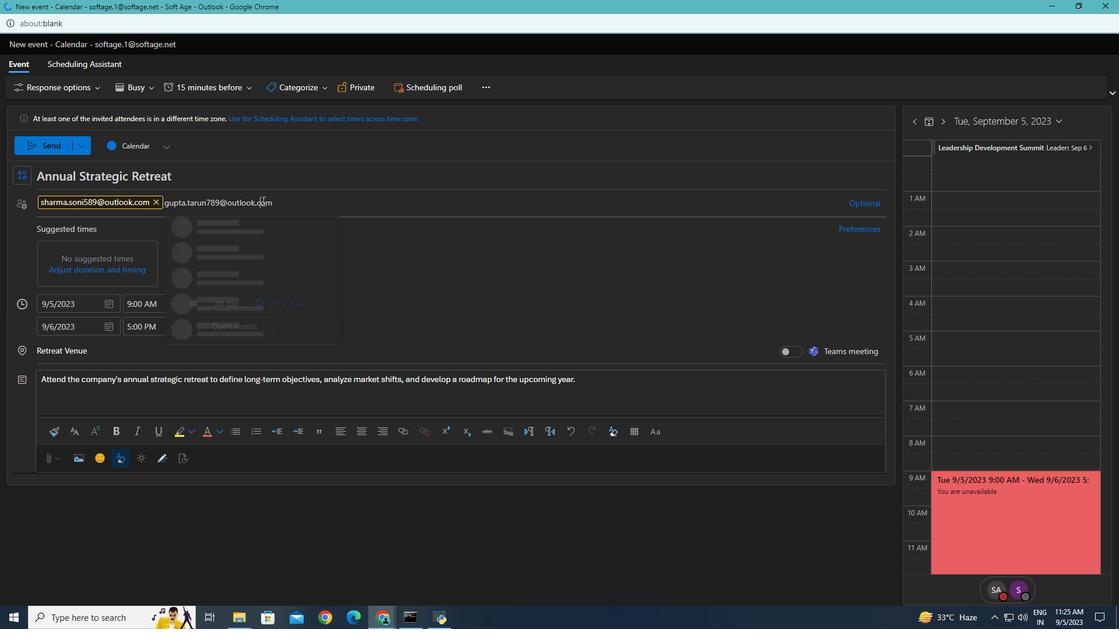 
Action: Mouse pressed left at (236, 214)
Screenshot: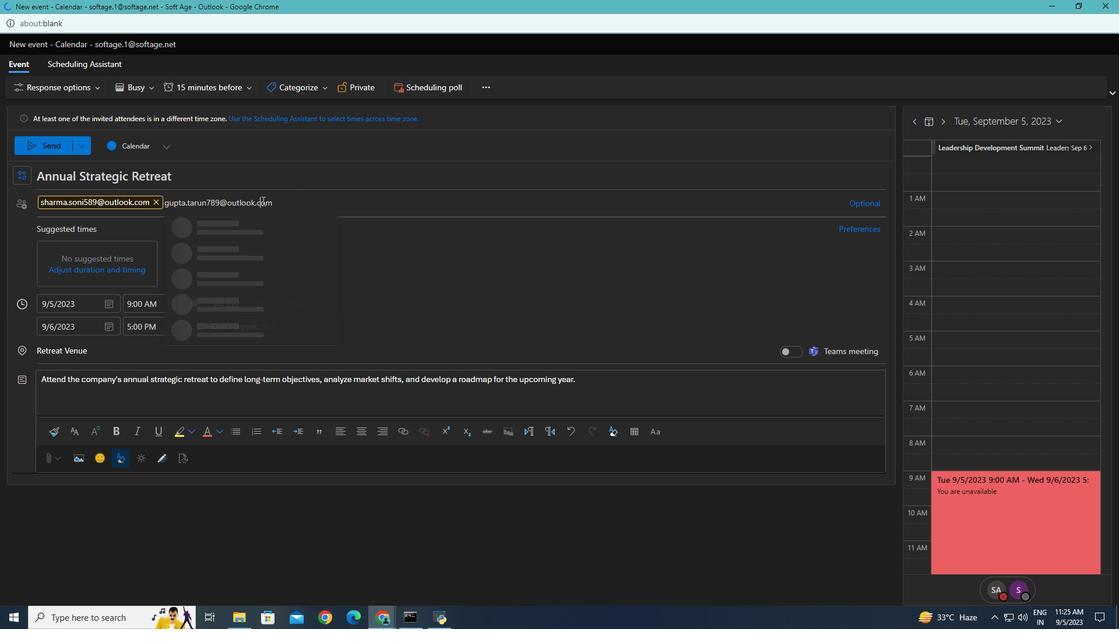 
Action: Key pressed <Key.enter>
Screenshot: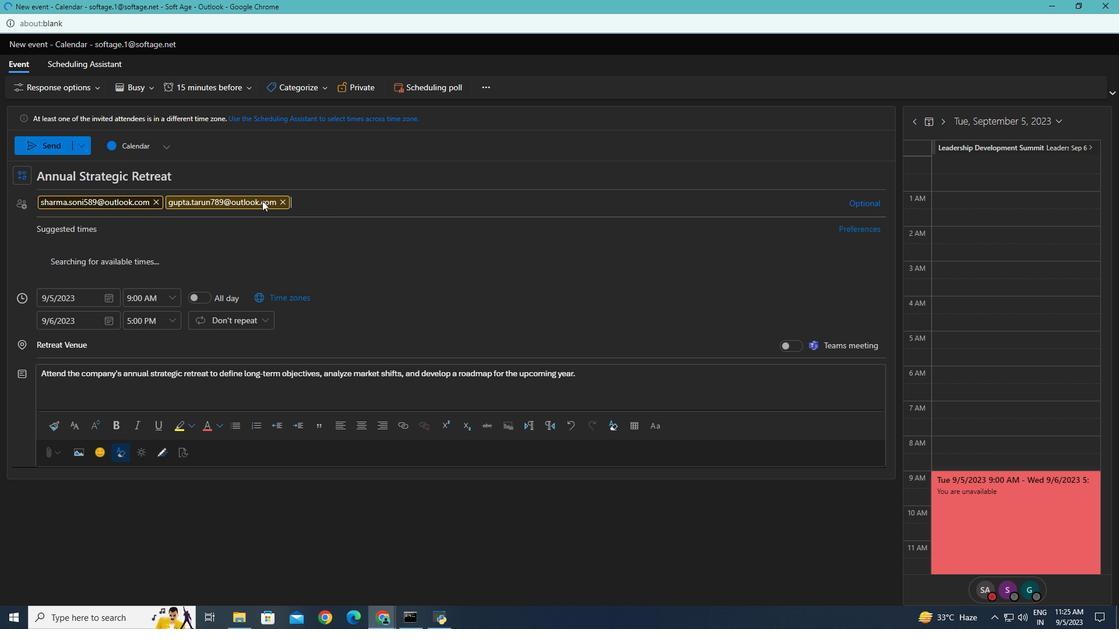 
Action: Mouse moved to (409, 360)
Screenshot: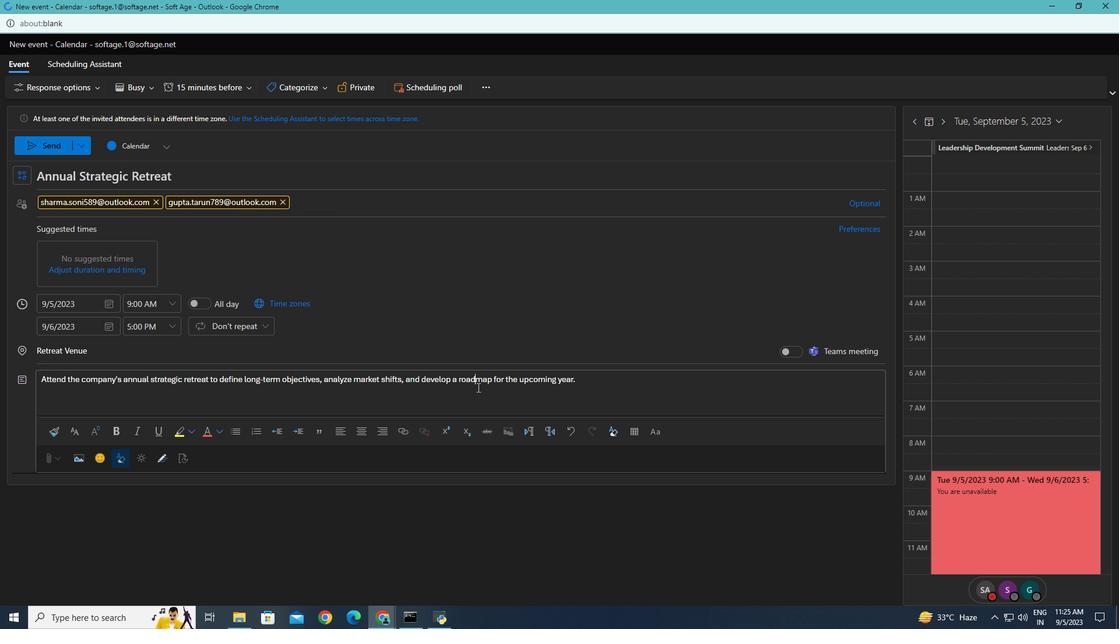 
Action: Mouse pressed left at (409, 360)
Screenshot: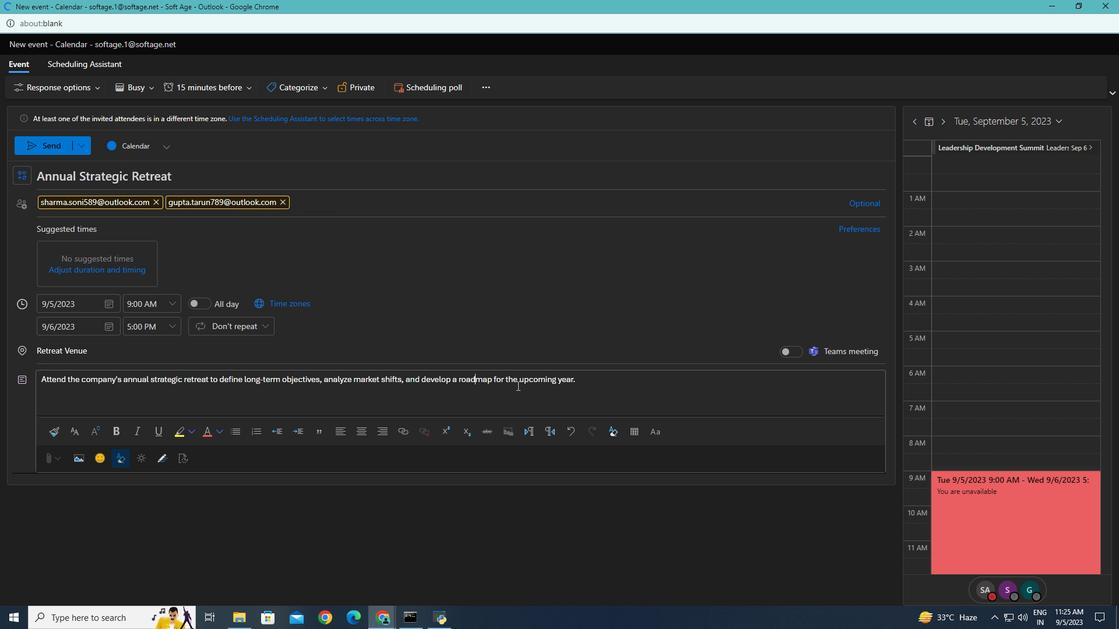 
Action: Mouse moved to (499, 353)
Screenshot: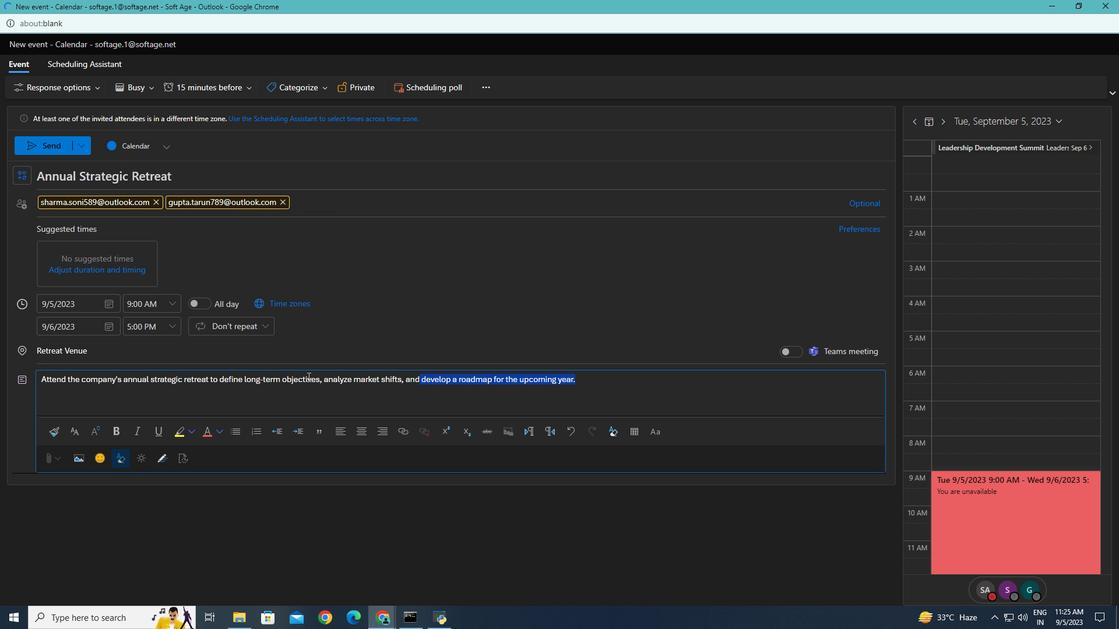 
Action: Mouse pressed left at (499, 353)
Screenshot: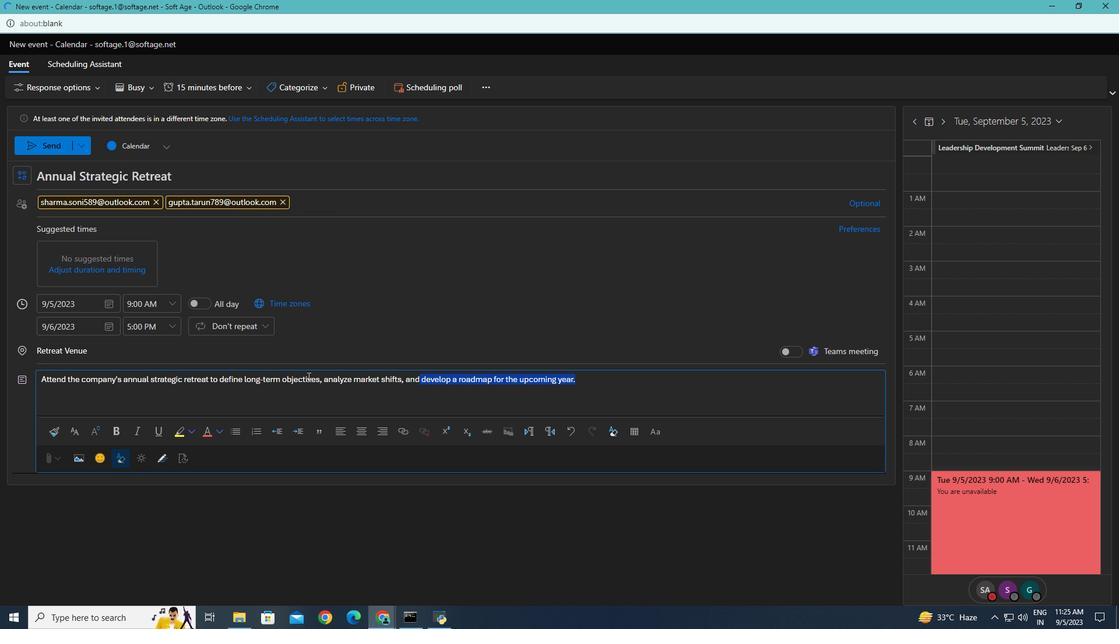 
Action: Mouse moved to (216, 334)
Screenshot: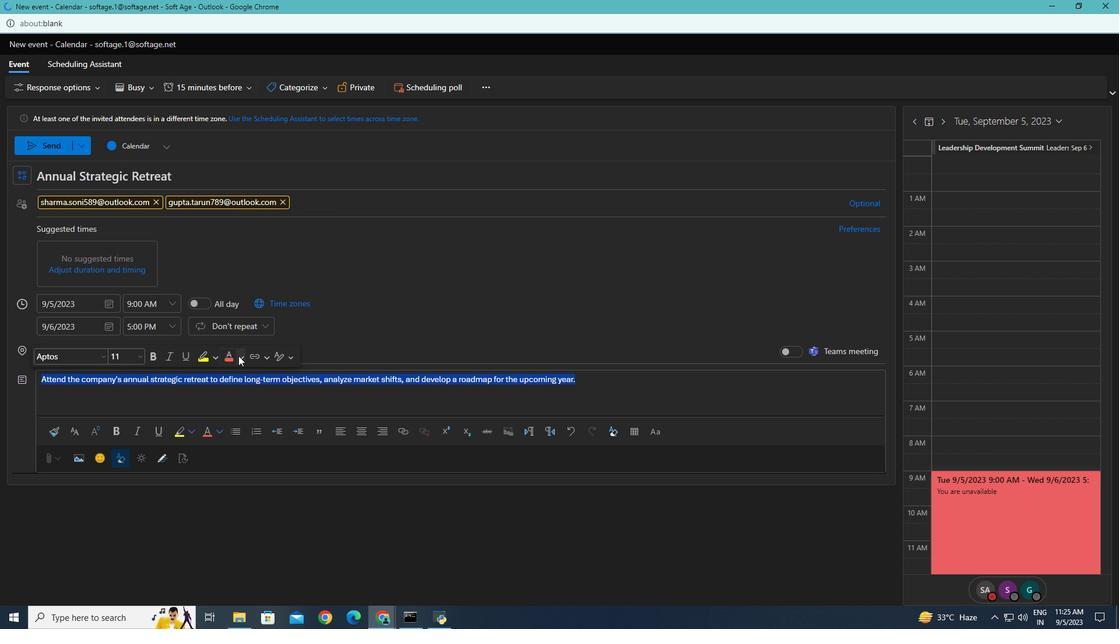 
Action: Mouse pressed left at (216, 334)
Screenshot: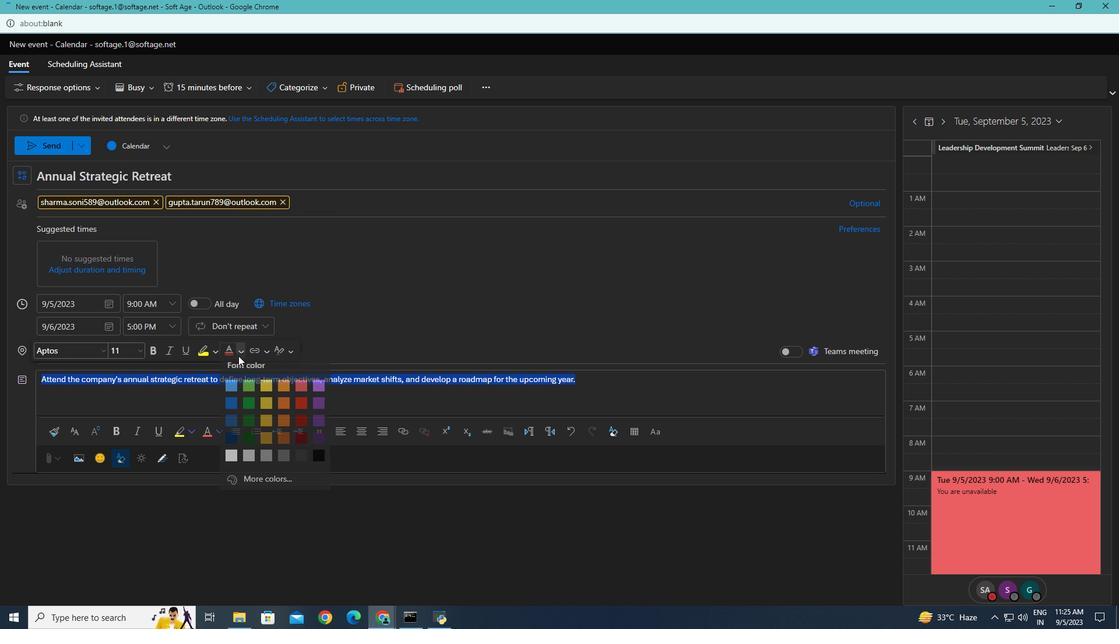 
Action: Mouse moved to (281, 372)
Screenshot: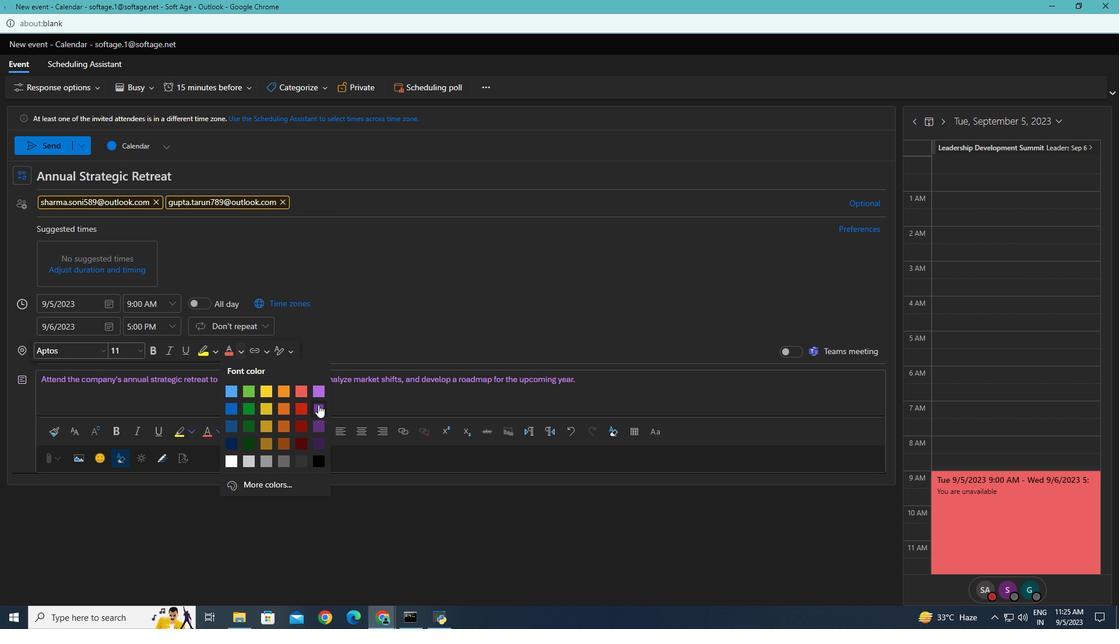 
Action: Mouse pressed left at (281, 372)
Screenshot: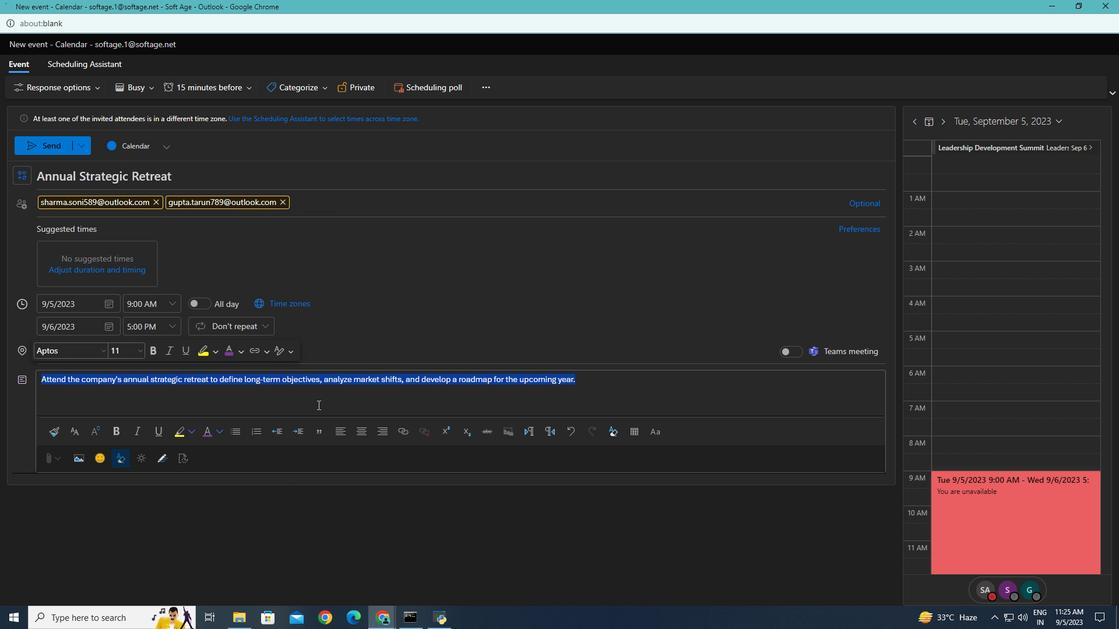 
Action: Mouse moved to (110, 332)
Screenshot: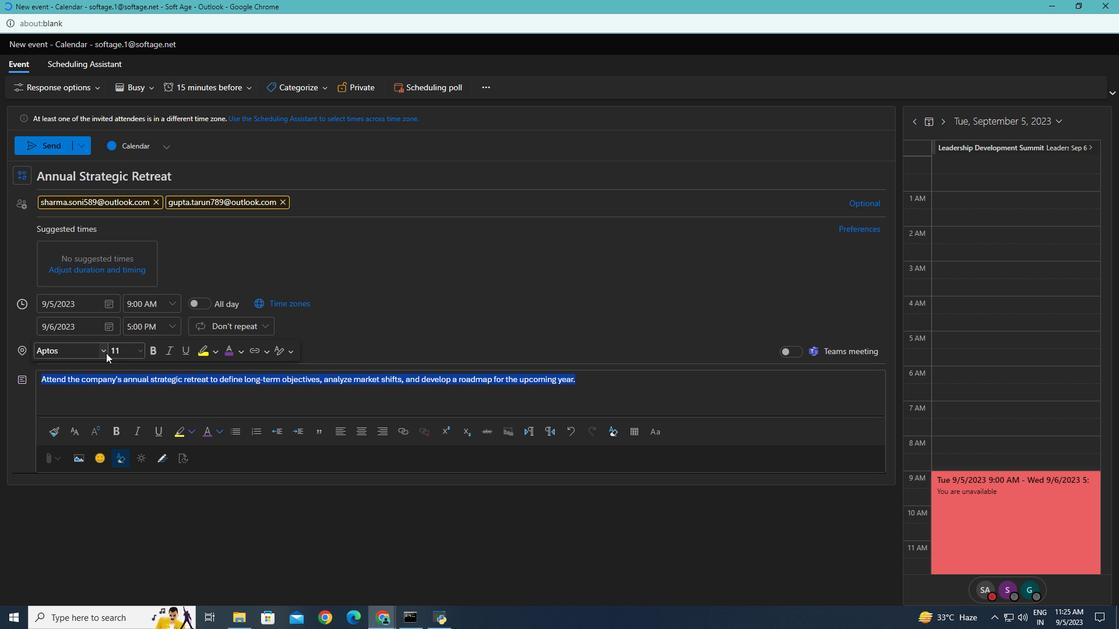 
Action: Mouse pressed left at (110, 332)
Screenshot: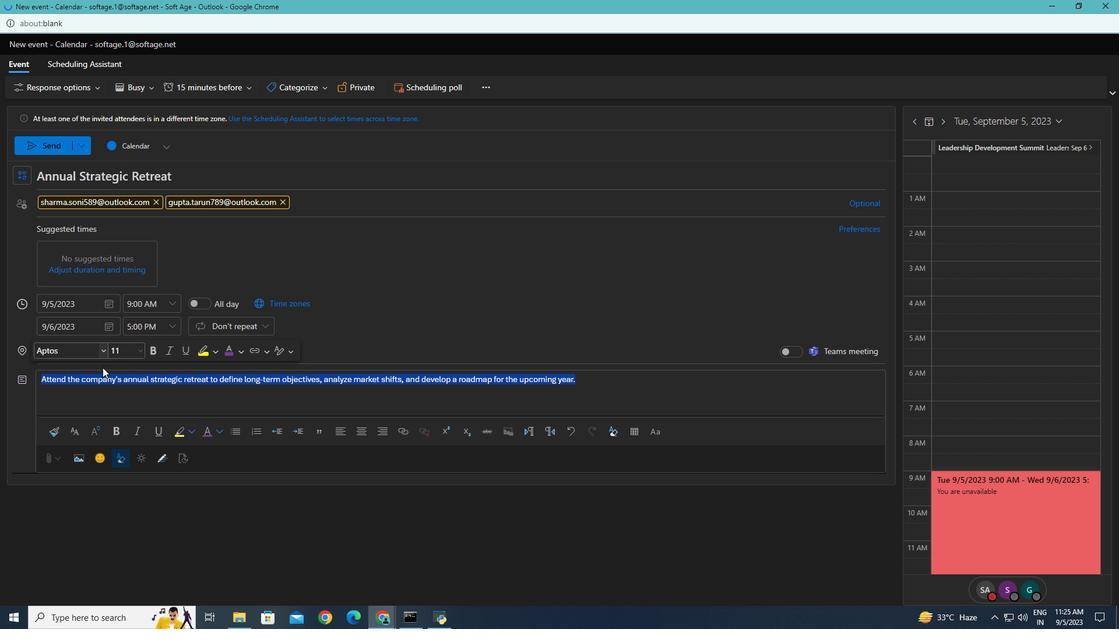 
Action: Mouse moved to (96, 446)
Screenshot: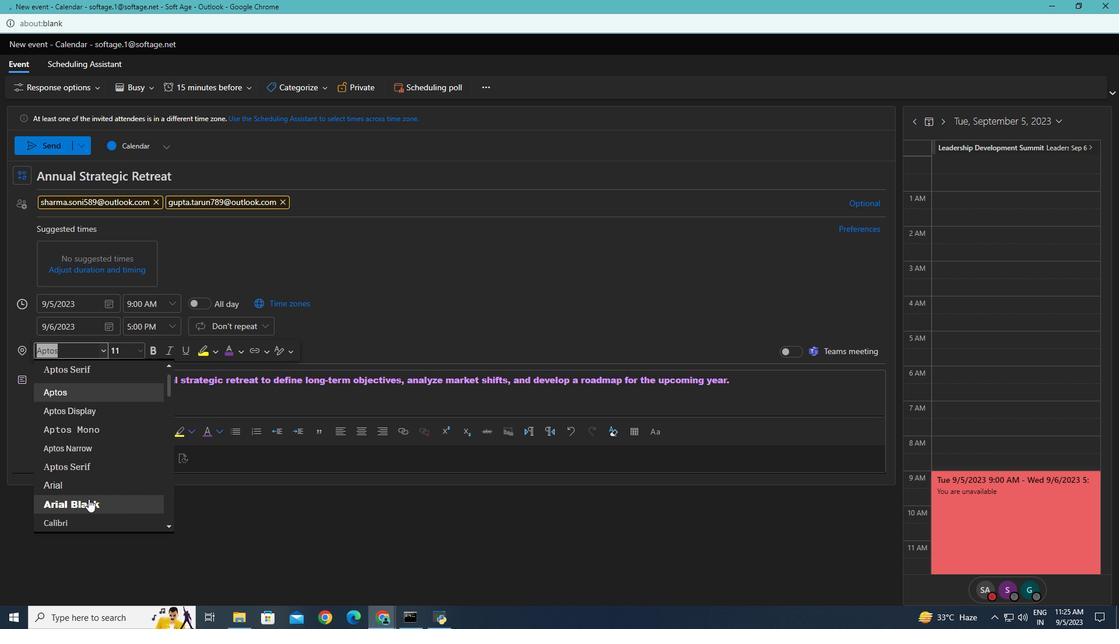 
Action: Mouse pressed left at (96, 446)
Screenshot: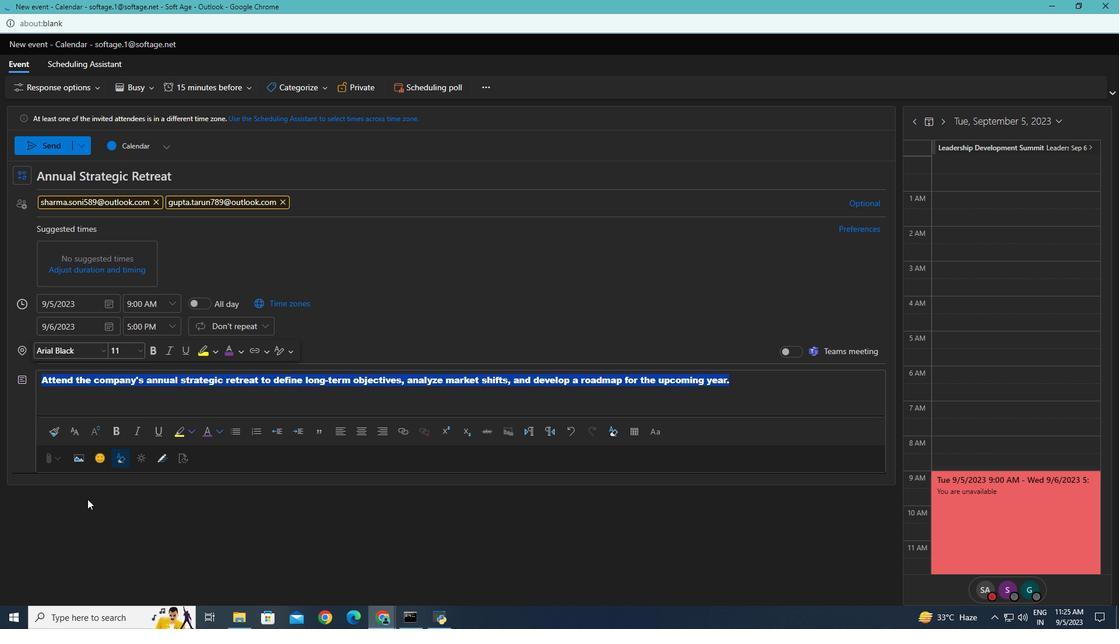 
Action: Mouse moved to (166, 366)
Screenshot: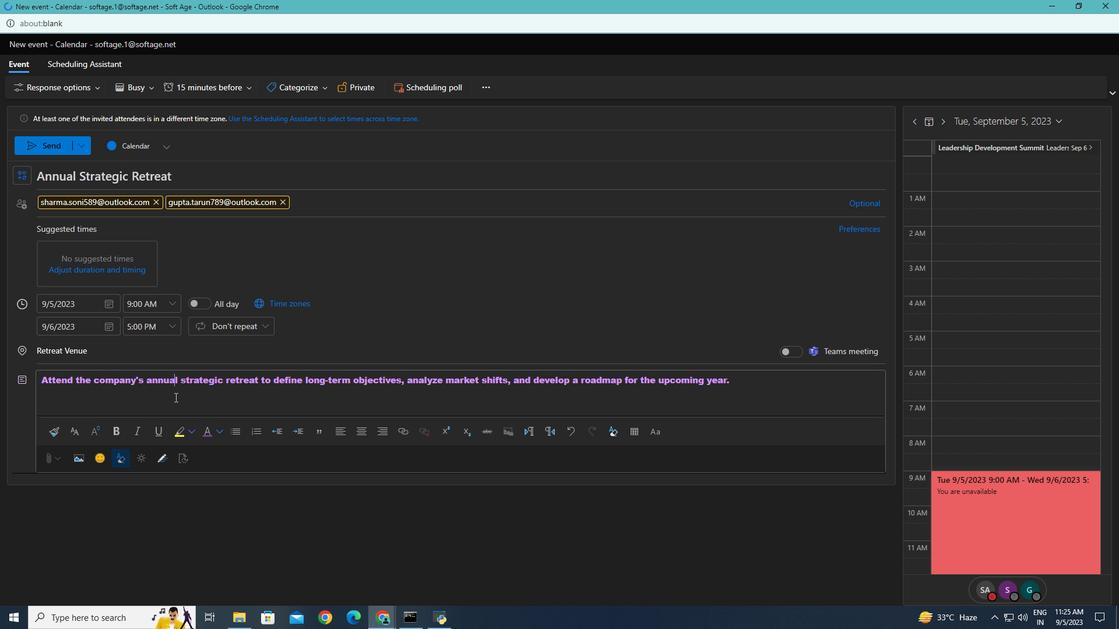 
Action: Mouse pressed left at (166, 366)
Screenshot: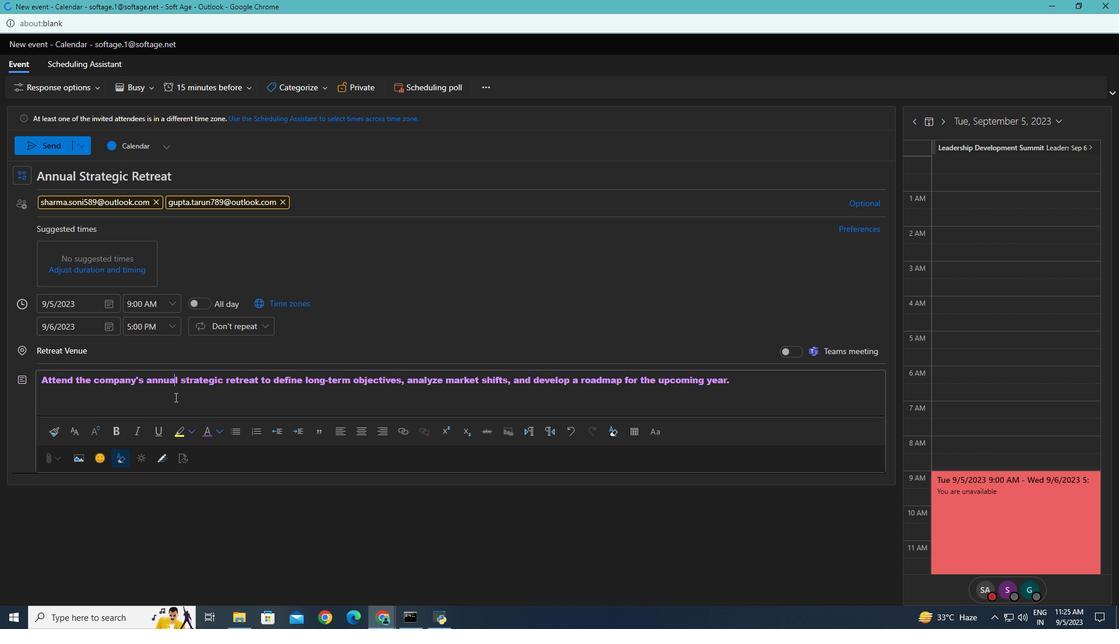
Action: Mouse moved to (135, 372)
Screenshot: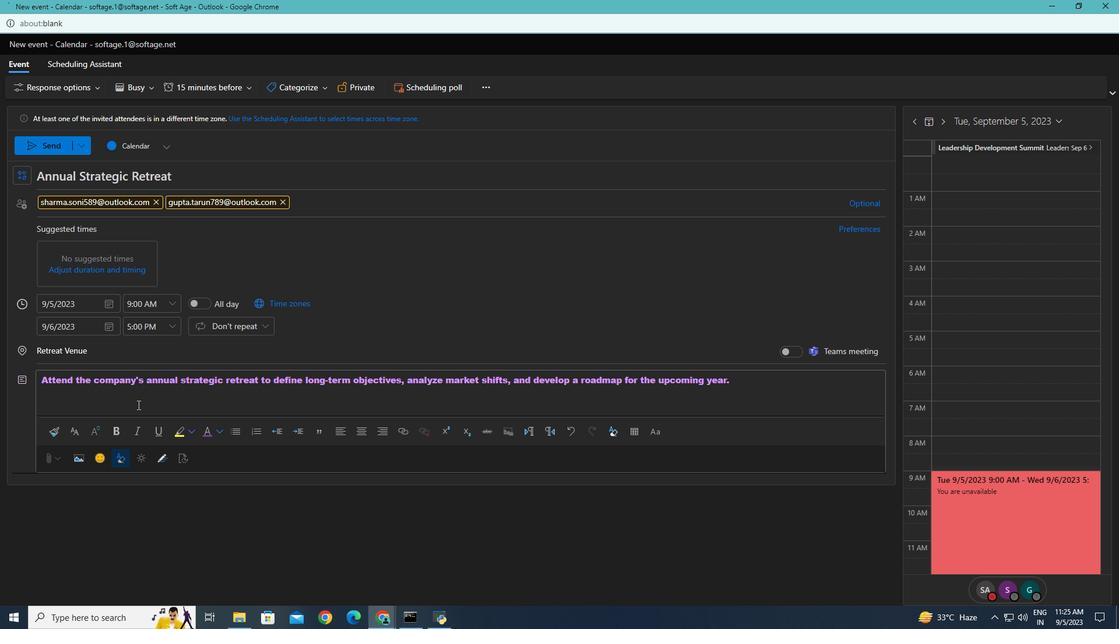 
Action: Mouse pressed left at (135, 372)
Screenshot: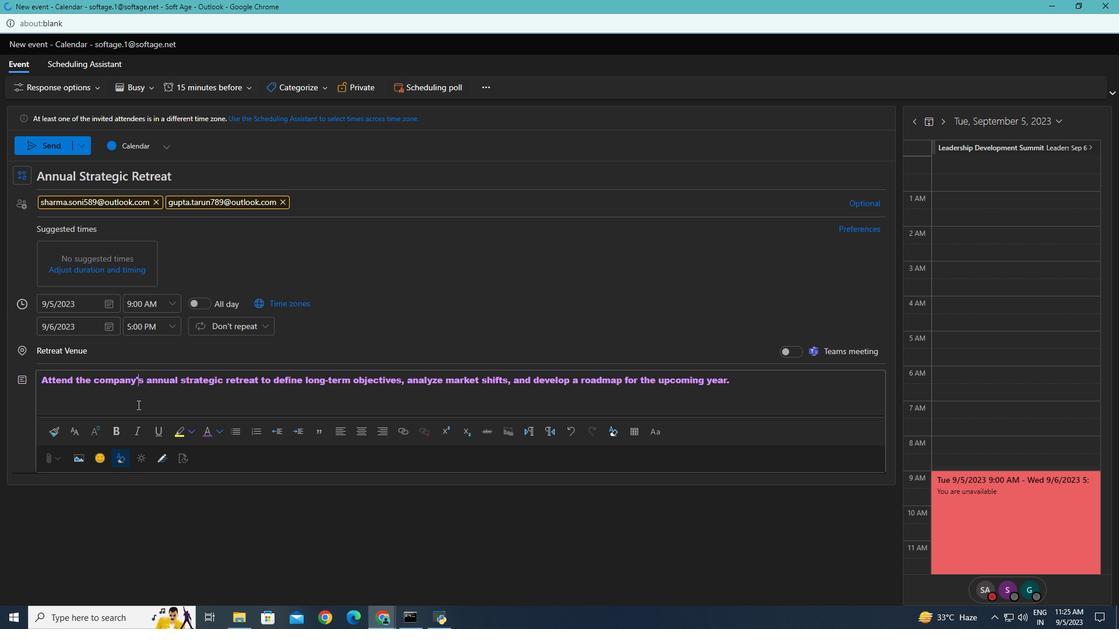
Action: Mouse moved to (205, 126)
Screenshot: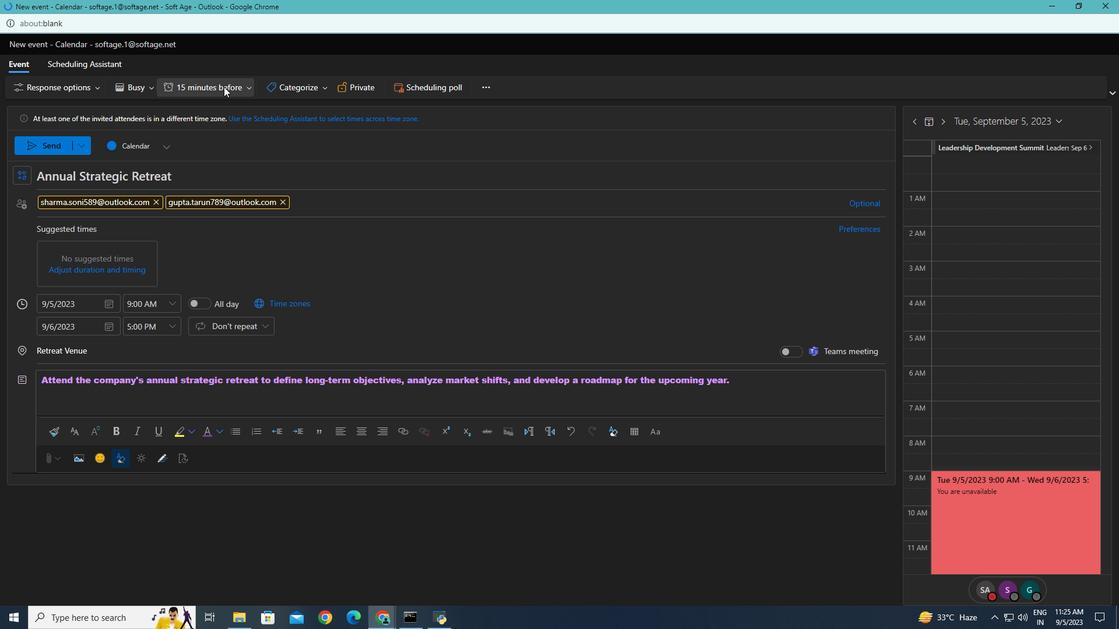 
Action: Mouse pressed left at (205, 126)
Screenshot: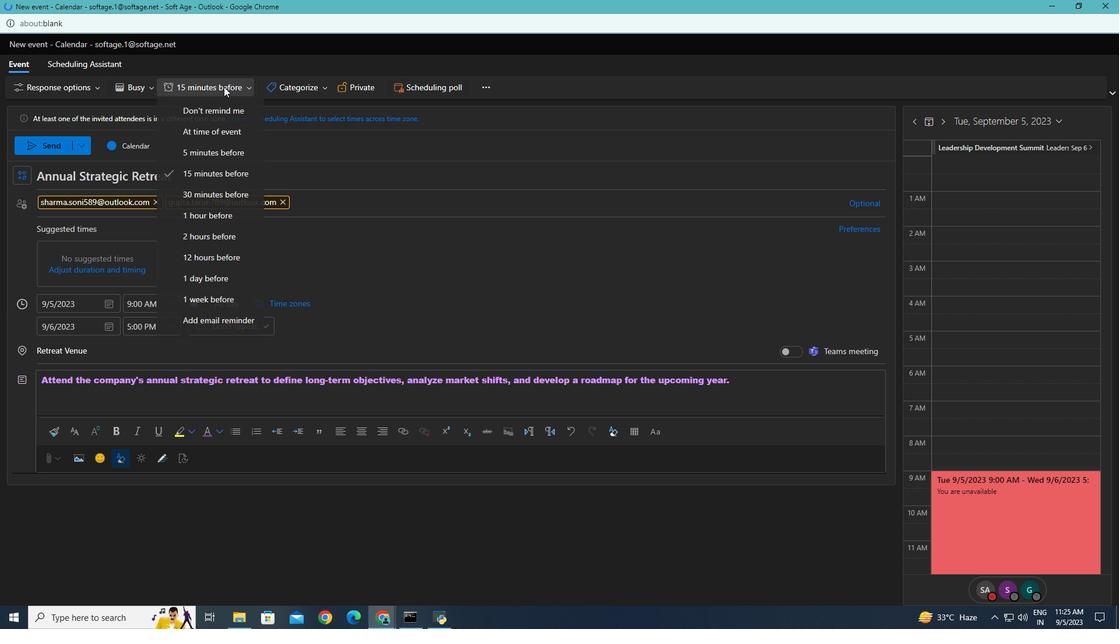 
Action: Mouse moved to (185, 226)
Screenshot: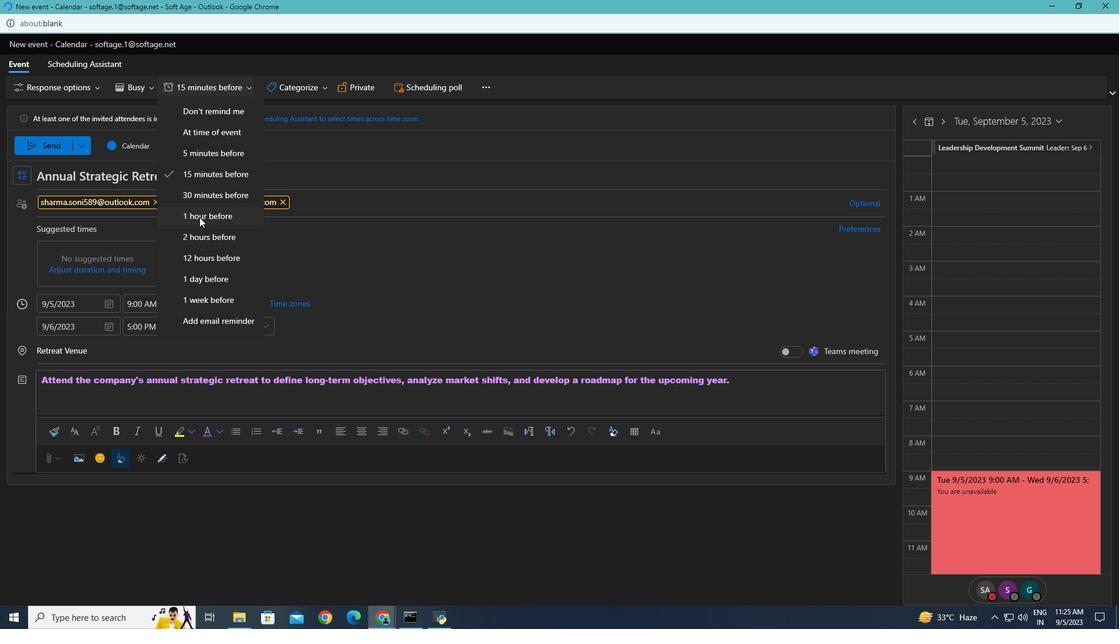 
Action: Mouse pressed left at (185, 226)
Screenshot: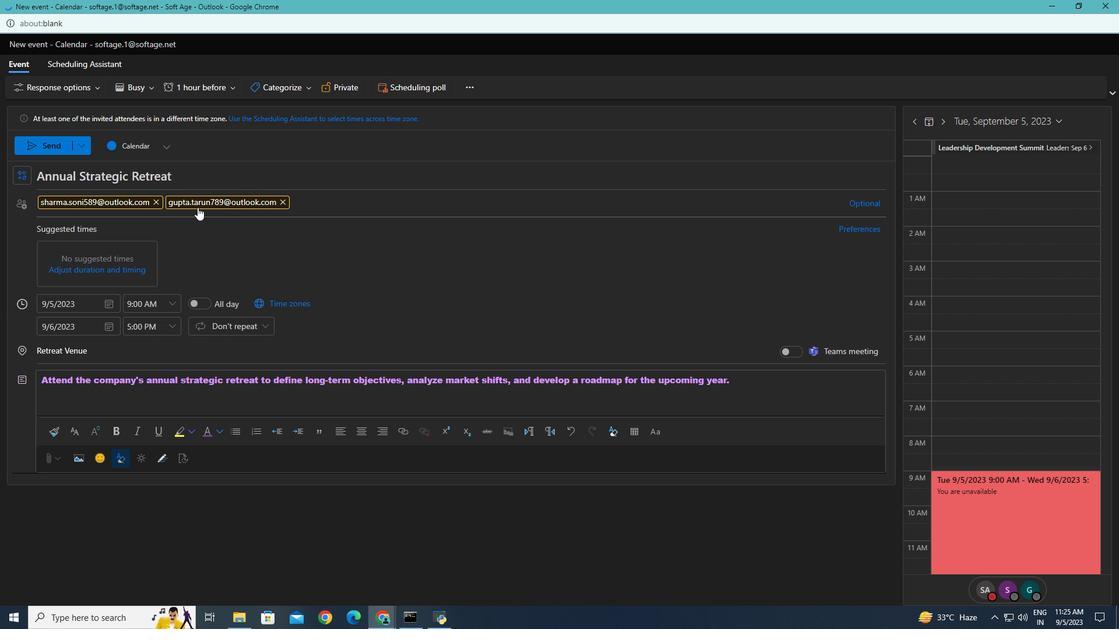 
Action: Mouse moved to (253, 124)
Screenshot: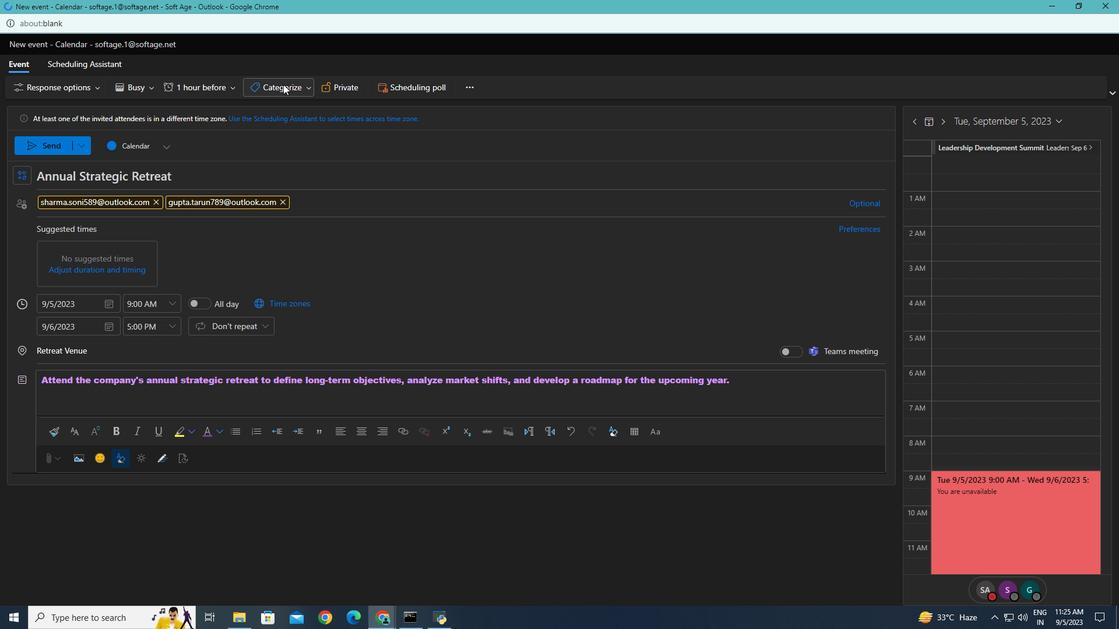 
Action: Mouse pressed left at (253, 124)
Screenshot: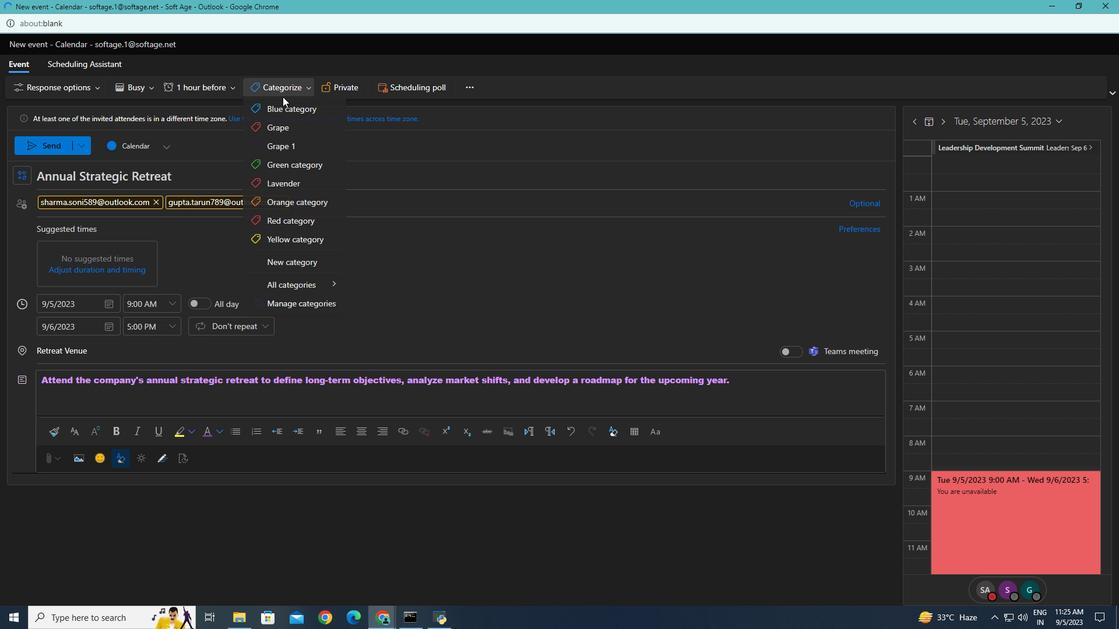 
Action: Mouse moved to (240, 229)
Screenshot: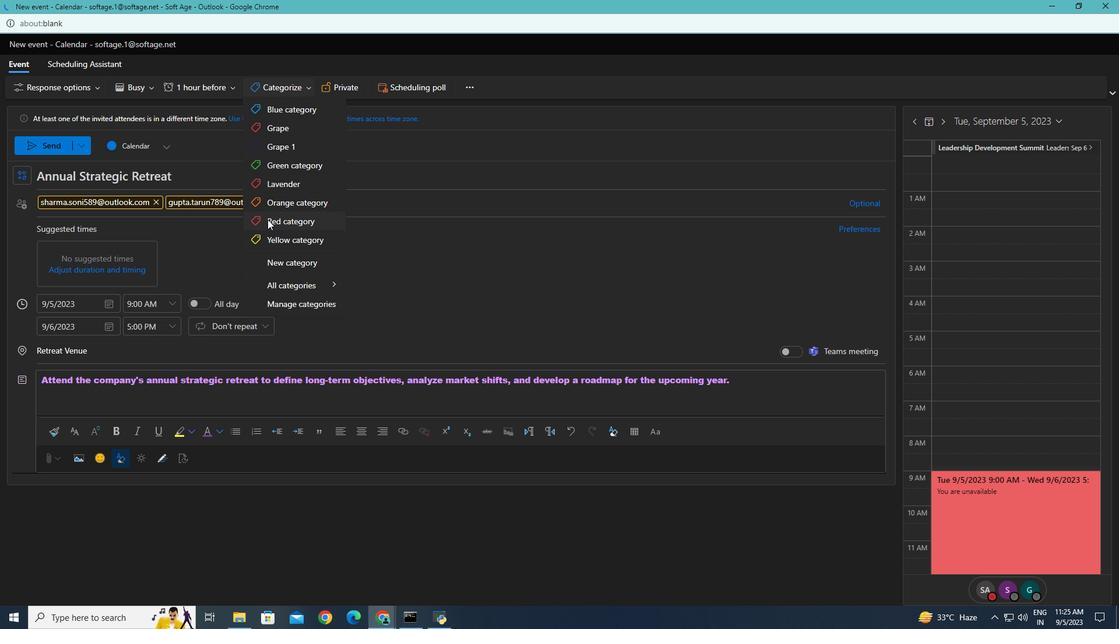 
Action: Mouse pressed left at (240, 229)
Screenshot: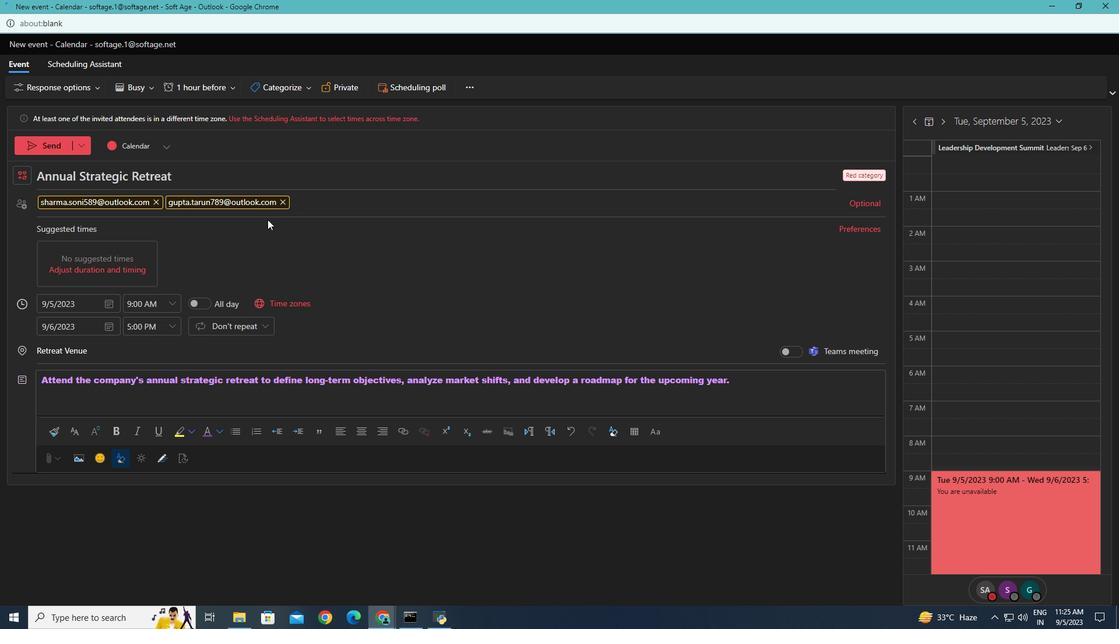 
Action: Mouse moved to (254, 123)
Screenshot: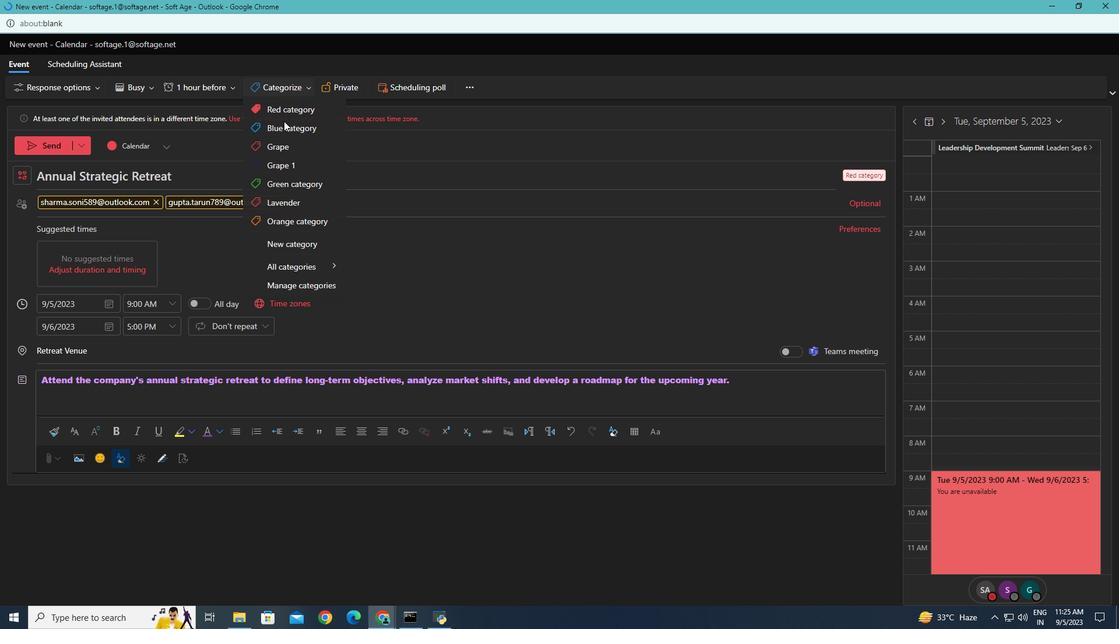 
Action: Mouse pressed left at (254, 123)
Screenshot: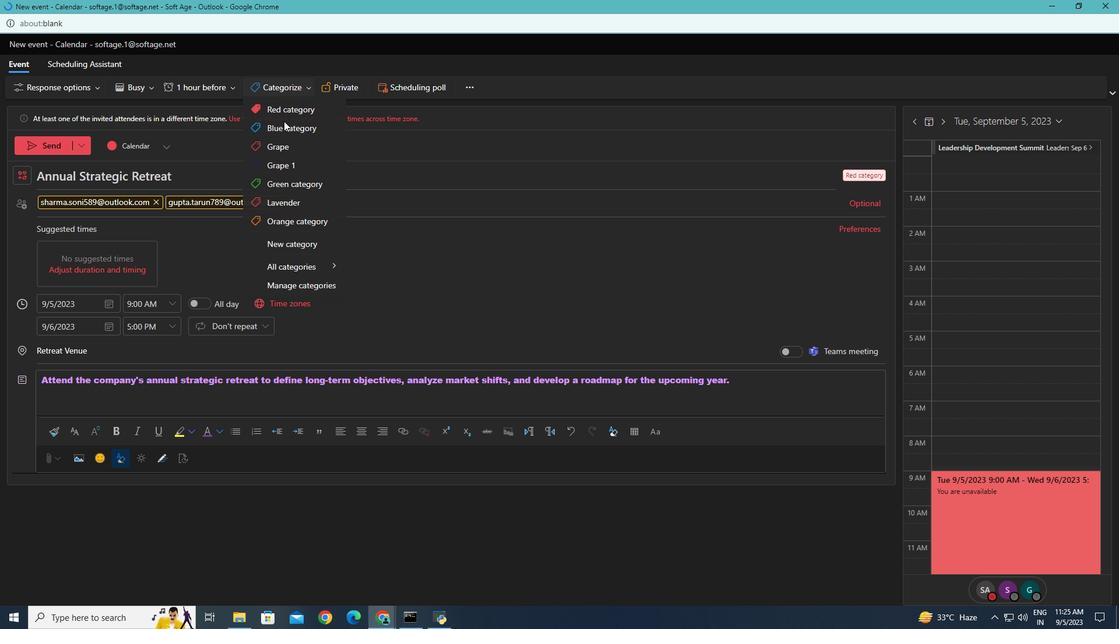 
Action: Mouse moved to (246, 228)
Screenshot: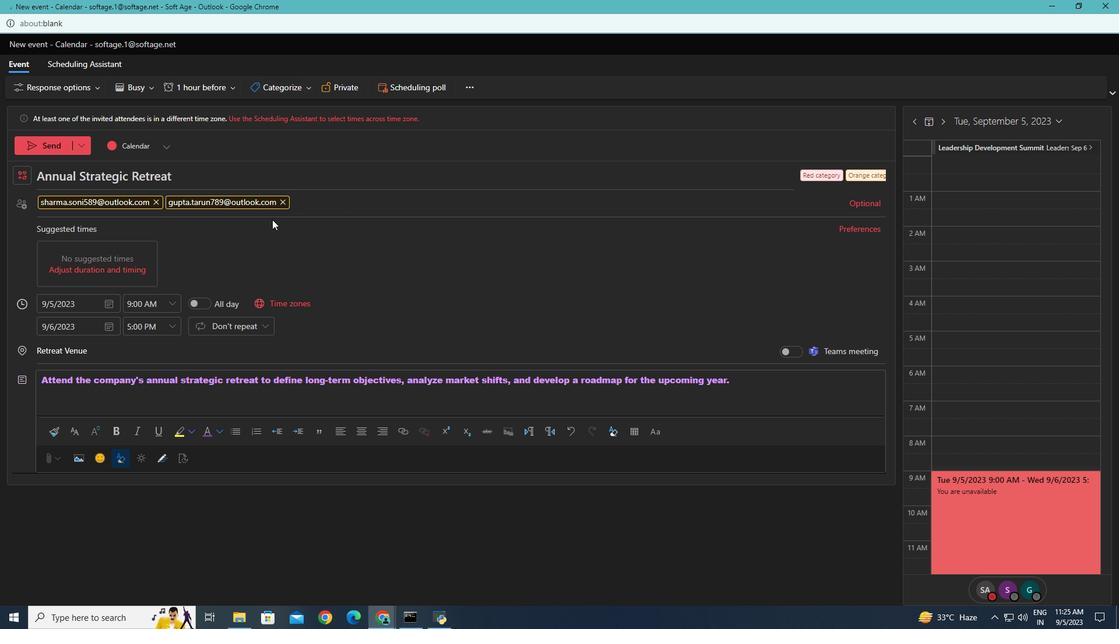 
Action: Mouse pressed left at (246, 228)
Screenshot: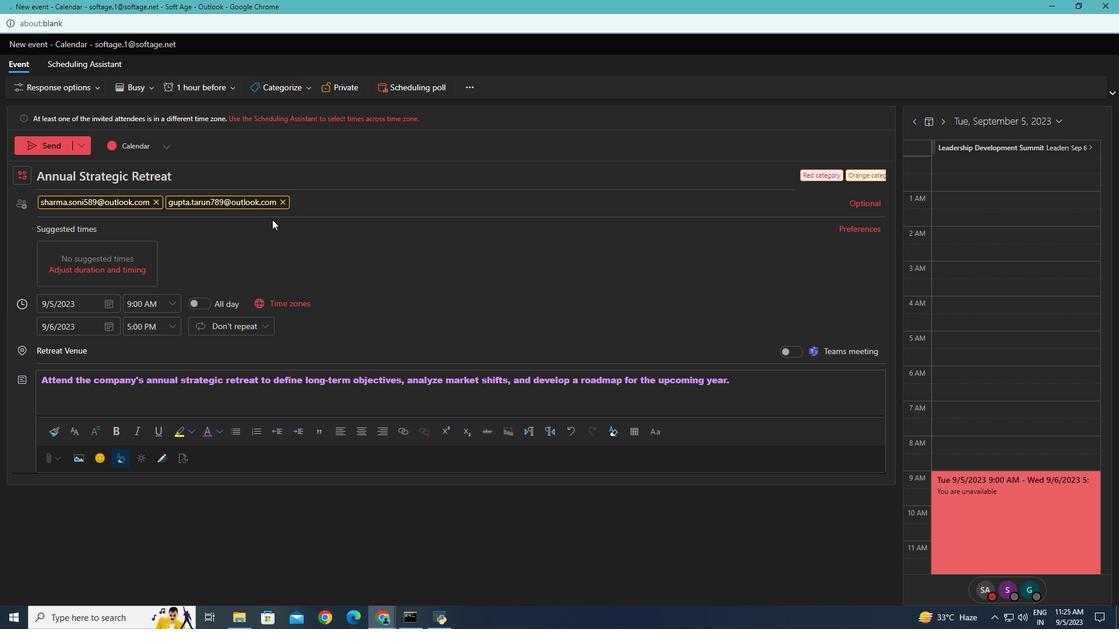 
Action: Mouse moved to (75, 167)
Screenshot: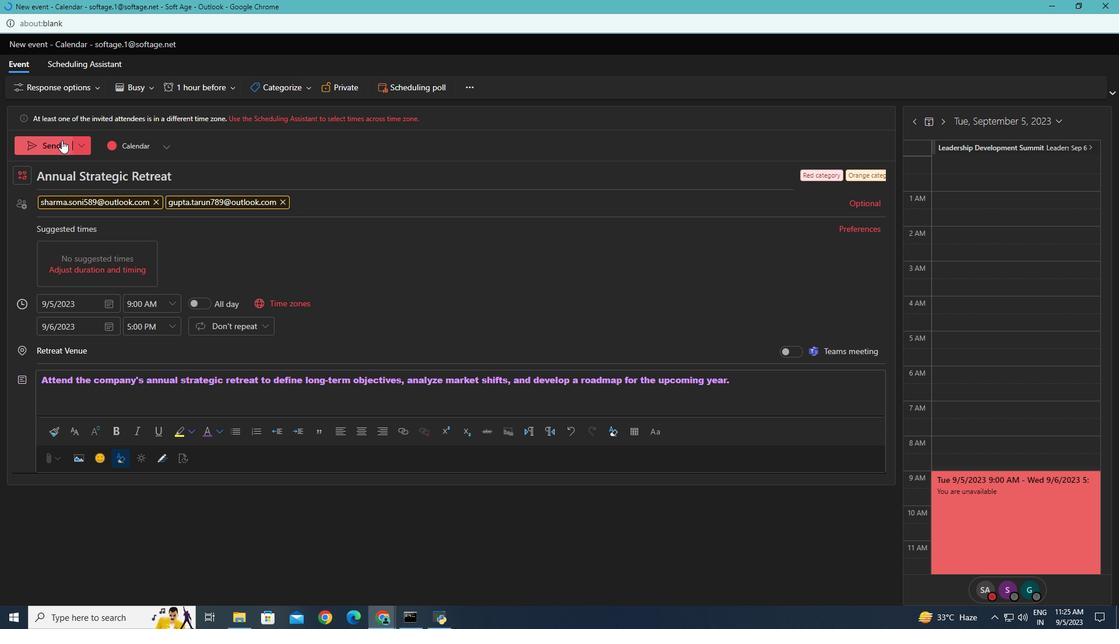 
Action: Mouse pressed left at (75, 167)
Screenshot: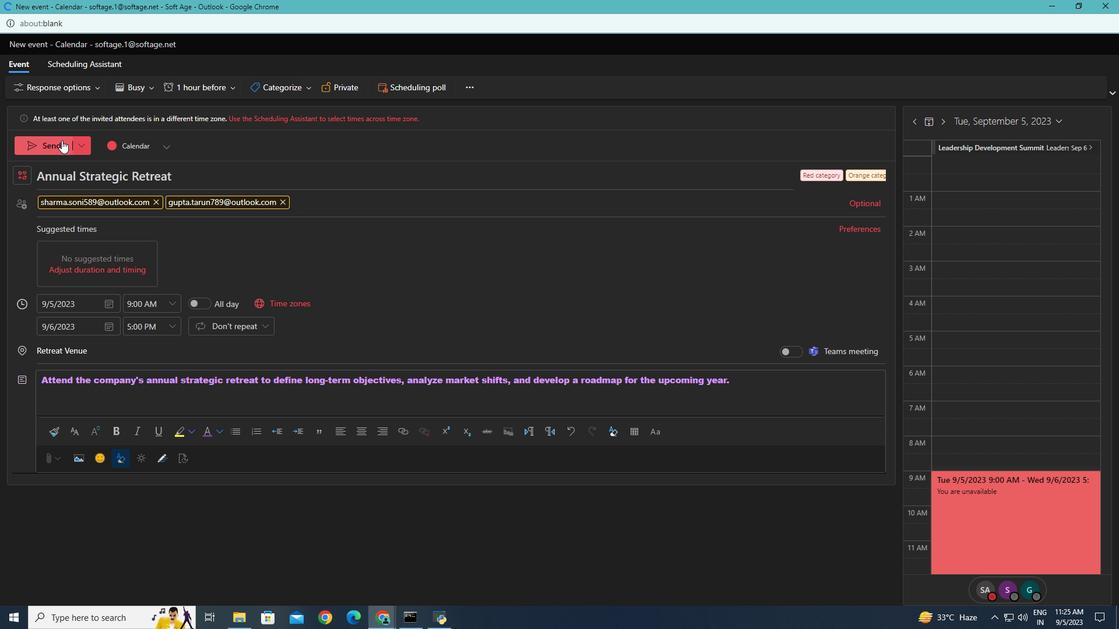 
Action: Mouse moved to (218, 238)
Screenshot: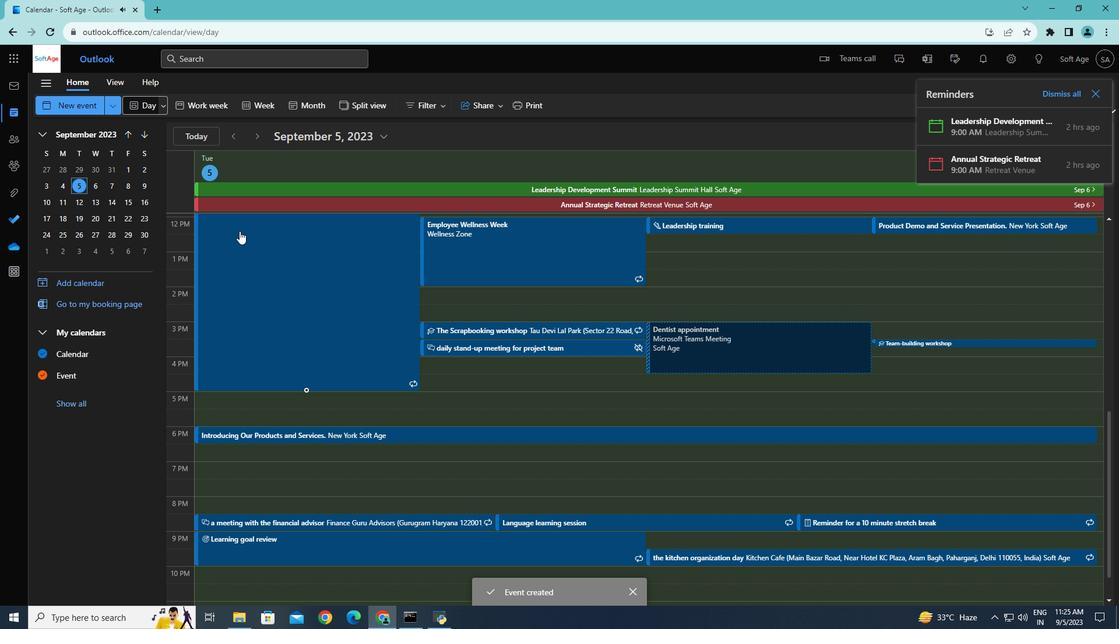 
